 Task: Find connections with filter location Le Kremlin-Bicêtre with filter topic #Managerwith filter profile language German with filter current company Coface with filter school College of Technology with filter industry Museums with filter service category Executive Coaching with filter keywords title Finance Director
Action: Mouse moved to (535, 93)
Screenshot: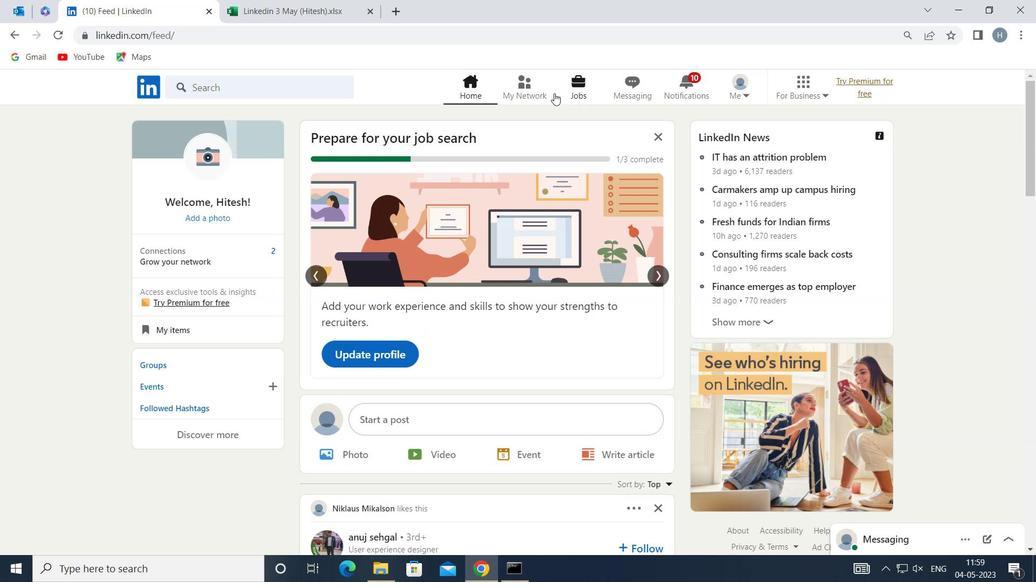 
Action: Mouse pressed left at (535, 93)
Screenshot: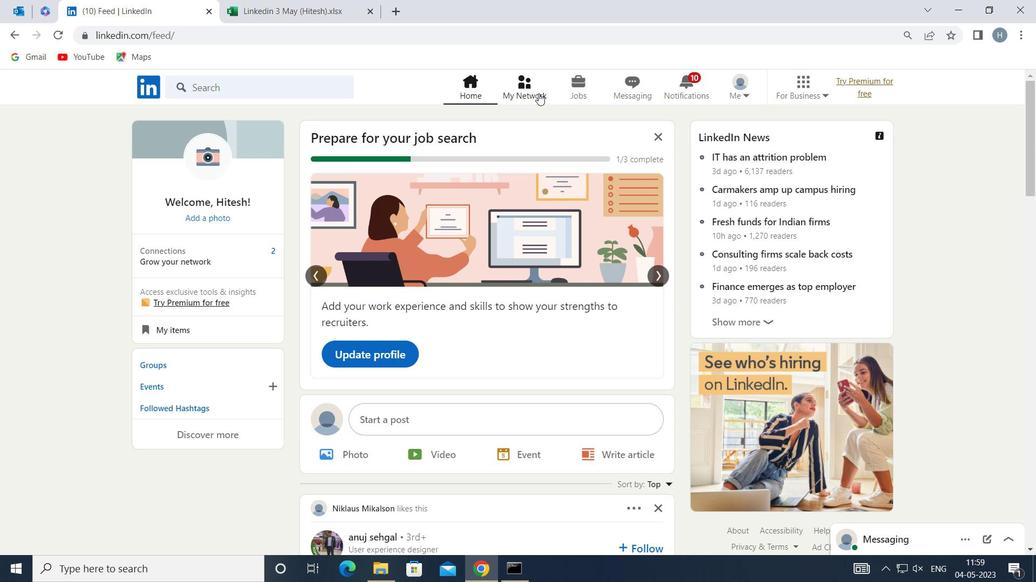 
Action: Mouse moved to (304, 166)
Screenshot: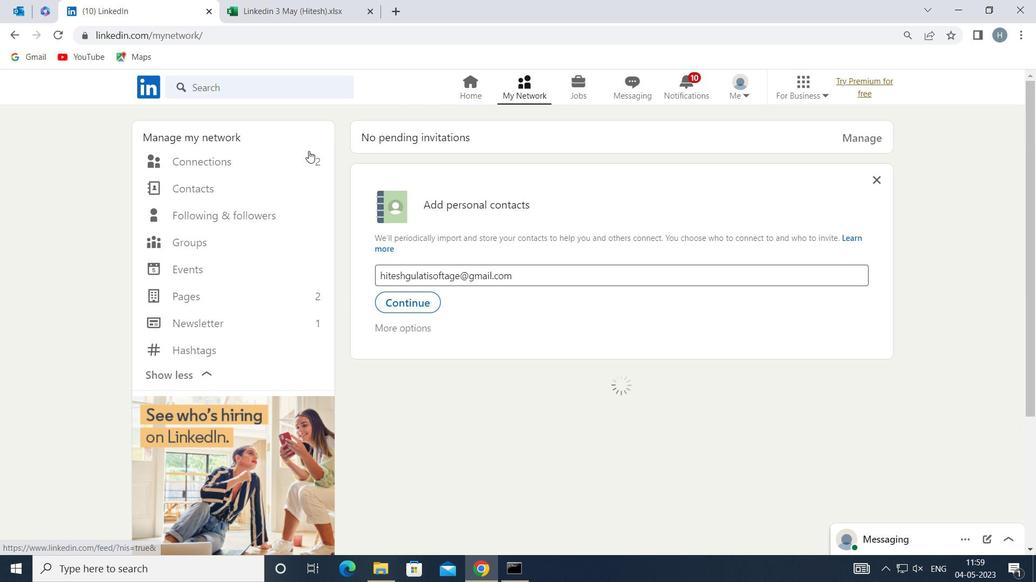 
Action: Mouse pressed left at (304, 166)
Screenshot: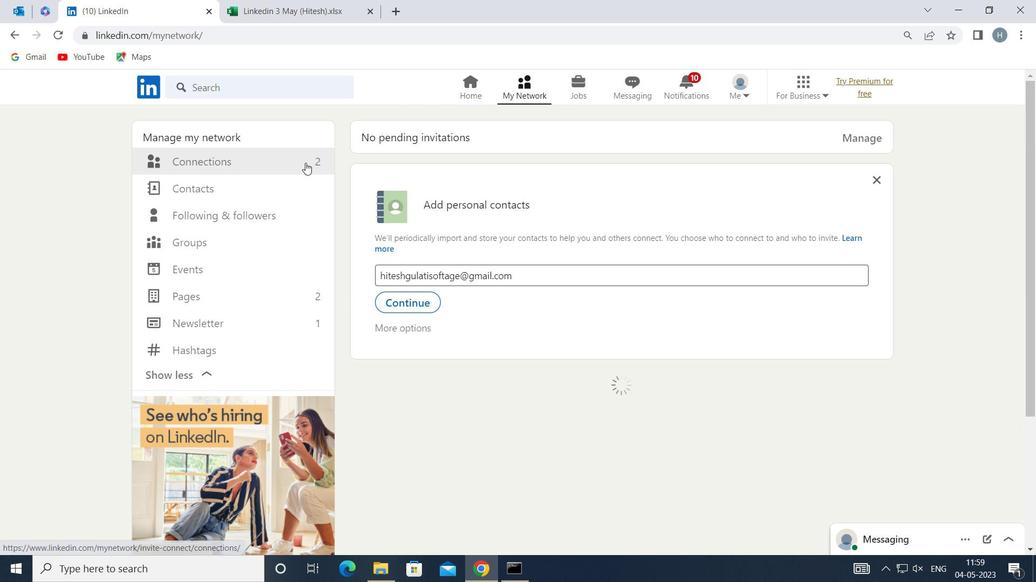 
Action: Mouse moved to (616, 162)
Screenshot: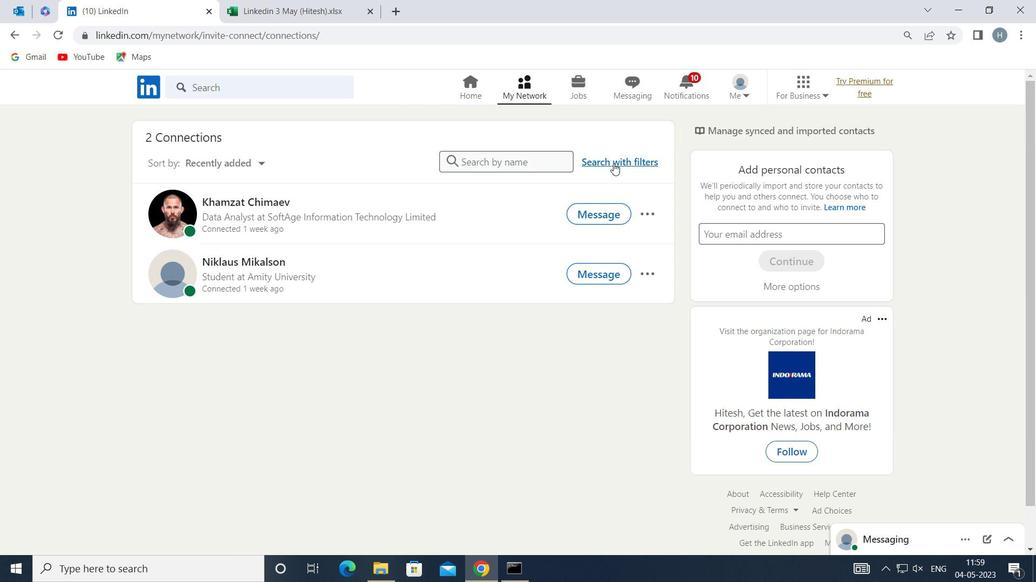
Action: Mouse pressed left at (616, 162)
Screenshot: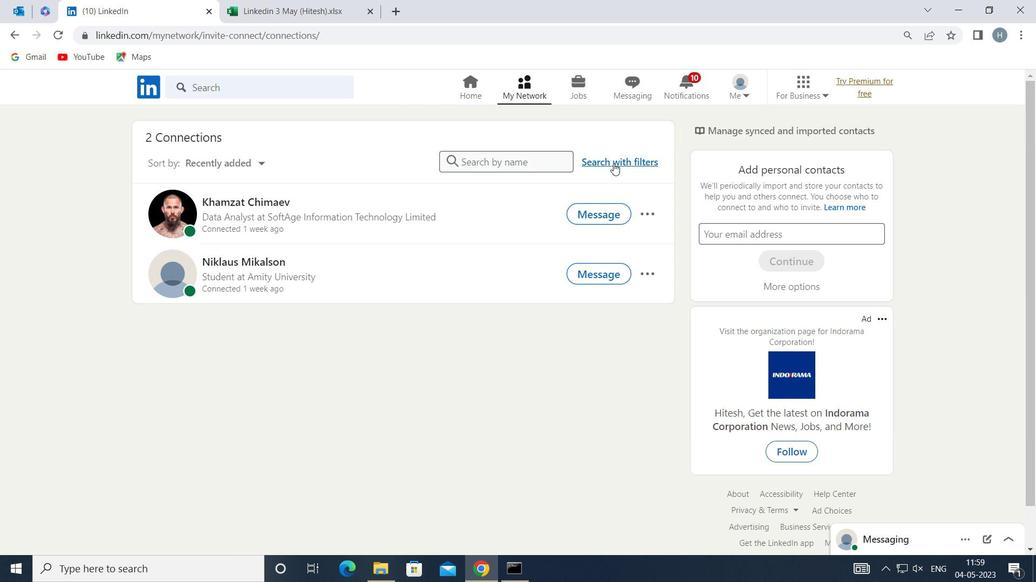 
Action: Mouse moved to (567, 126)
Screenshot: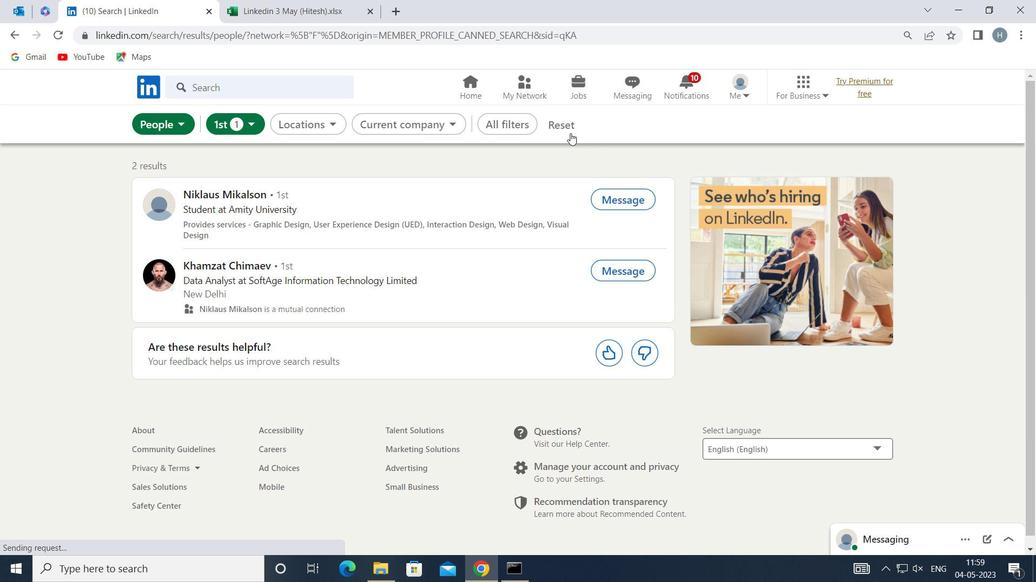 
Action: Mouse pressed left at (567, 126)
Screenshot: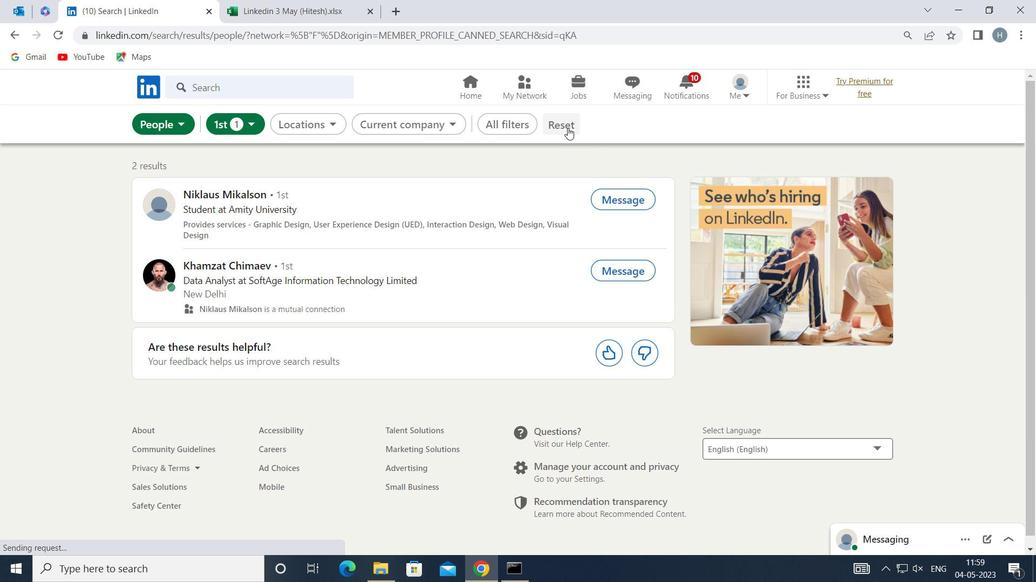 
Action: Mouse moved to (541, 123)
Screenshot: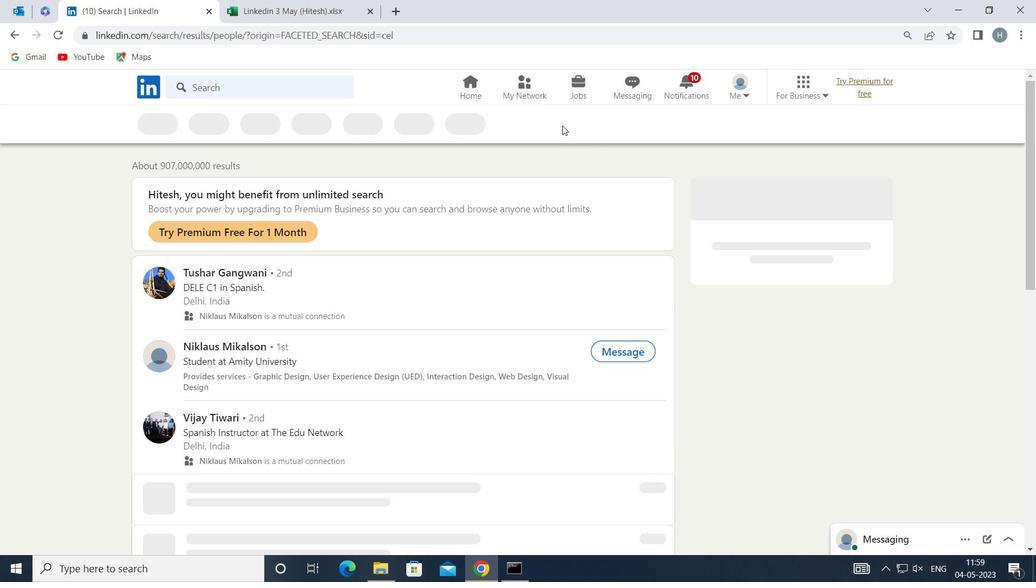 
Action: Mouse pressed left at (541, 123)
Screenshot: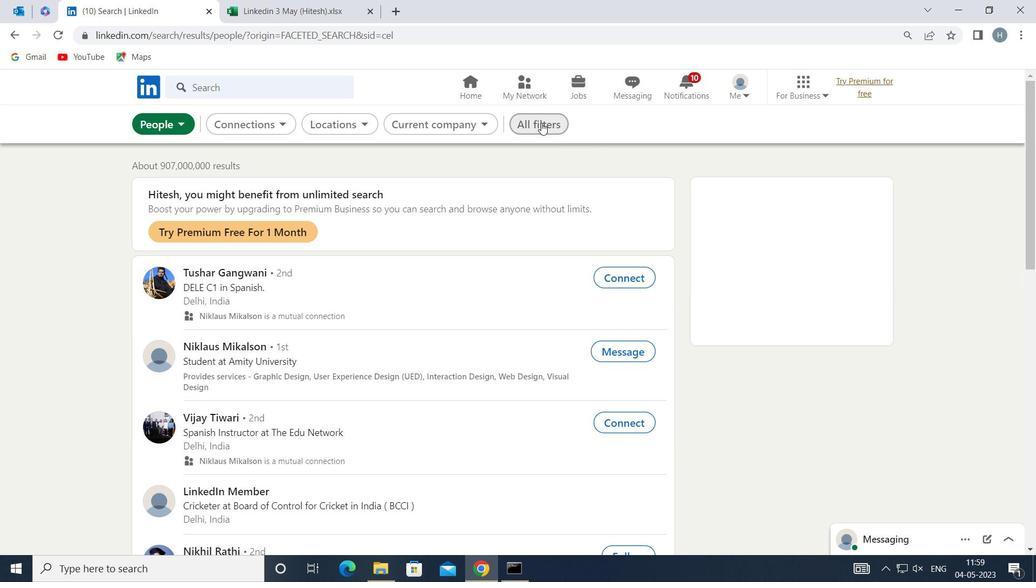 
Action: Mouse moved to (737, 280)
Screenshot: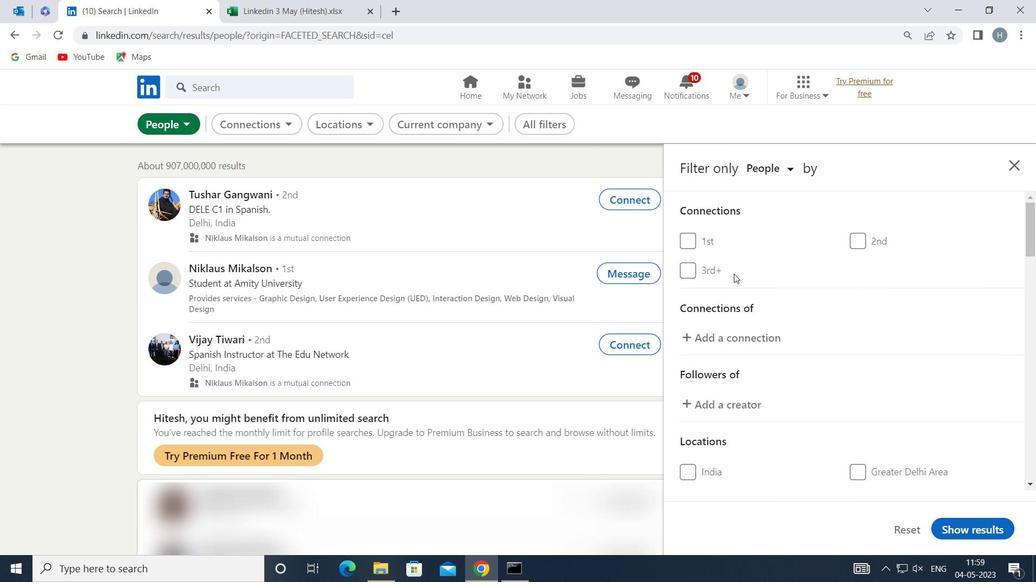 
Action: Mouse scrolled (737, 280) with delta (0, 0)
Screenshot: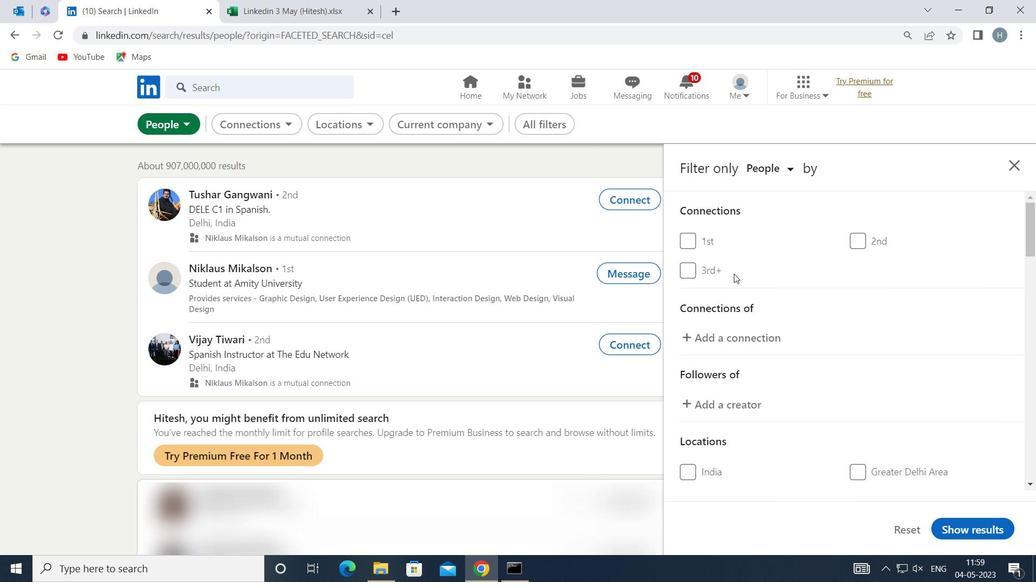 
Action: Mouse scrolled (737, 280) with delta (0, 0)
Screenshot: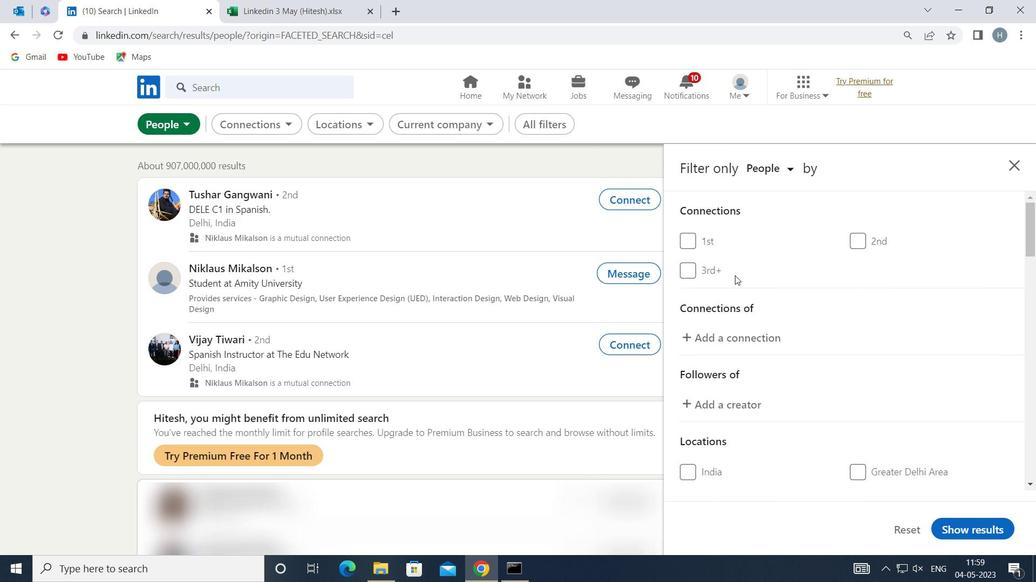 
Action: Mouse scrolled (737, 280) with delta (0, 0)
Screenshot: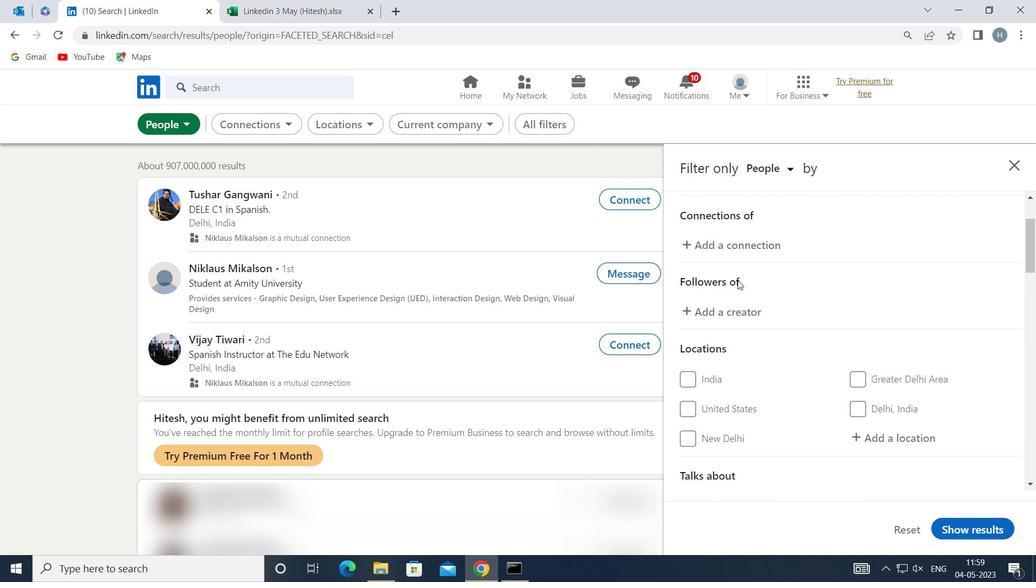 
Action: Mouse moved to (866, 323)
Screenshot: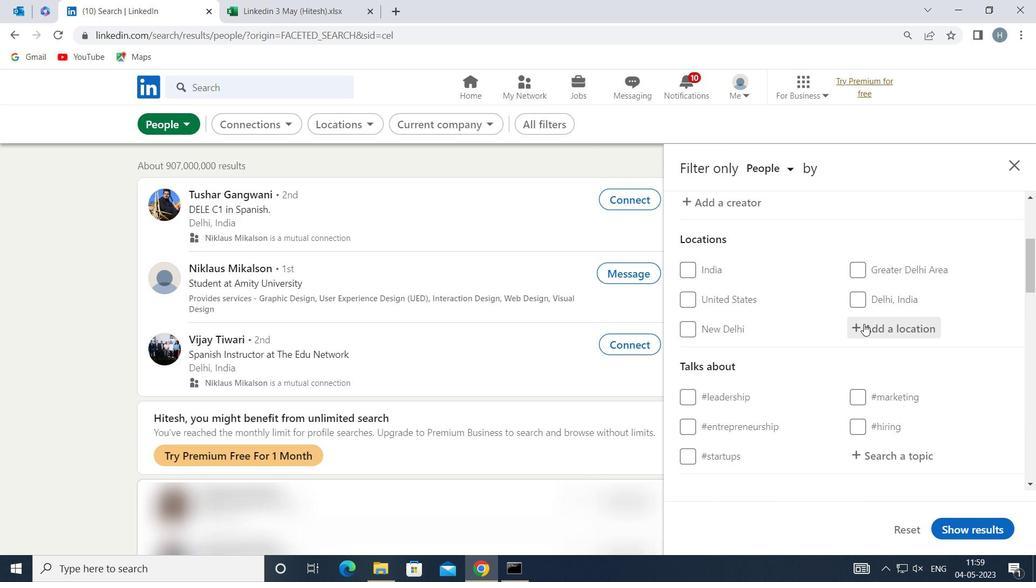 
Action: Mouse pressed left at (866, 323)
Screenshot: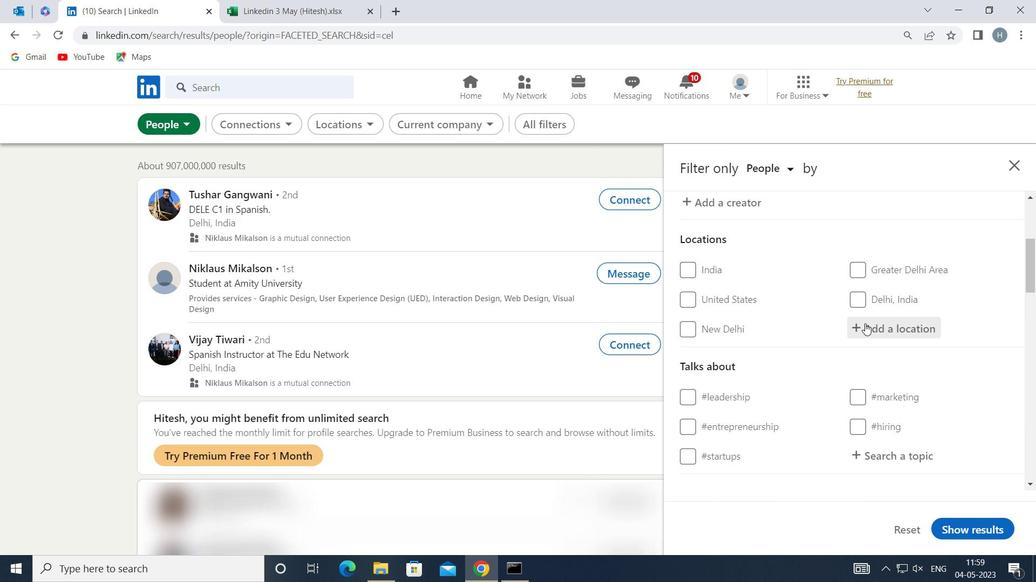 
Action: Key pressed <Key.shift>LE<Key.space><Key.shift>L<Key.shift><Key.backspace>KREM
Screenshot: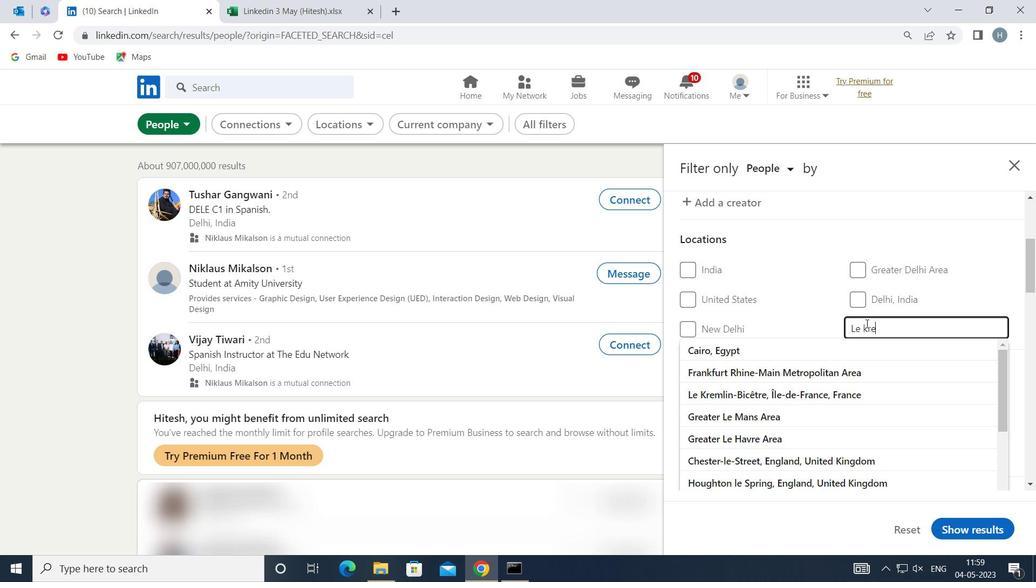 
Action: Mouse moved to (838, 349)
Screenshot: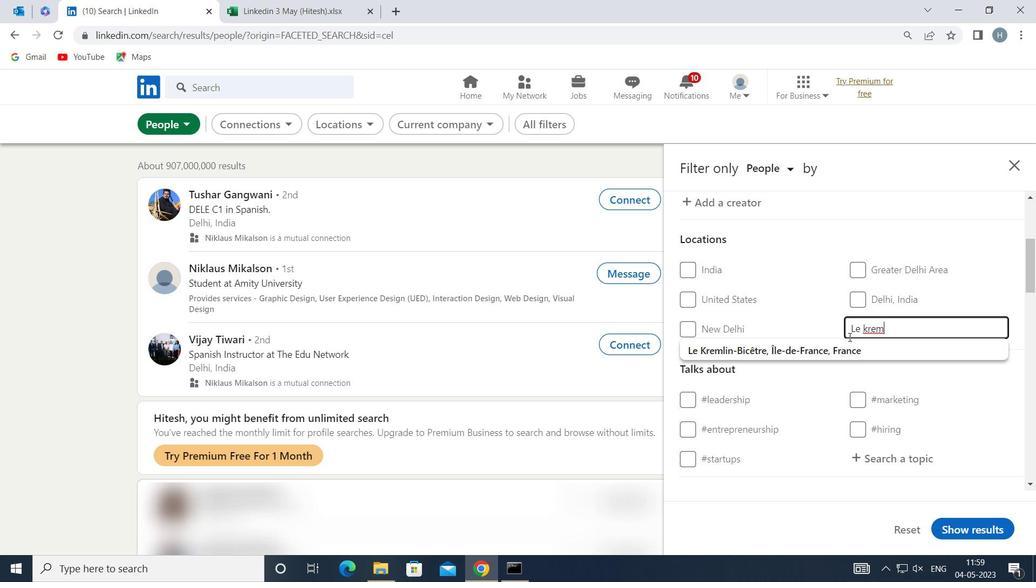 
Action: Mouse pressed left at (838, 349)
Screenshot: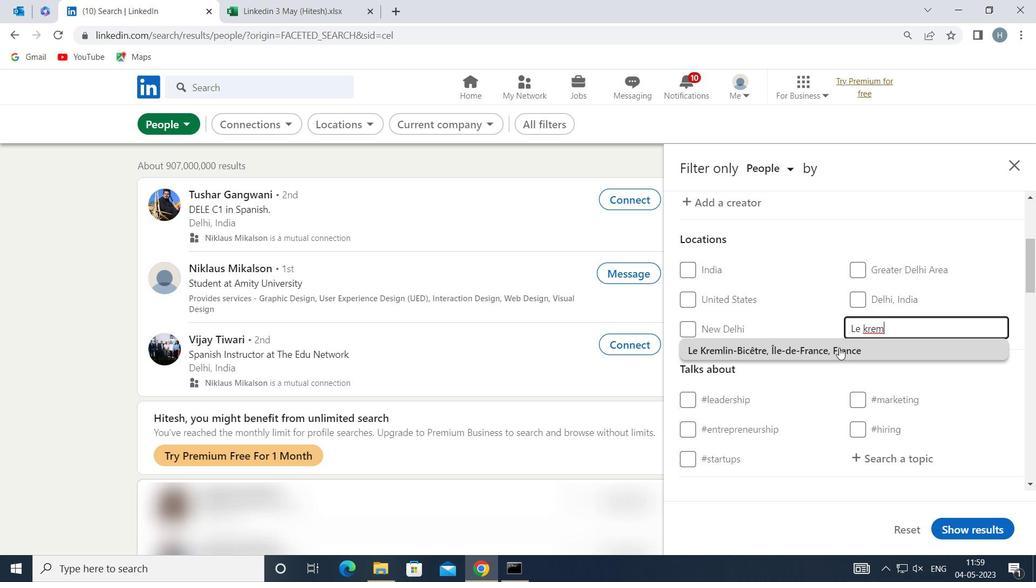 
Action: Mouse moved to (832, 352)
Screenshot: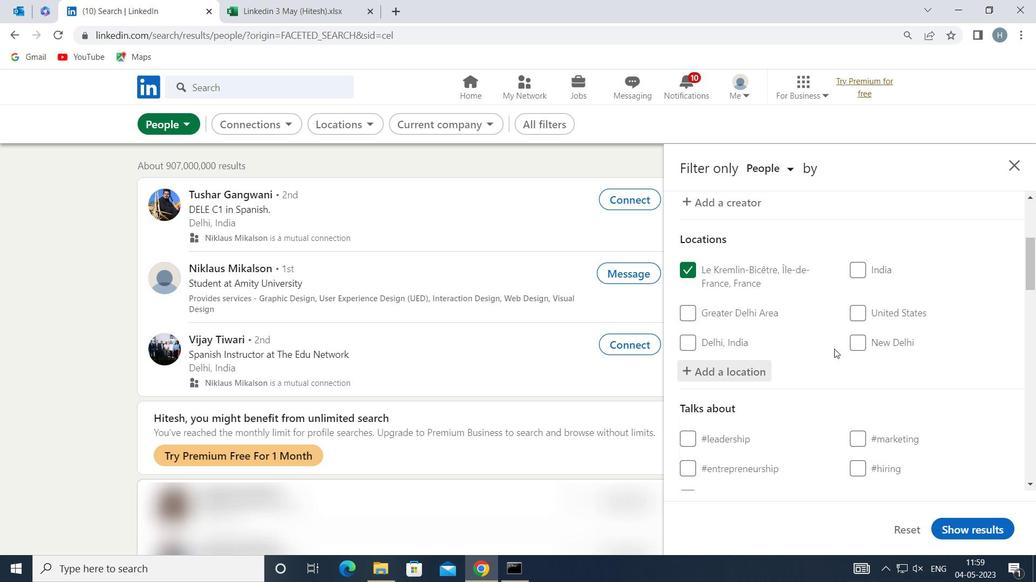 
Action: Mouse scrolled (832, 351) with delta (0, 0)
Screenshot: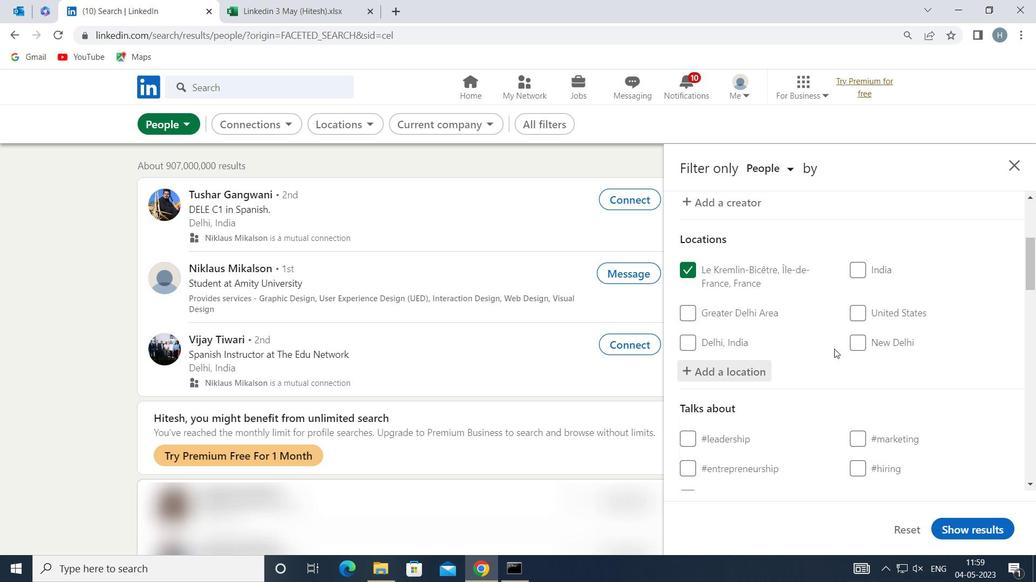 
Action: Mouse moved to (907, 428)
Screenshot: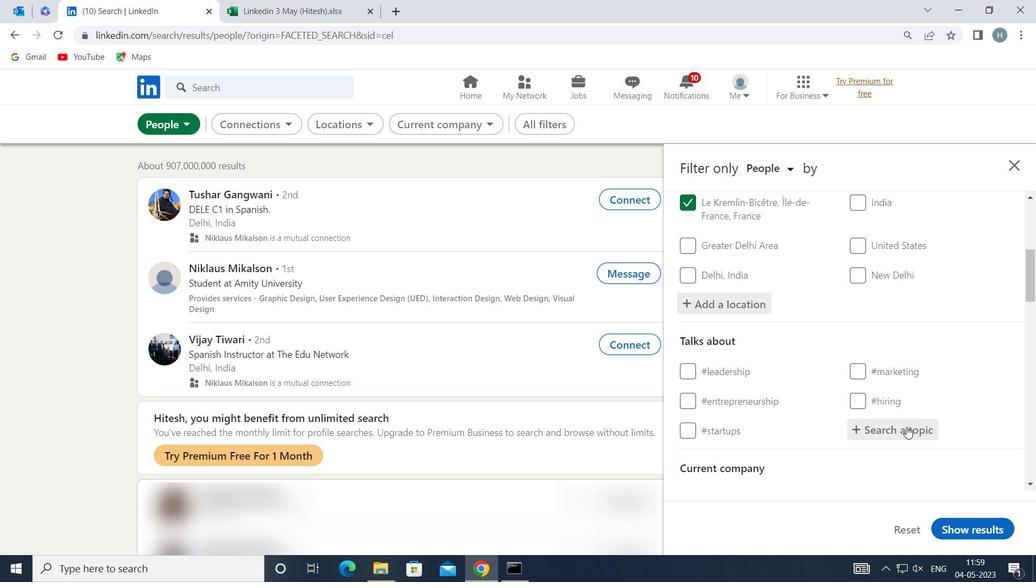 
Action: Mouse pressed left at (907, 428)
Screenshot: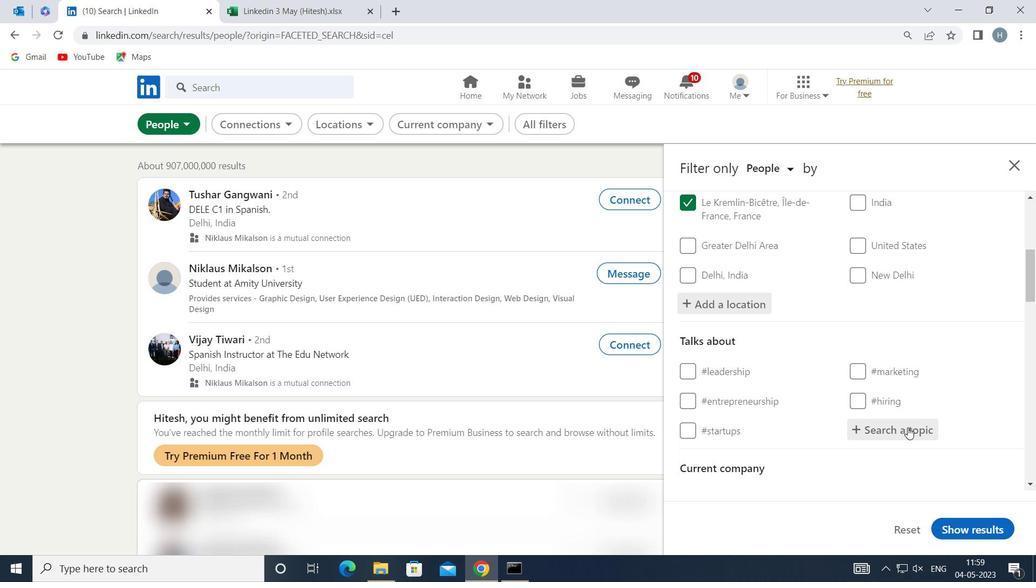 
Action: Key pressed <Key.shift>MANAGER
Screenshot: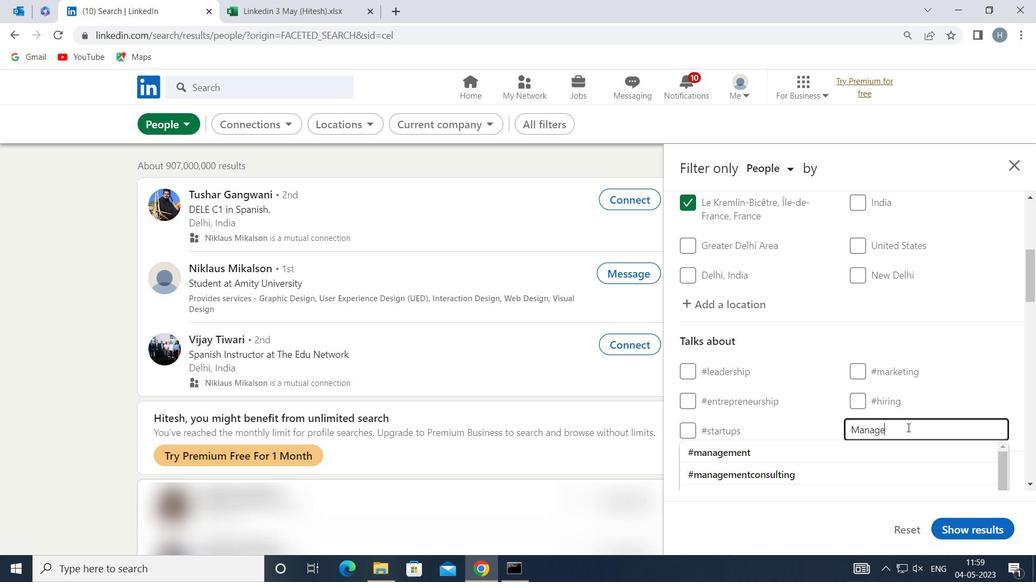 
Action: Mouse moved to (757, 447)
Screenshot: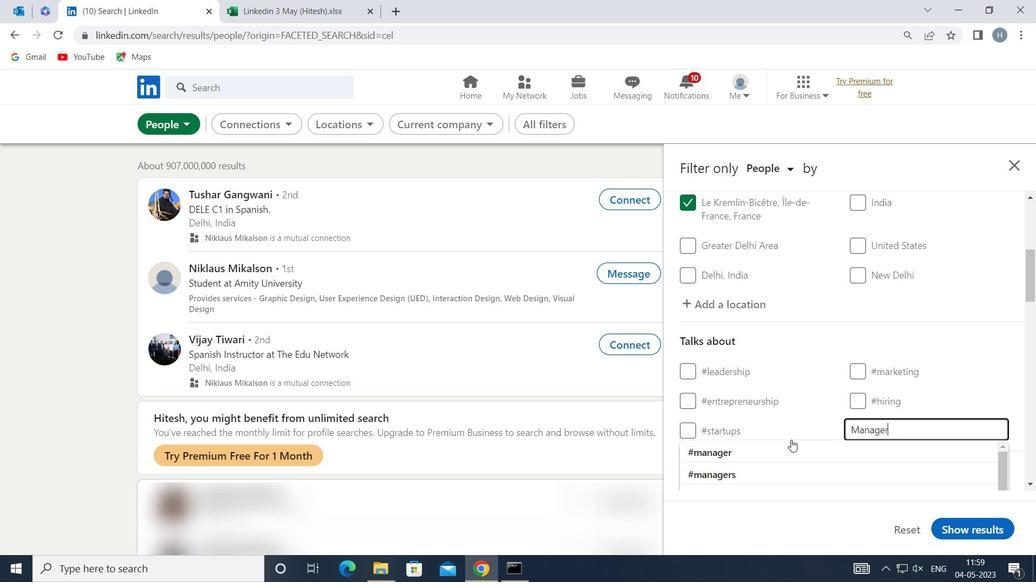 
Action: Mouse pressed left at (757, 447)
Screenshot: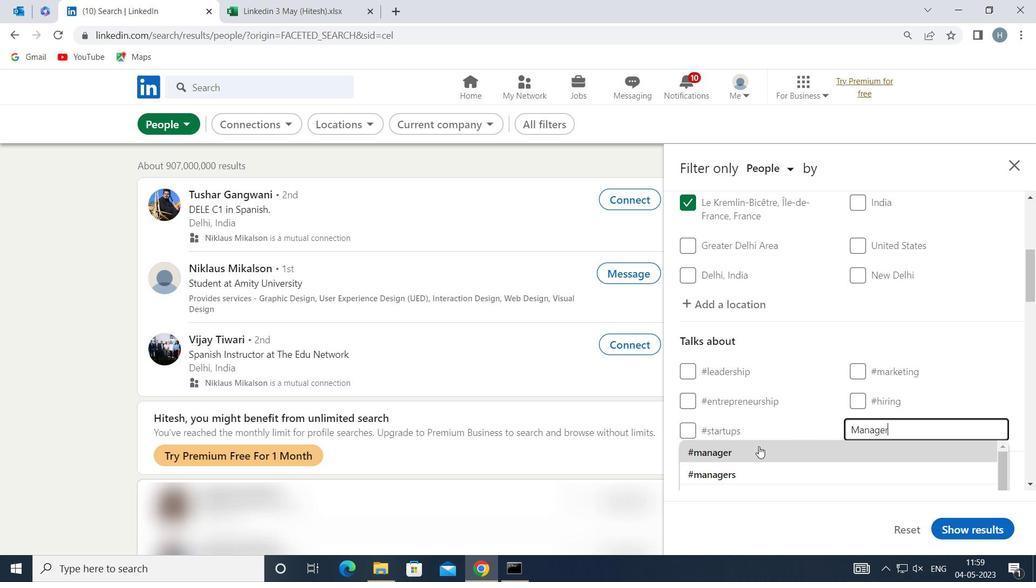 
Action: Mouse moved to (795, 390)
Screenshot: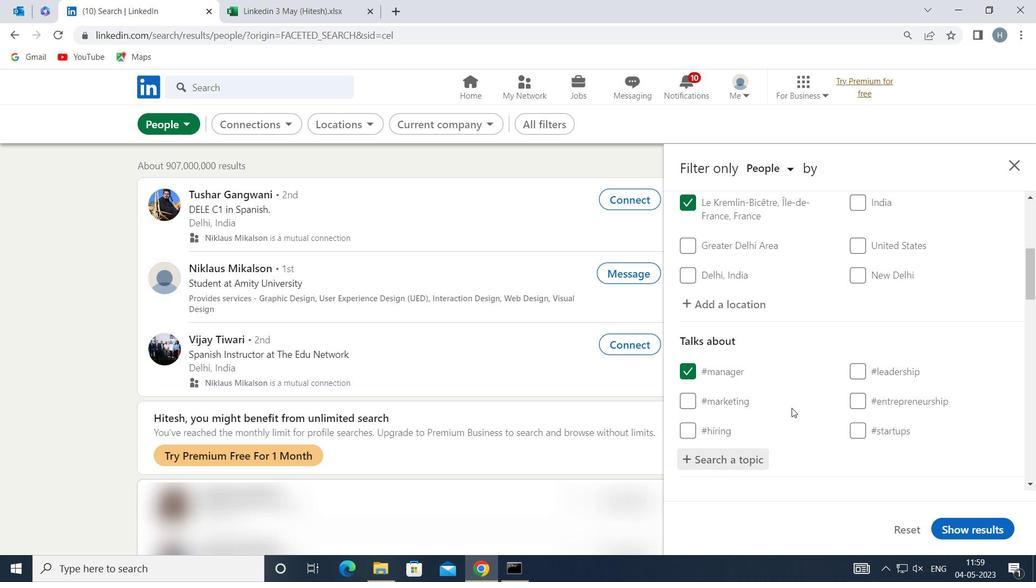 
Action: Mouse scrolled (795, 390) with delta (0, 0)
Screenshot: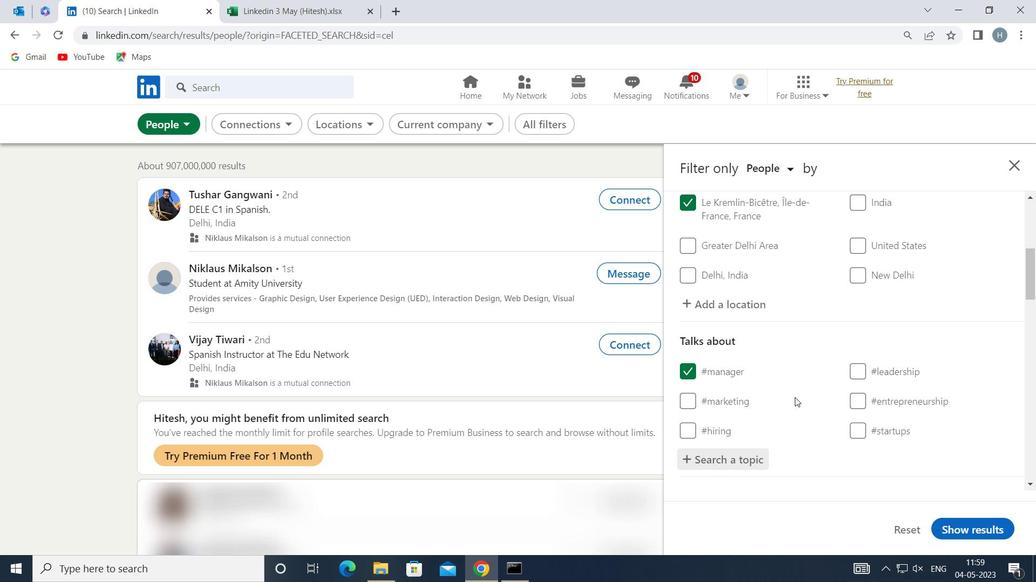 
Action: Mouse scrolled (795, 390) with delta (0, 0)
Screenshot: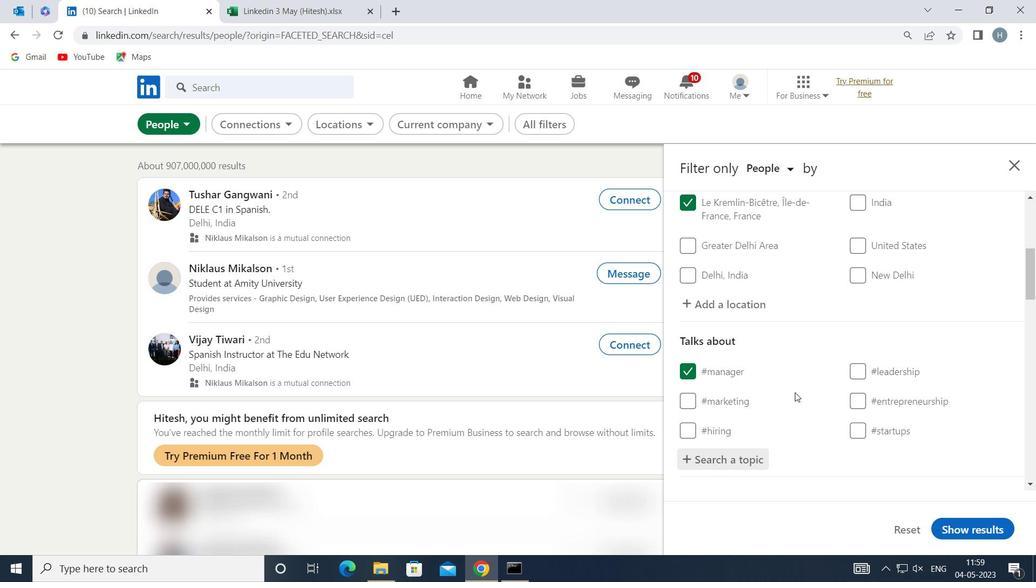 
Action: Mouse moved to (817, 374)
Screenshot: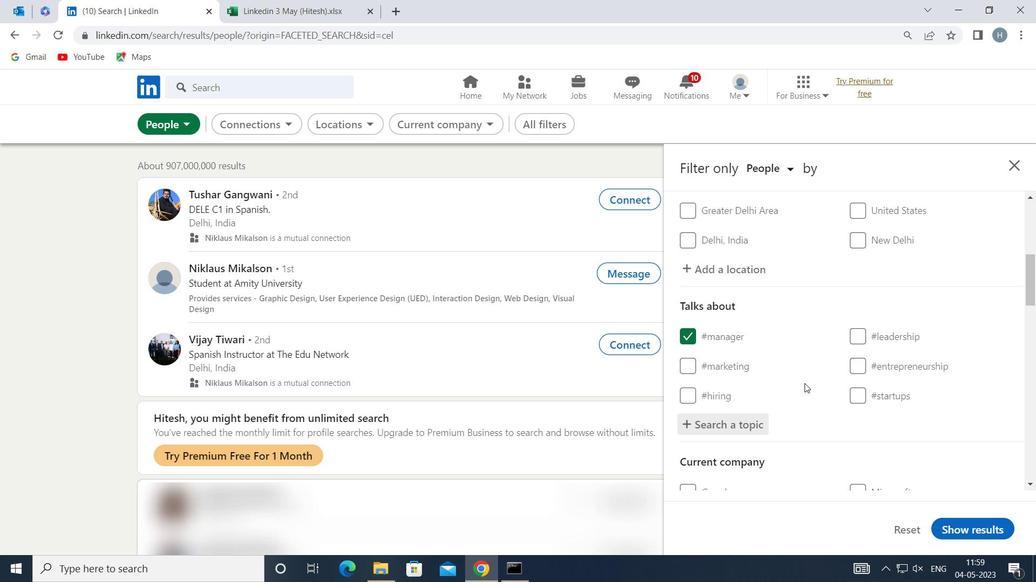 
Action: Mouse scrolled (817, 373) with delta (0, 0)
Screenshot: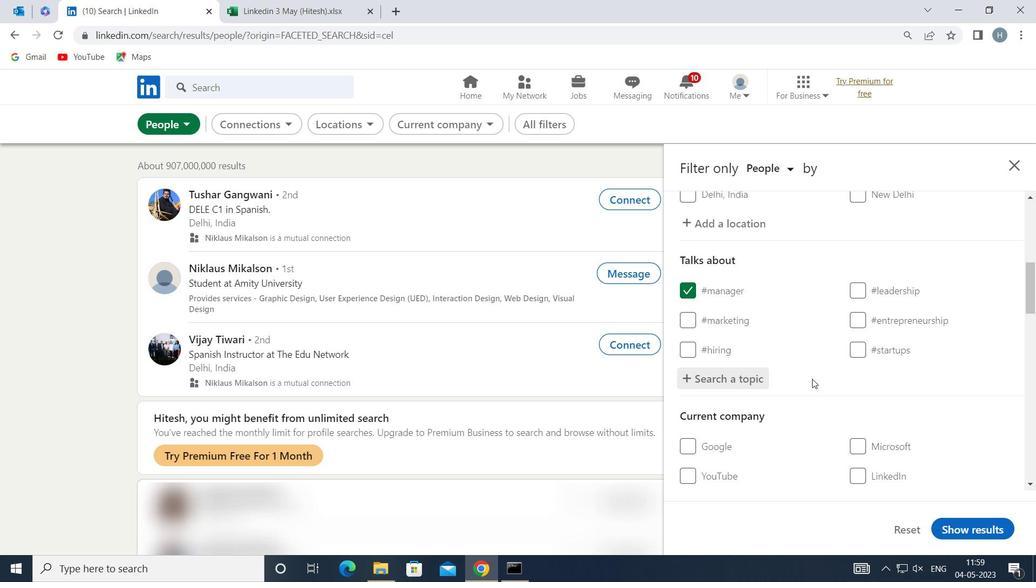 
Action: Mouse moved to (819, 373)
Screenshot: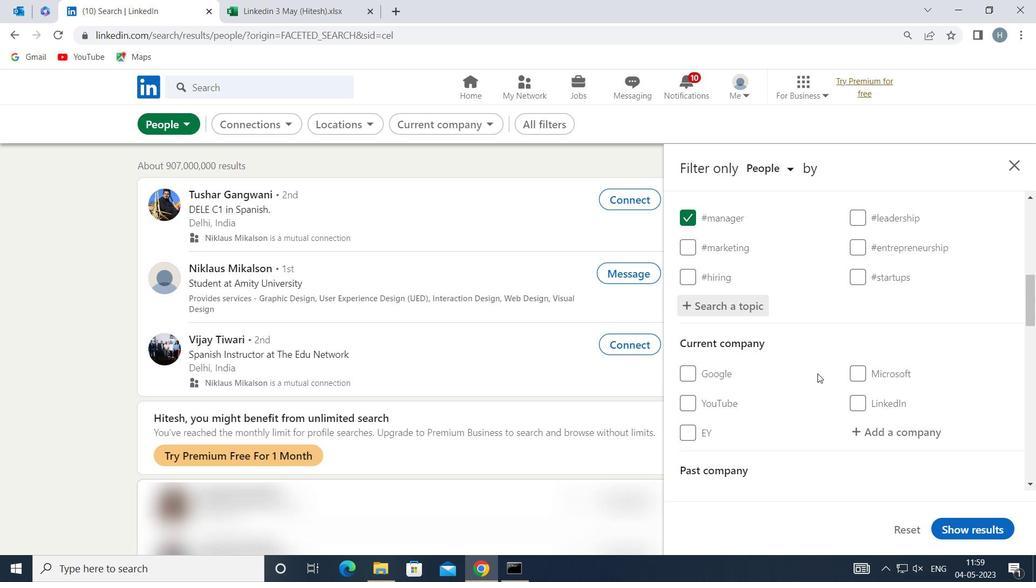 
Action: Mouse scrolled (819, 373) with delta (0, 0)
Screenshot: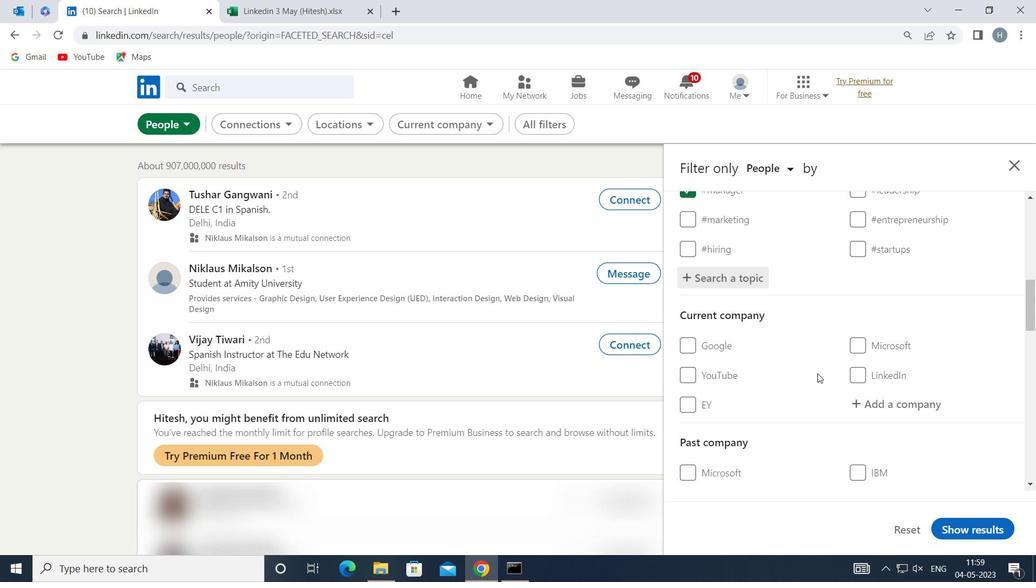 
Action: Mouse scrolled (819, 373) with delta (0, 0)
Screenshot: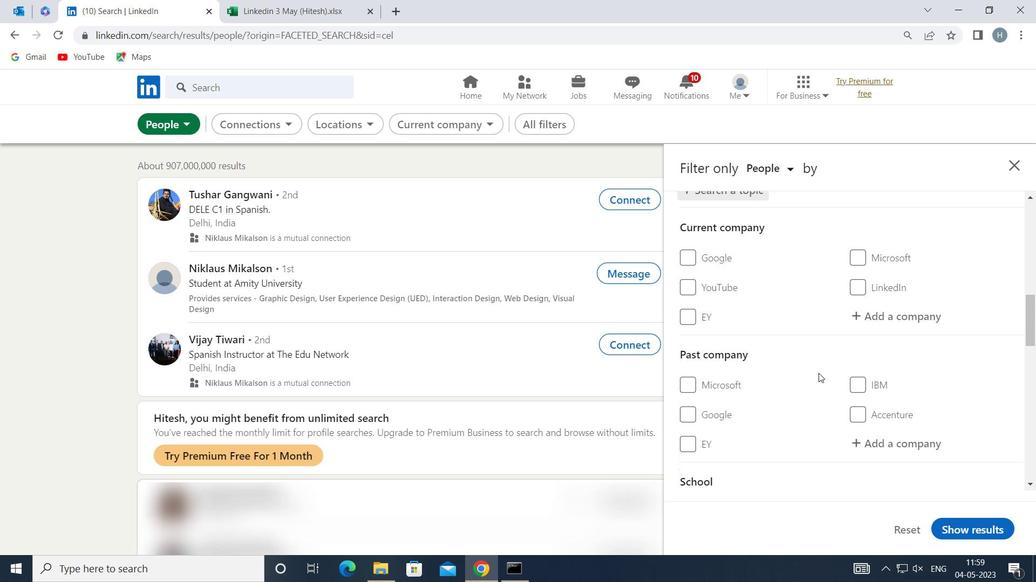 
Action: Mouse scrolled (819, 373) with delta (0, 0)
Screenshot: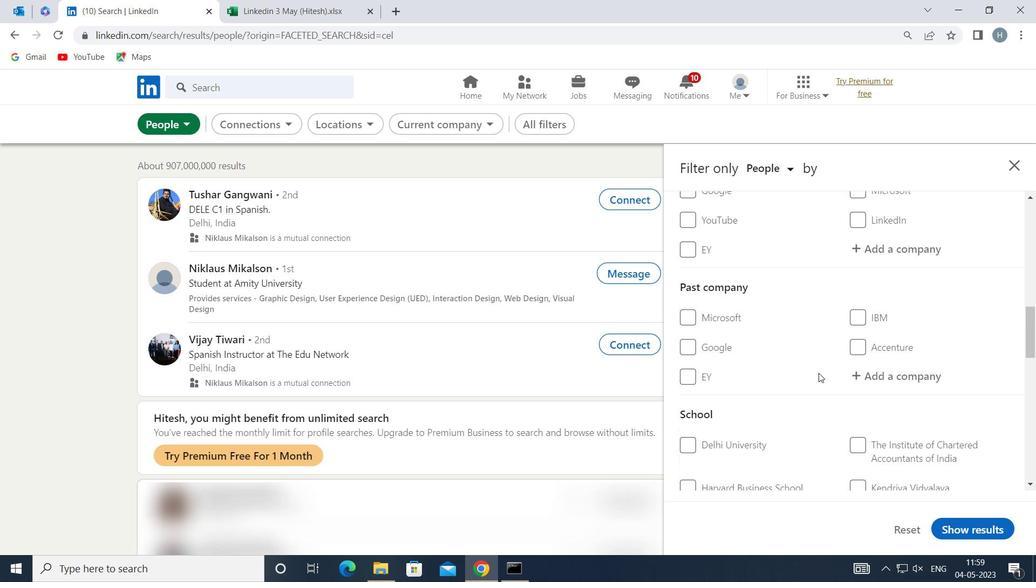 
Action: Mouse moved to (819, 373)
Screenshot: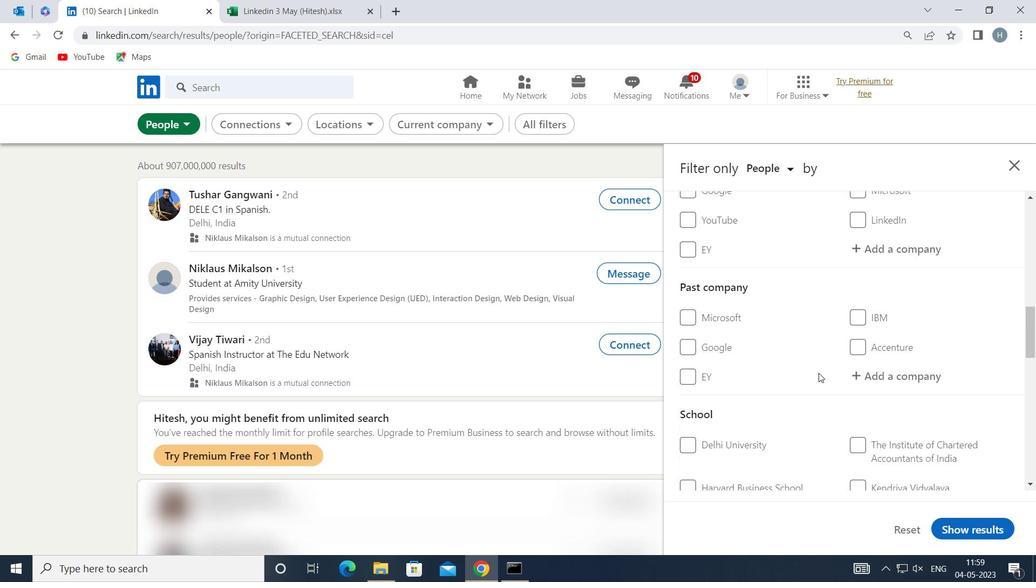 
Action: Mouse scrolled (819, 372) with delta (0, 0)
Screenshot: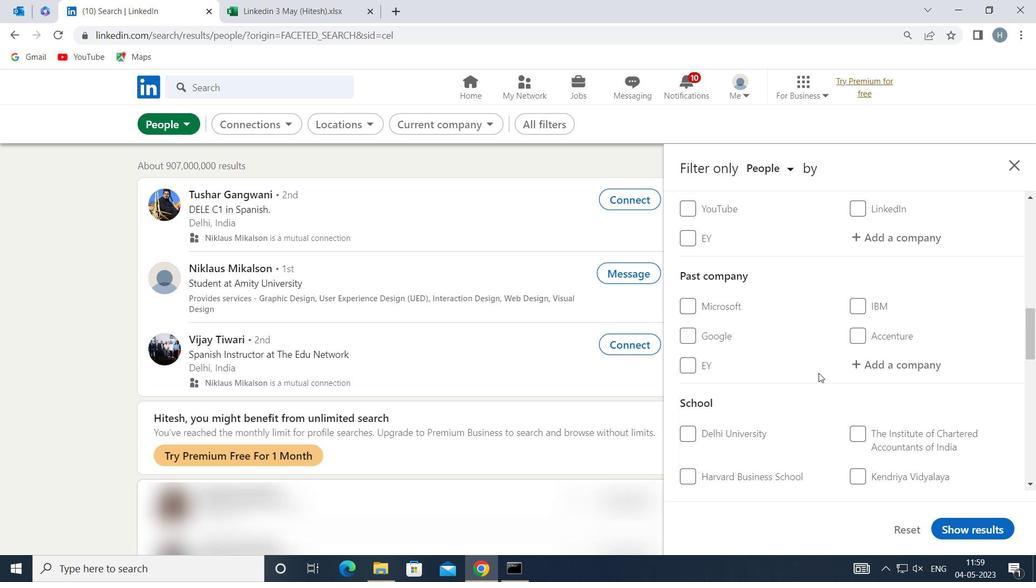 
Action: Mouse scrolled (819, 372) with delta (0, 0)
Screenshot: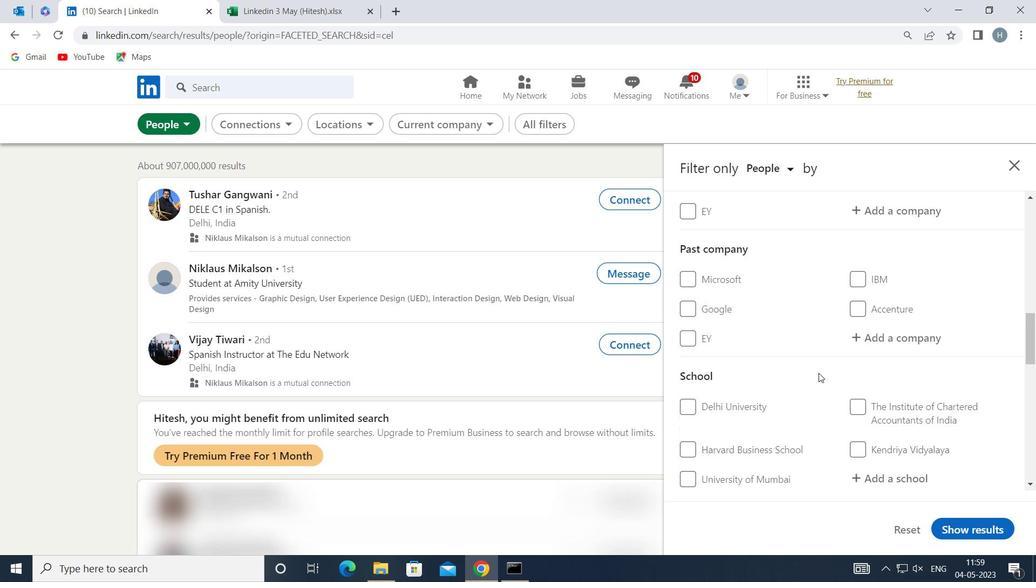 
Action: Mouse scrolled (819, 372) with delta (0, 0)
Screenshot: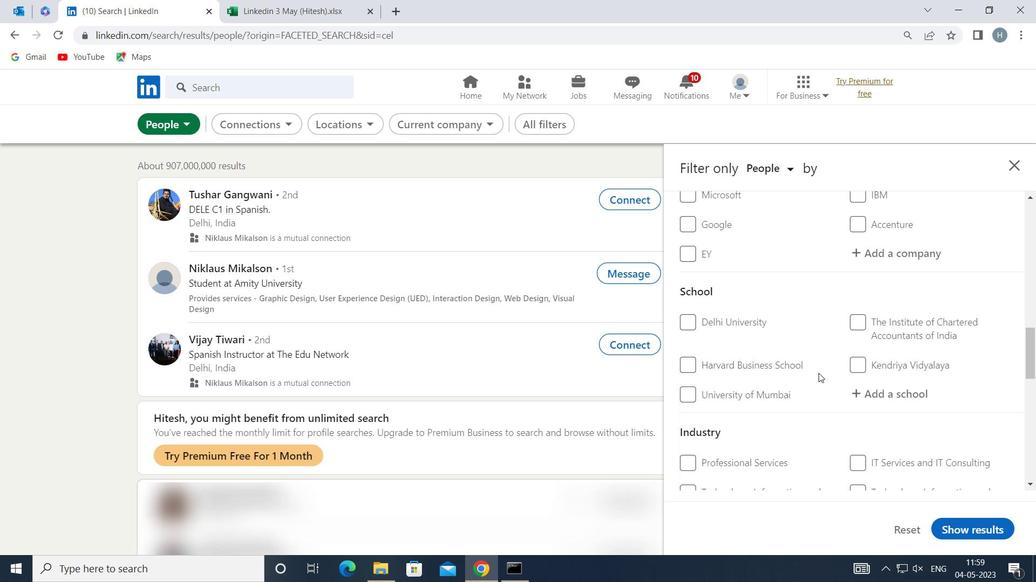 
Action: Mouse scrolled (819, 372) with delta (0, 0)
Screenshot: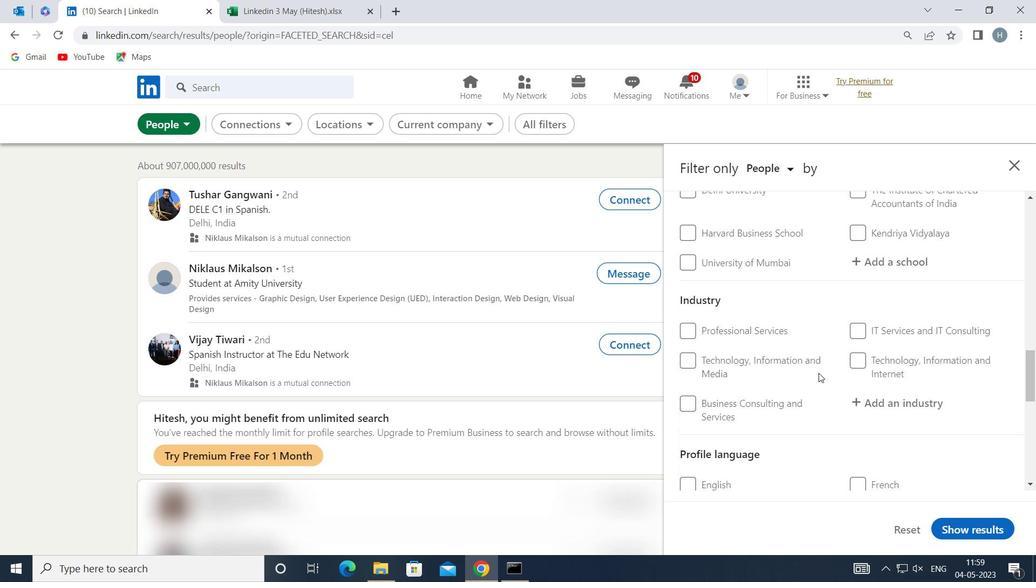 
Action: Mouse scrolled (819, 372) with delta (0, 0)
Screenshot: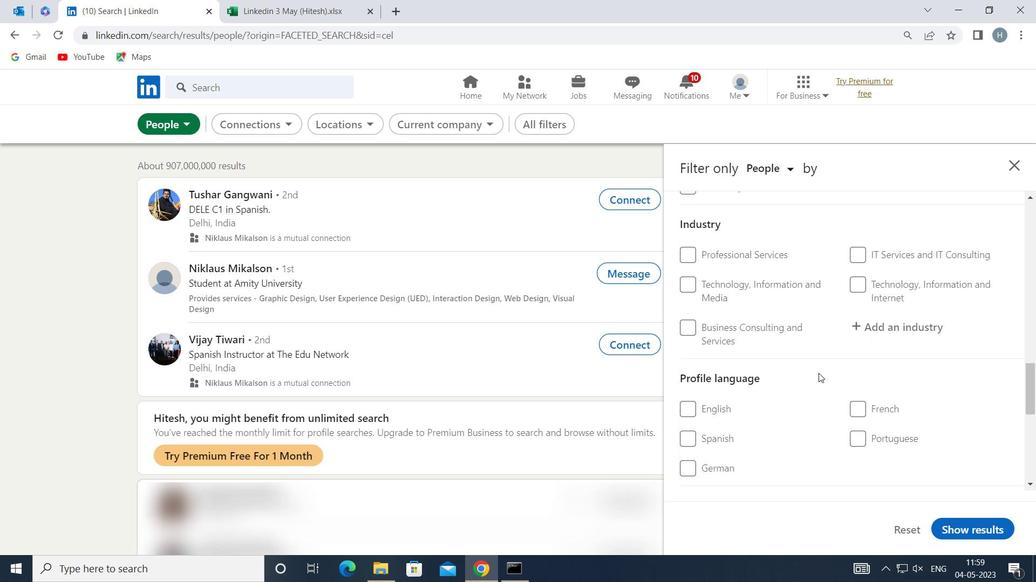 
Action: Mouse moved to (712, 395)
Screenshot: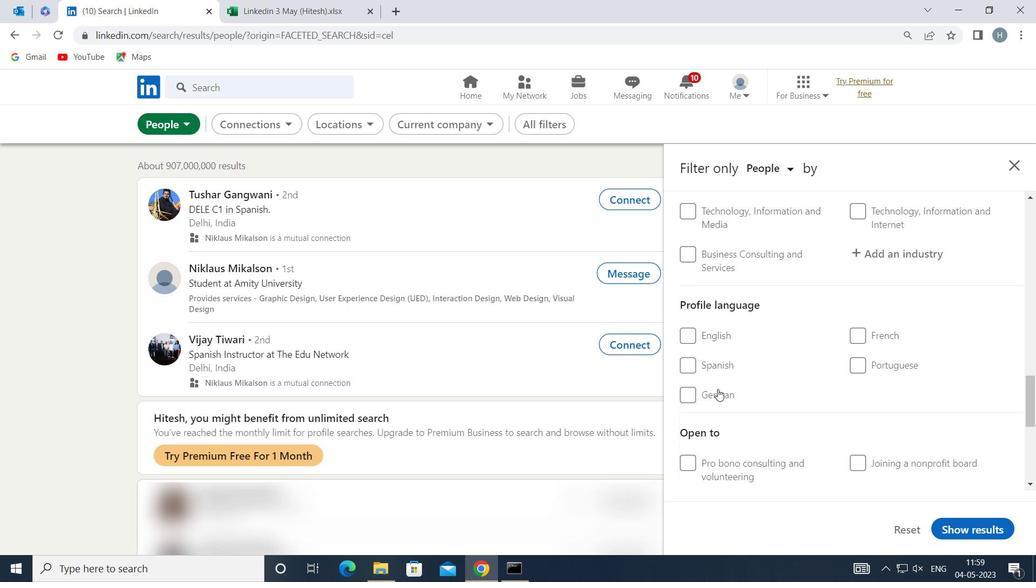 
Action: Mouse pressed left at (712, 395)
Screenshot: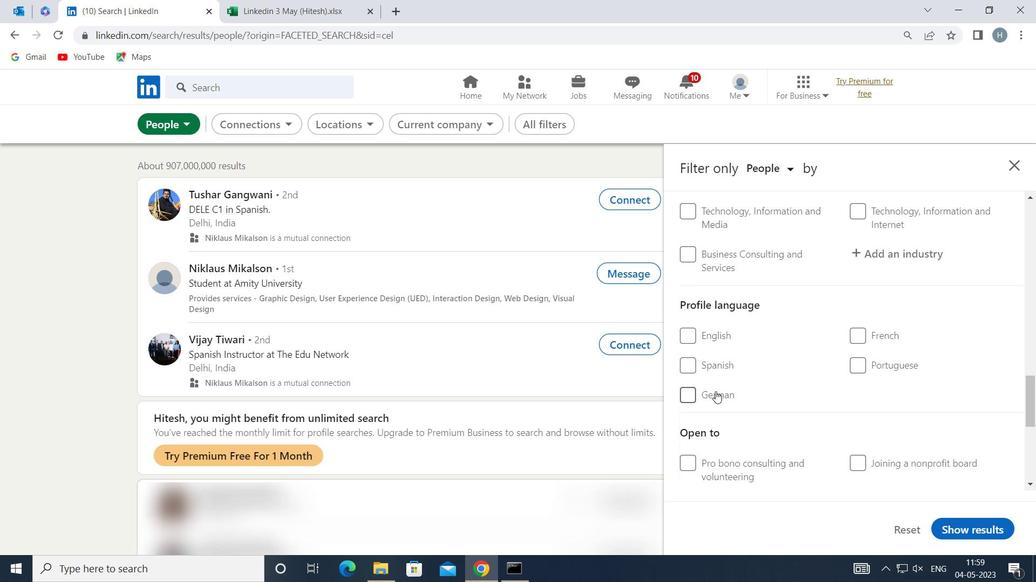 
Action: Mouse moved to (810, 389)
Screenshot: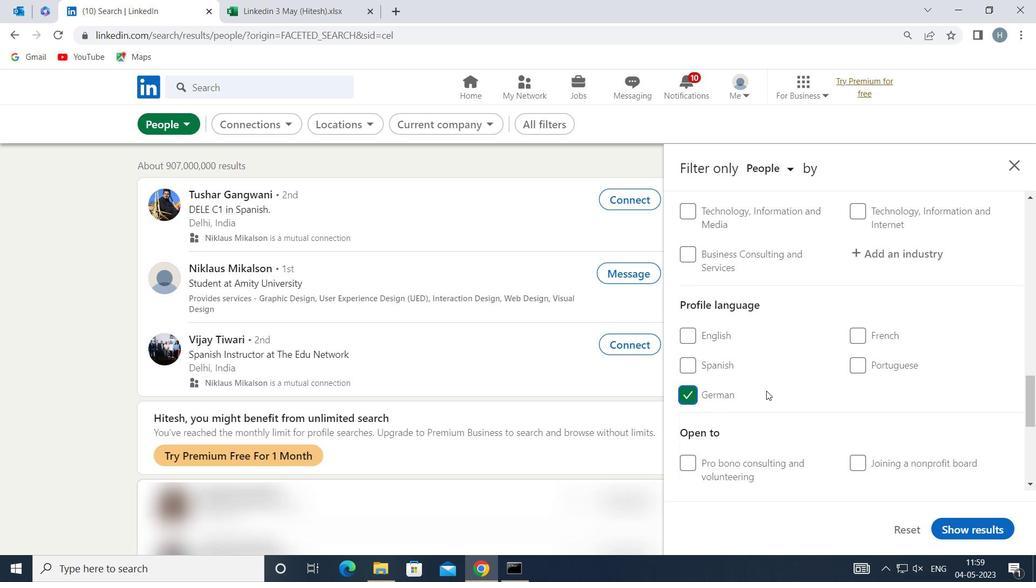 
Action: Mouse scrolled (810, 389) with delta (0, 0)
Screenshot: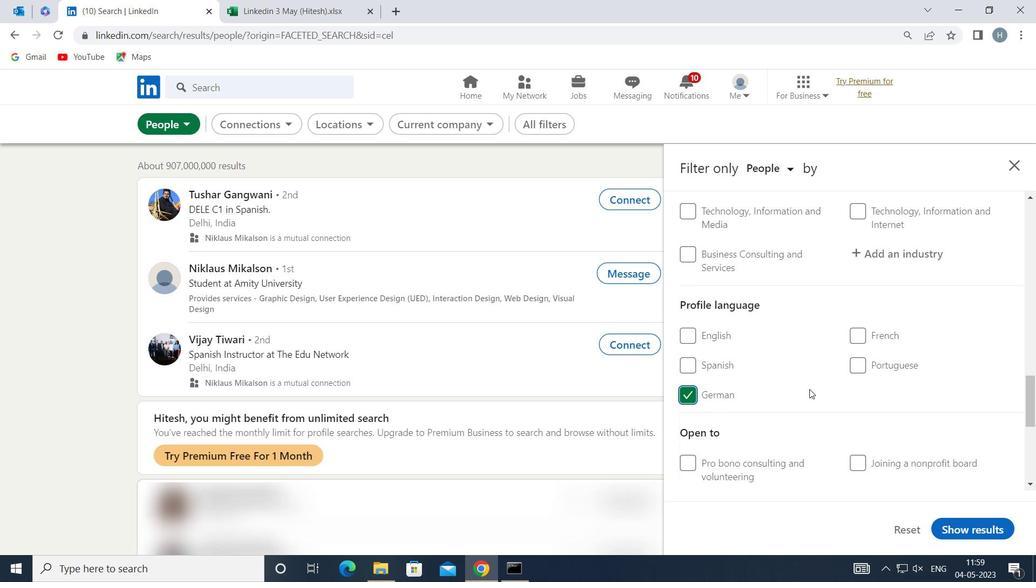 
Action: Mouse scrolled (810, 389) with delta (0, 0)
Screenshot: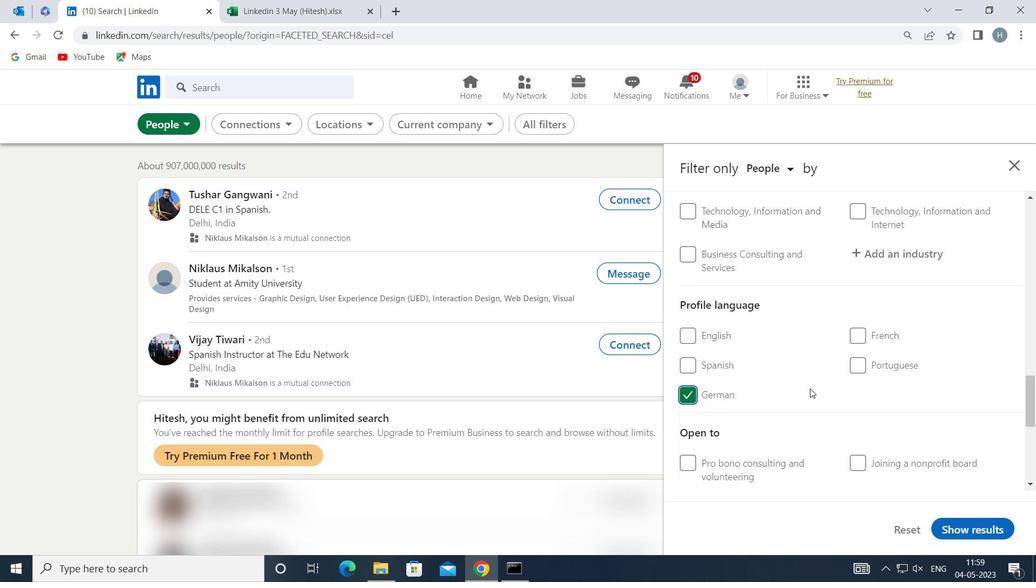 
Action: Mouse scrolled (810, 389) with delta (0, 0)
Screenshot: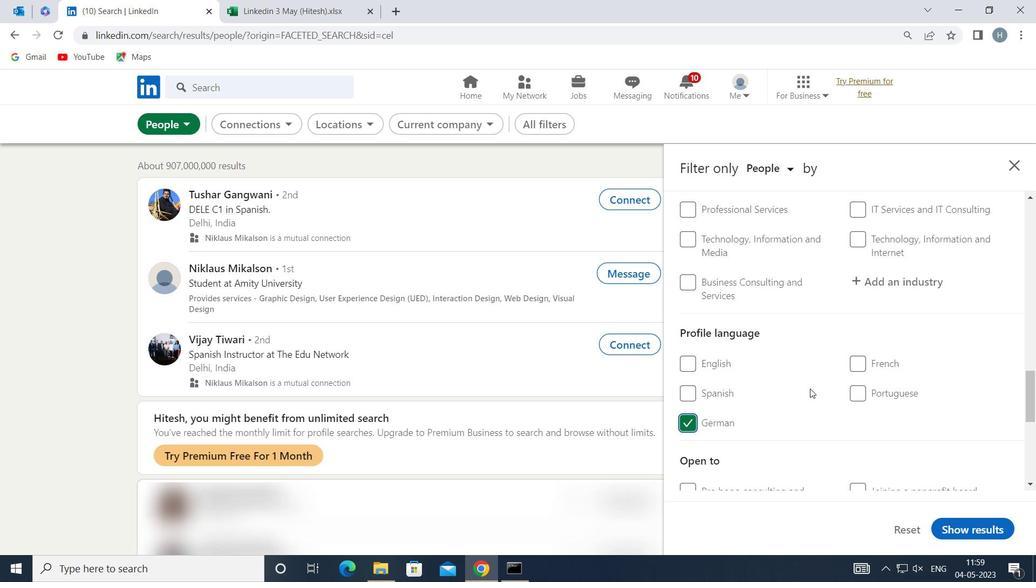 
Action: Mouse scrolled (810, 389) with delta (0, 0)
Screenshot: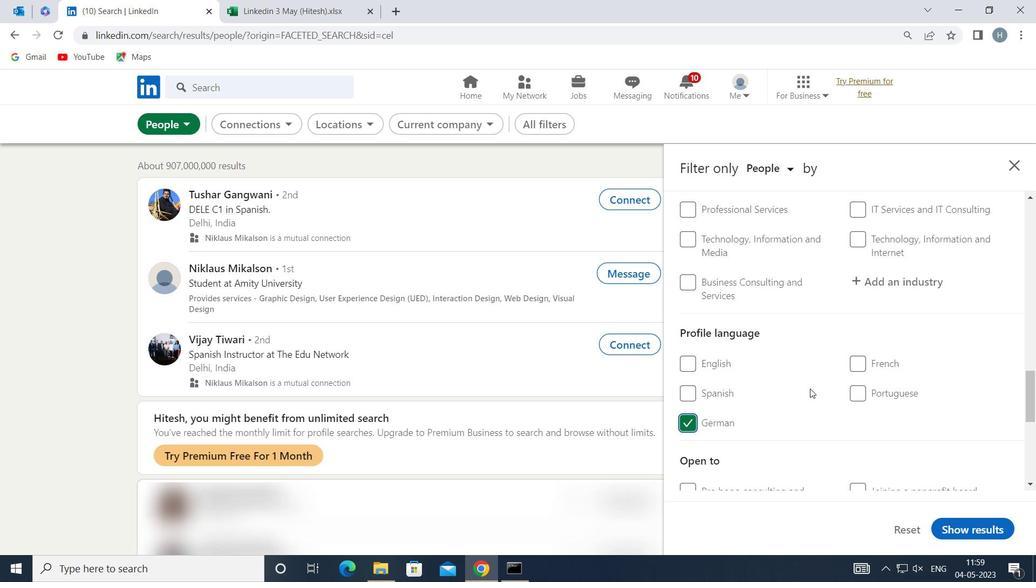 
Action: Mouse scrolled (810, 389) with delta (0, 0)
Screenshot: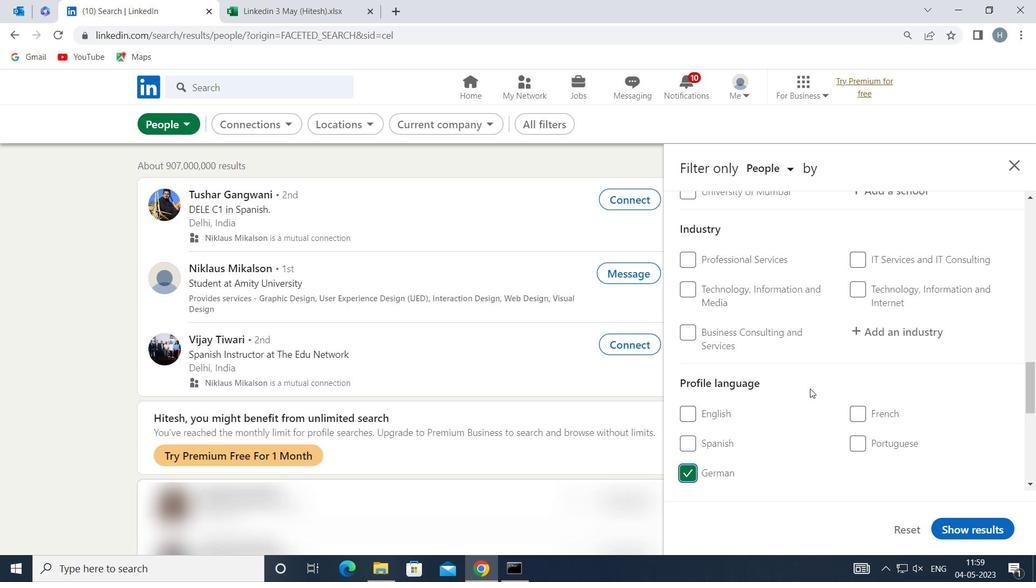 
Action: Mouse scrolled (810, 389) with delta (0, 0)
Screenshot: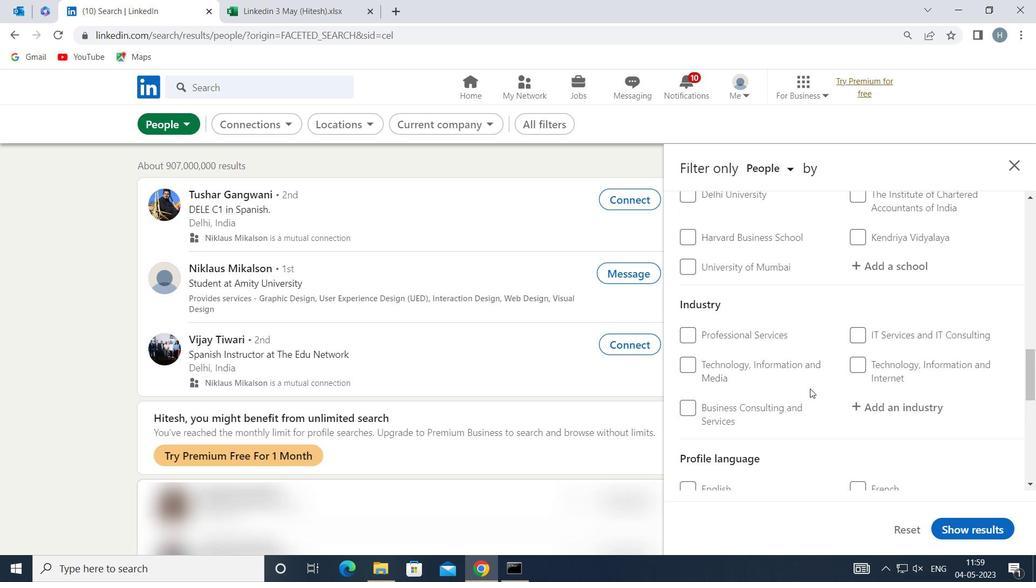 
Action: Mouse scrolled (810, 389) with delta (0, 0)
Screenshot: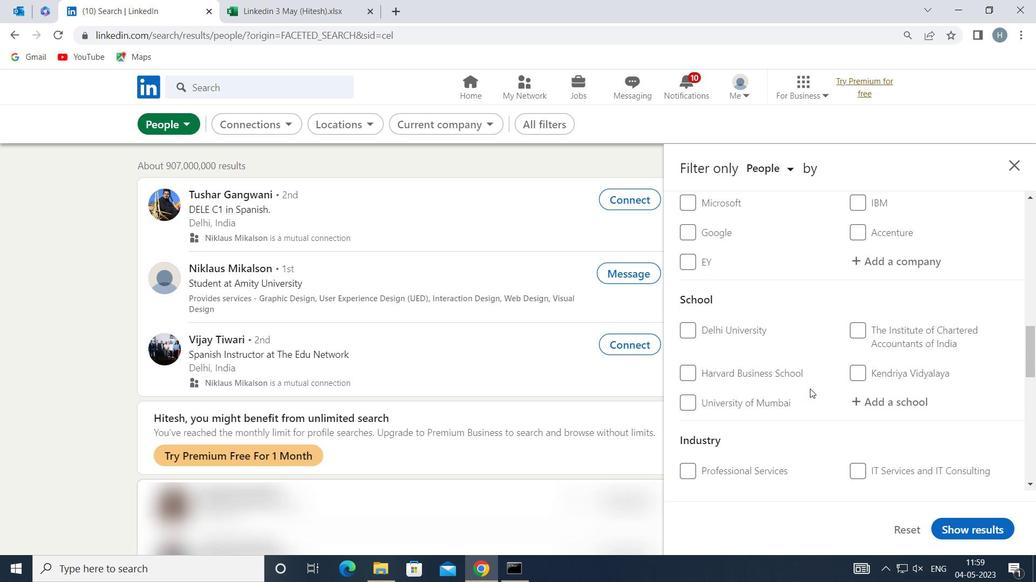 
Action: Mouse scrolled (810, 389) with delta (0, 0)
Screenshot: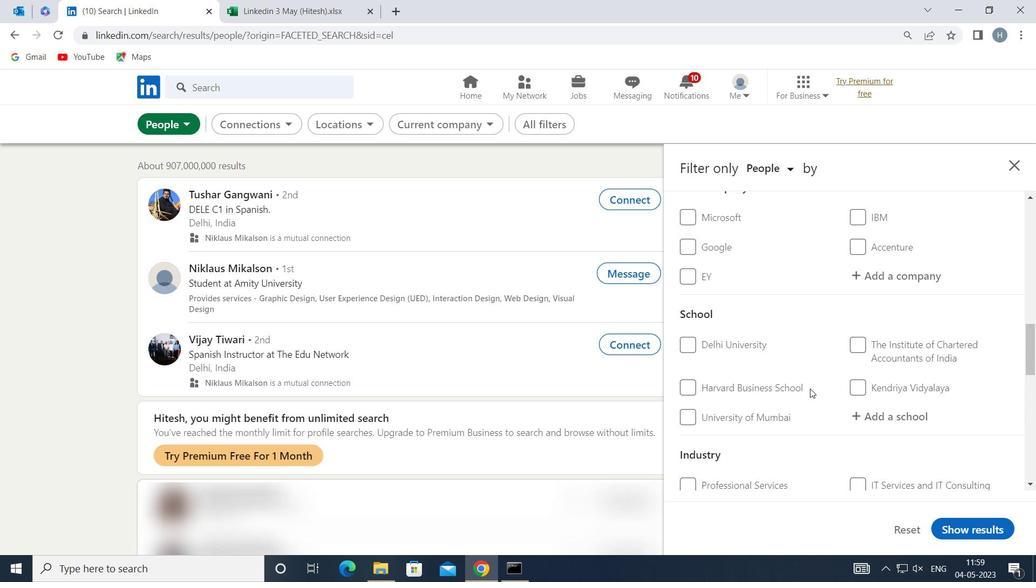 
Action: Mouse moved to (814, 388)
Screenshot: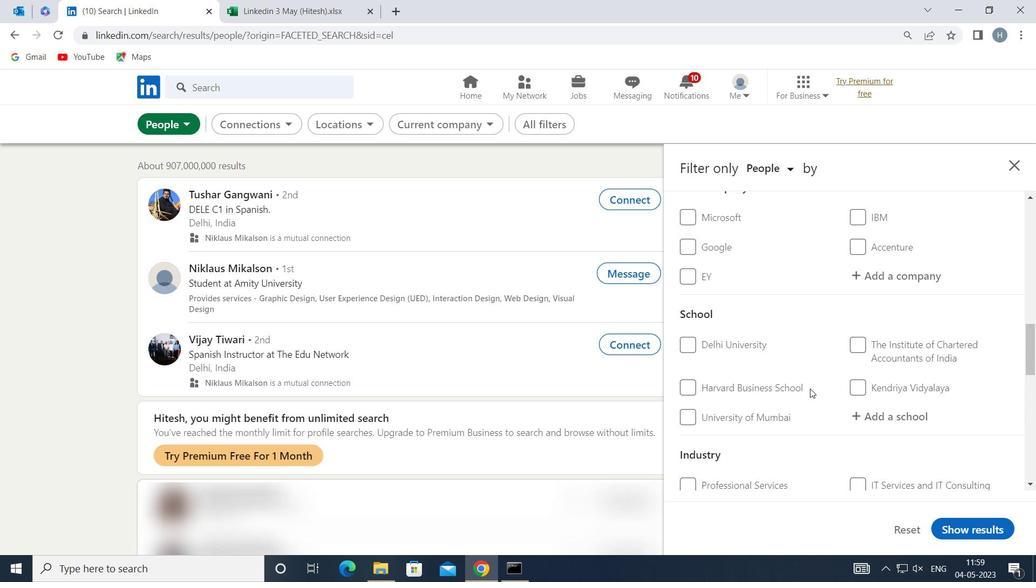 
Action: Mouse scrolled (814, 389) with delta (0, 0)
Screenshot: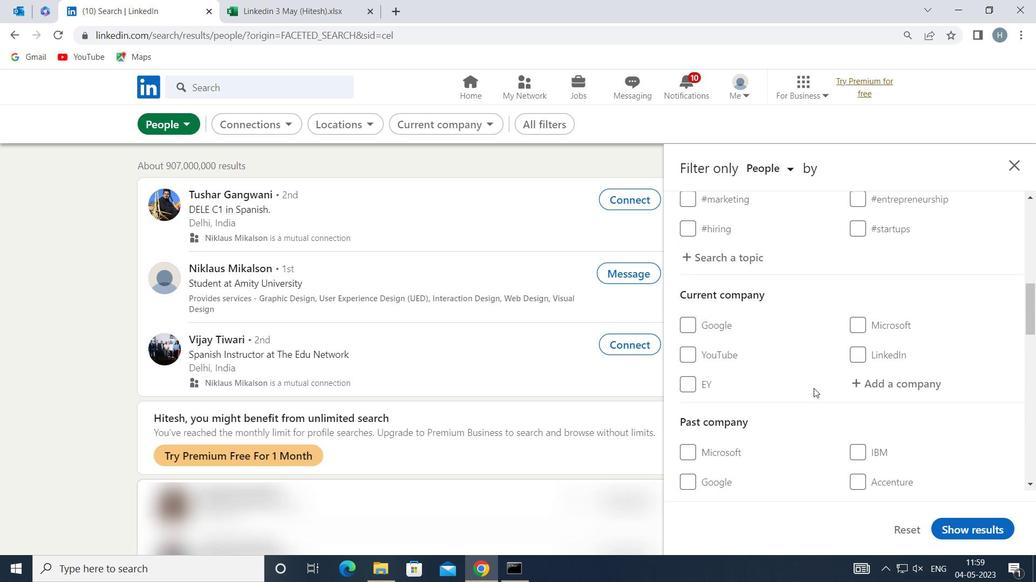 
Action: Mouse moved to (878, 445)
Screenshot: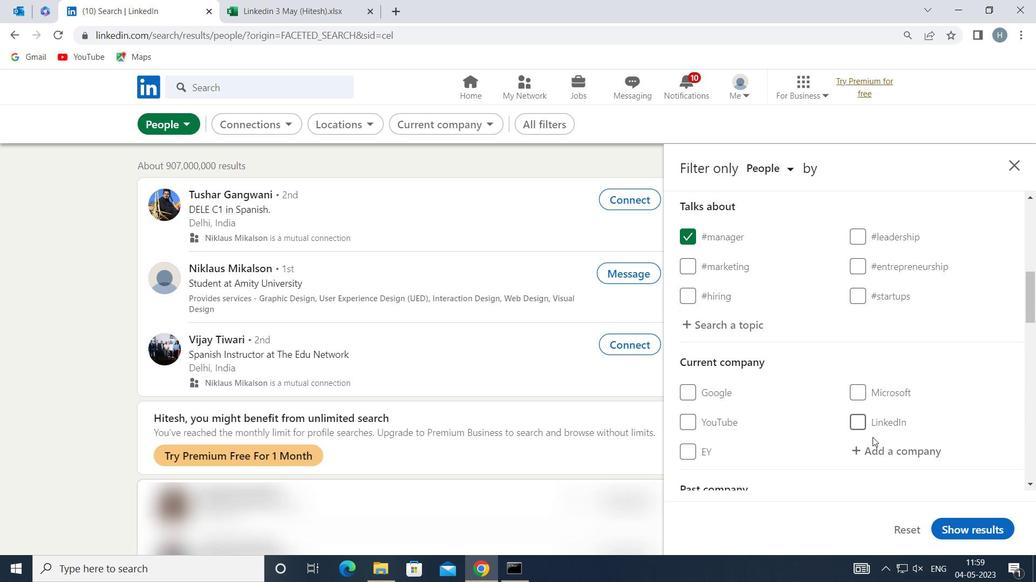 
Action: Mouse pressed left at (878, 445)
Screenshot: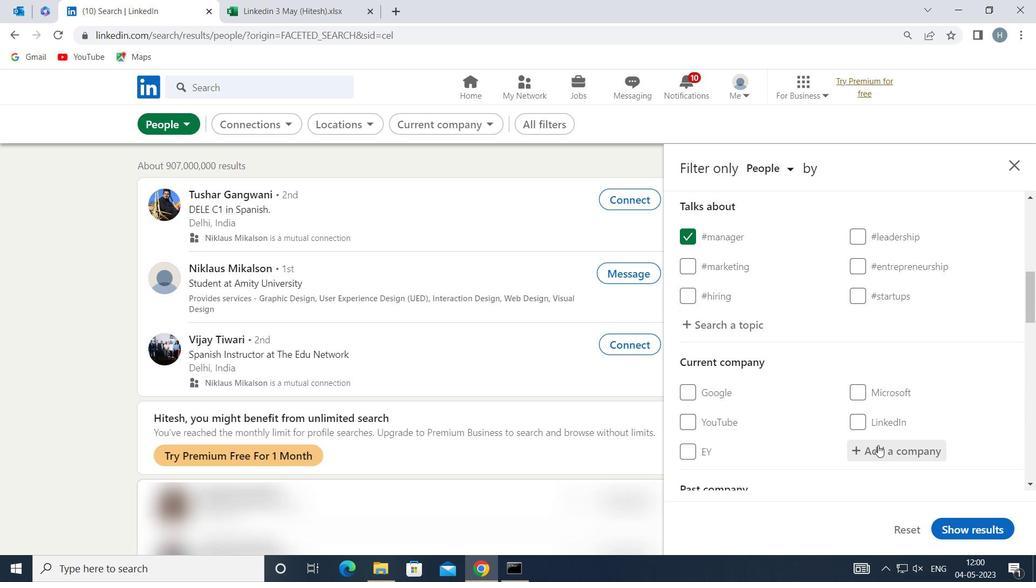 
Action: Key pressed <Key.shift>COFE<Key.backspace>ACE
Screenshot: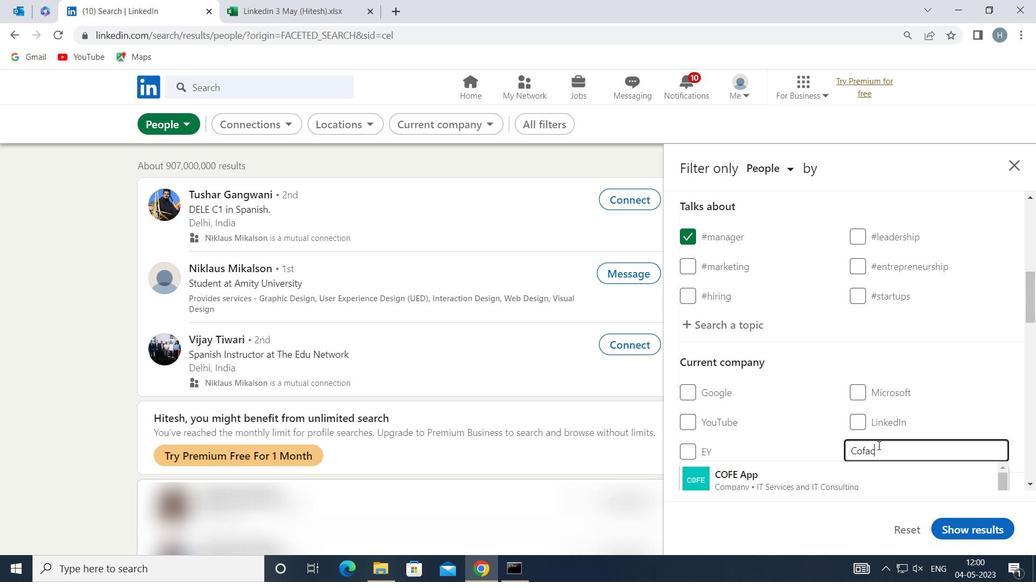 
Action: Mouse moved to (828, 472)
Screenshot: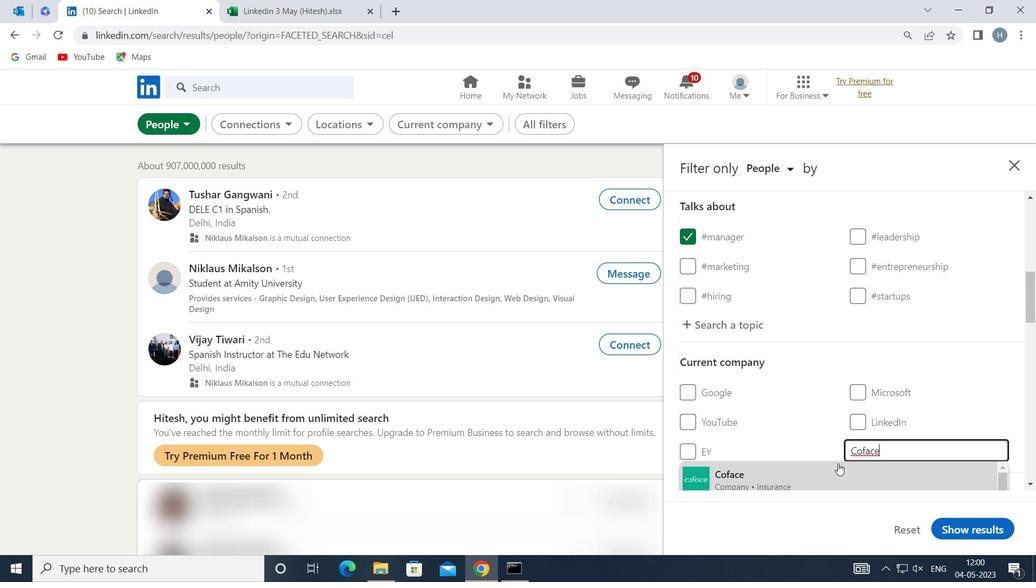 
Action: Mouse pressed left at (828, 472)
Screenshot: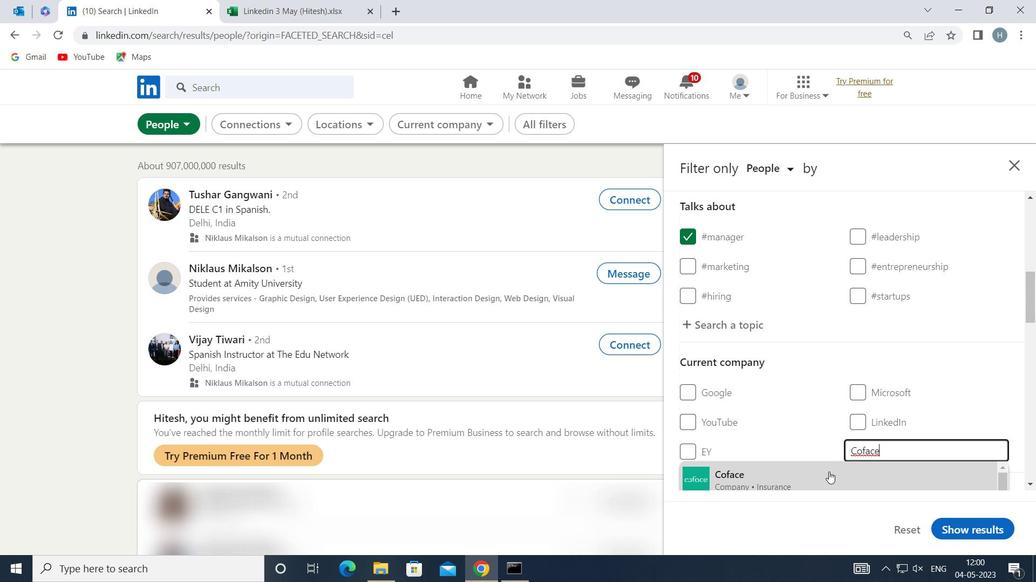 
Action: Mouse moved to (833, 415)
Screenshot: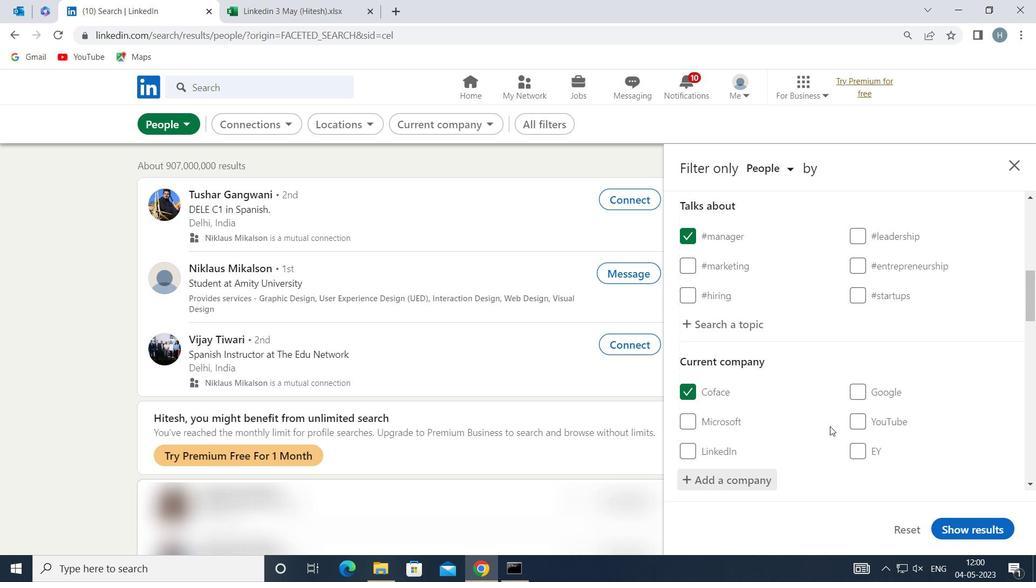 
Action: Mouse scrolled (833, 414) with delta (0, 0)
Screenshot: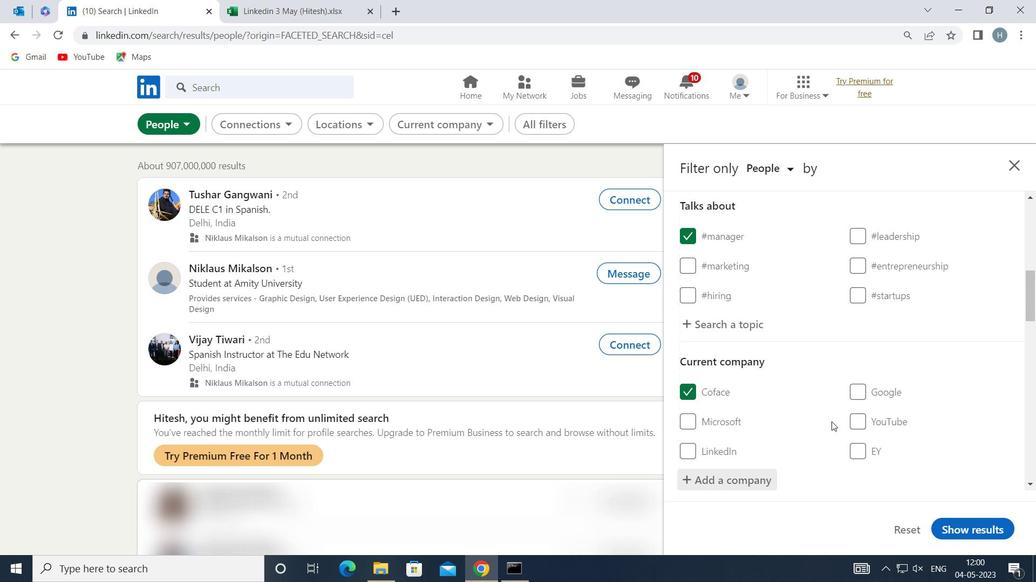 
Action: Mouse scrolled (833, 414) with delta (0, 0)
Screenshot: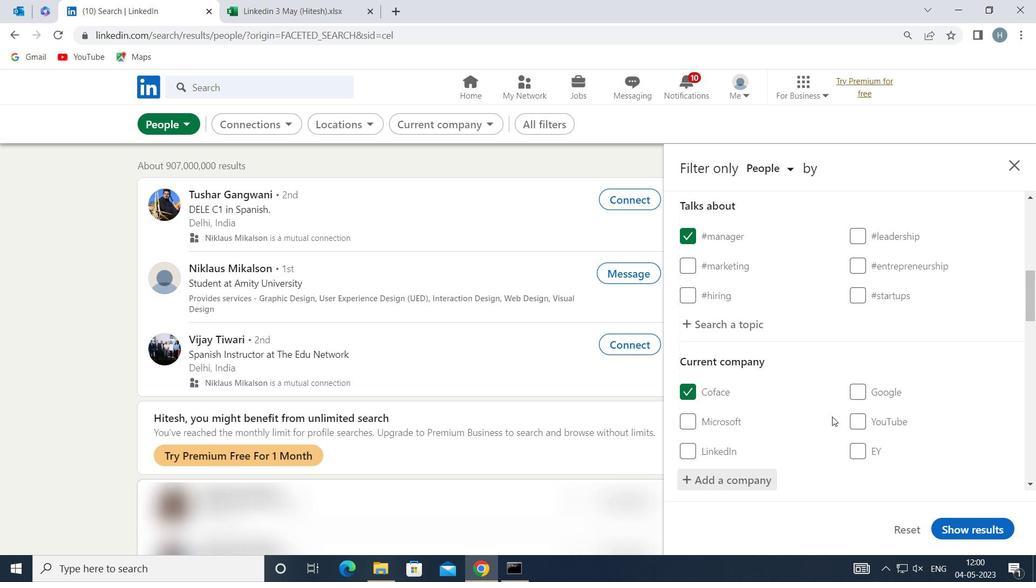 
Action: Mouse moved to (831, 409)
Screenshot: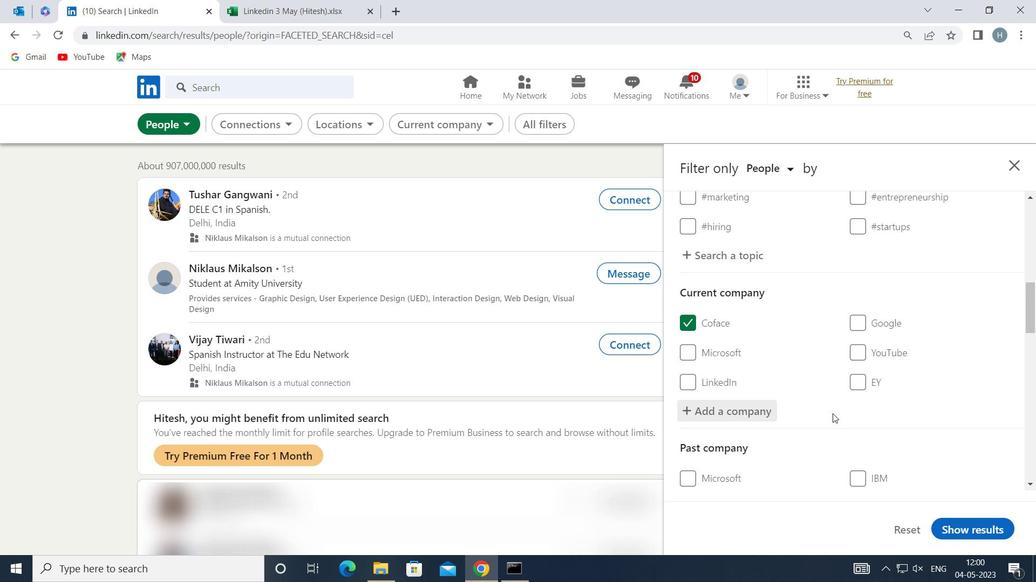 
Action: Mouse scrolled (831, 409) with delta (0, 0)
Screenshot: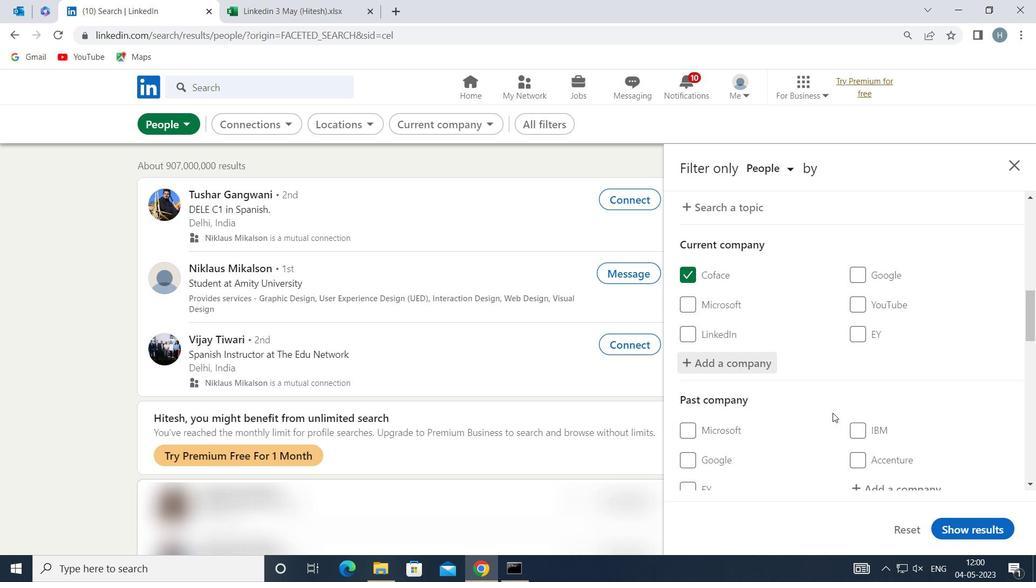 
Action: Mouse scrolled (831, 409) with delta (0, 0)
Screenshot: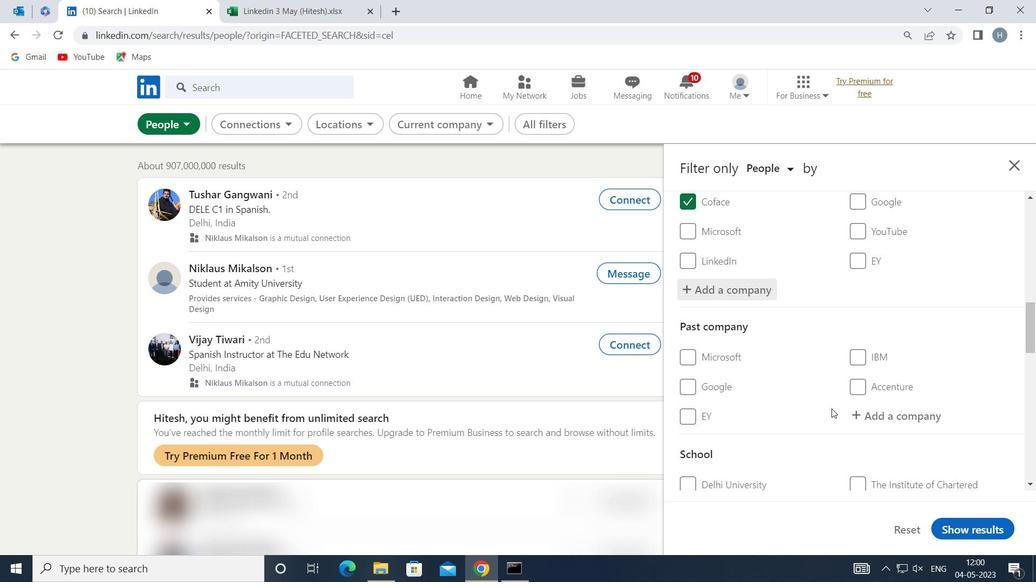 
Action: Mouse scrolled (831, 409) with delta (0, 0)
Screenshot: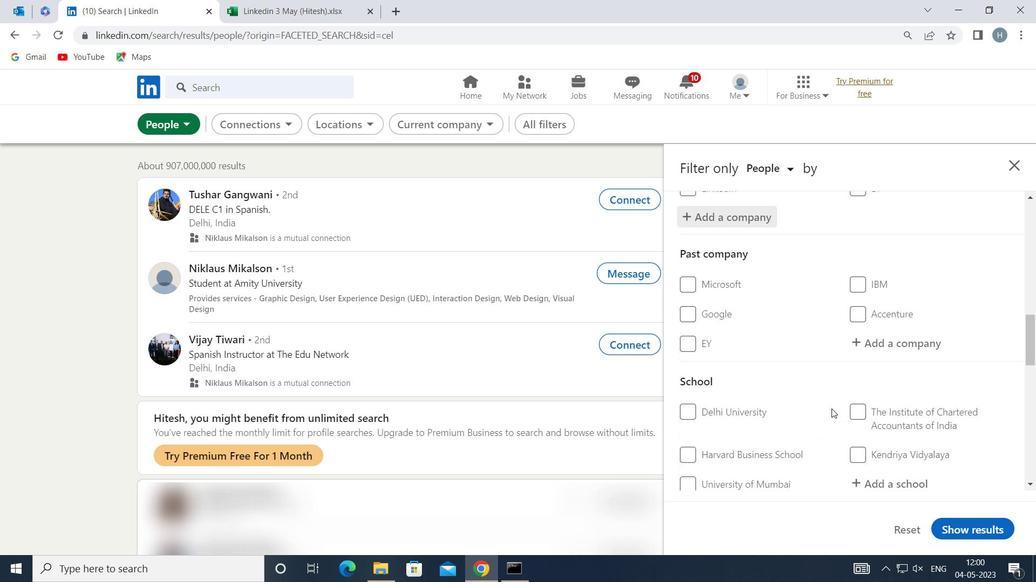 
Action: Mouse moved to (888, 407)
Screenshot: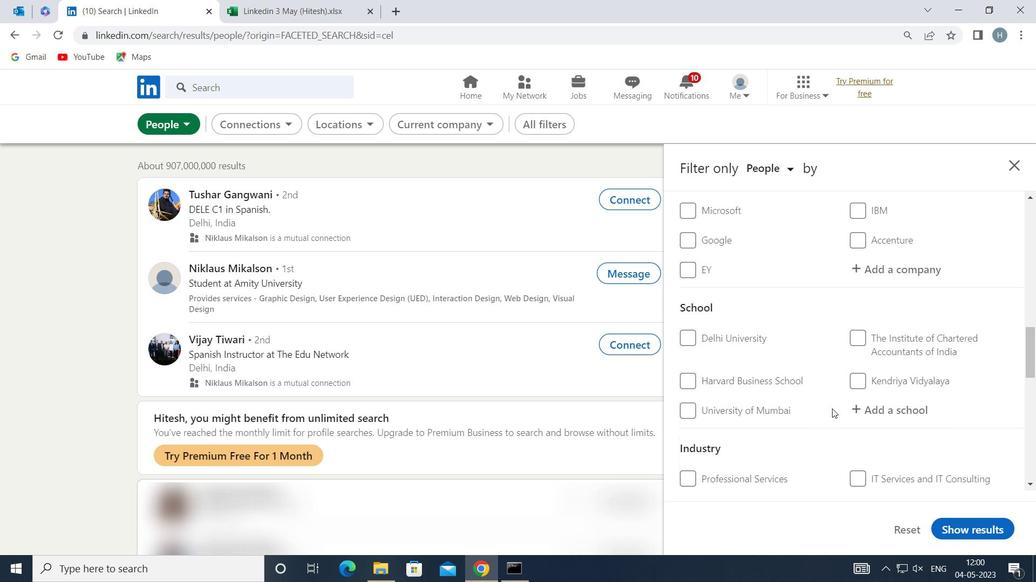 
Action: Mouse pressed left at (888, 407)
Screenshot: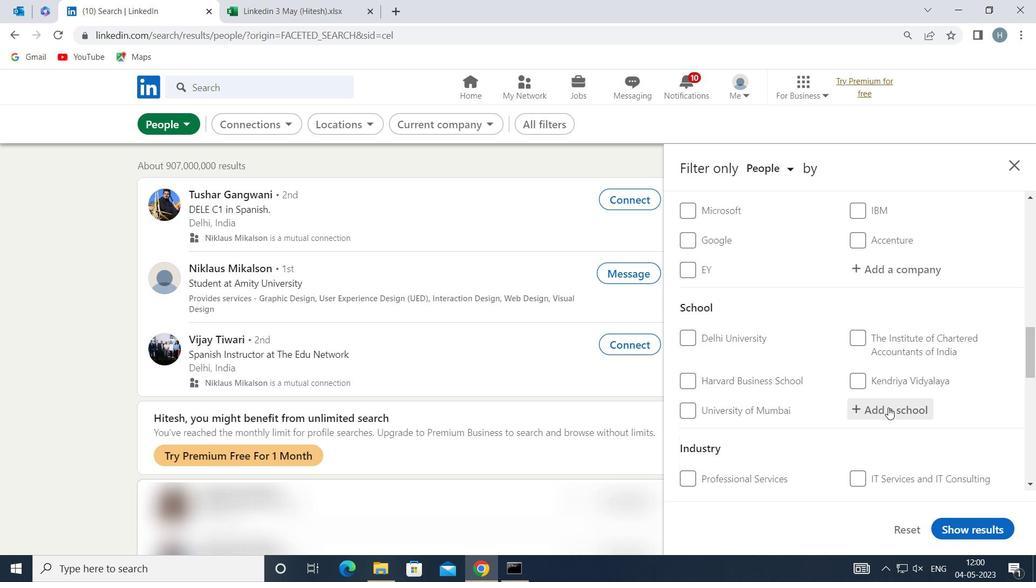 
Action: Key pressed <Key.shift><Key.shift><Key.shift><Key.shift><Key.shift><Key.shift><Key.shift><Key.shift>COLLEGE<Key.space>OF<Key.space><Key.shift>TECHNOLOGY<Key.space>
Screenshot: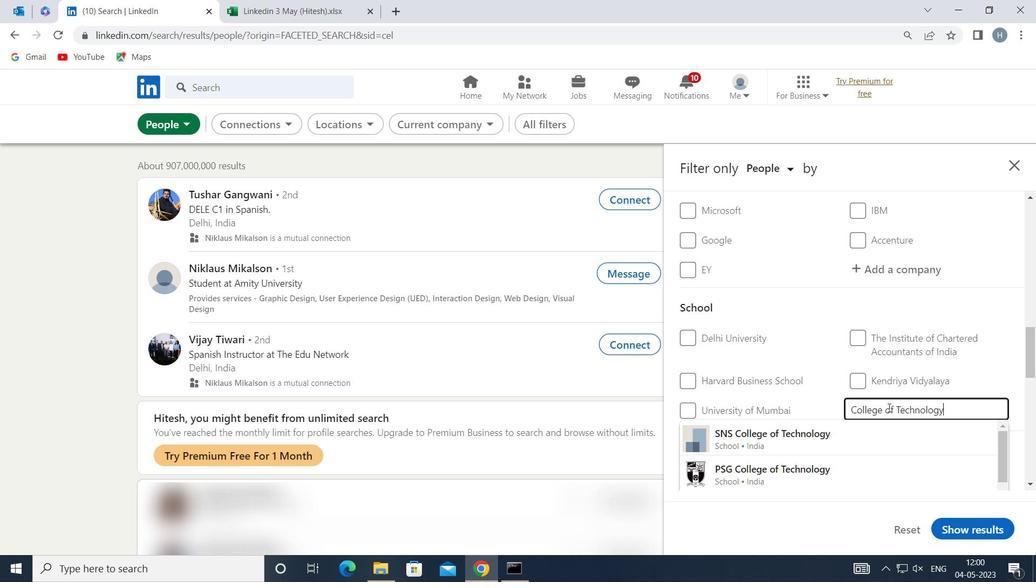 
Action: Mouse moved to (846, 434)
Screenshot: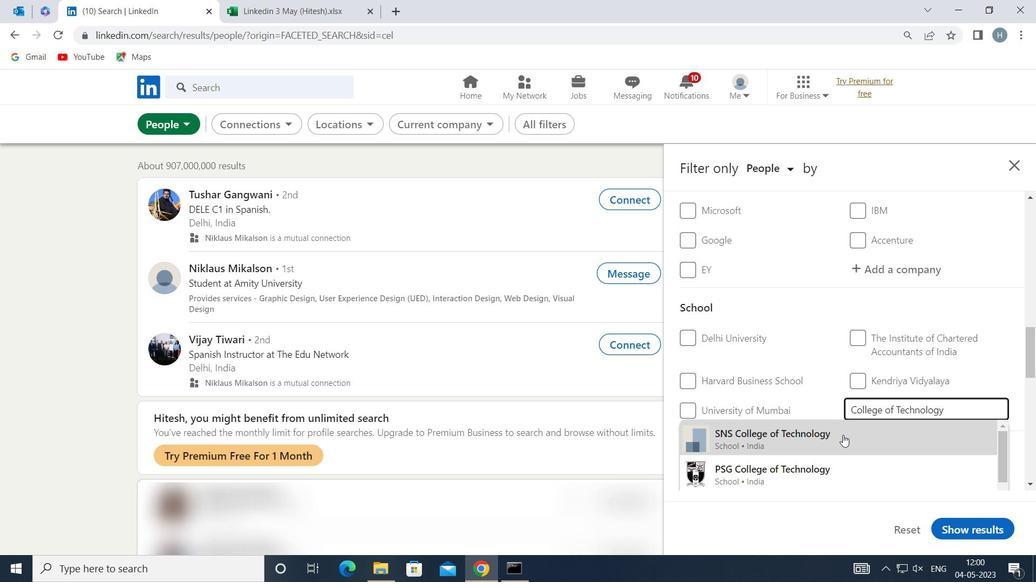 
Action: Mouse scrolled (846, 434) with delta (0, 0)
Screenshot: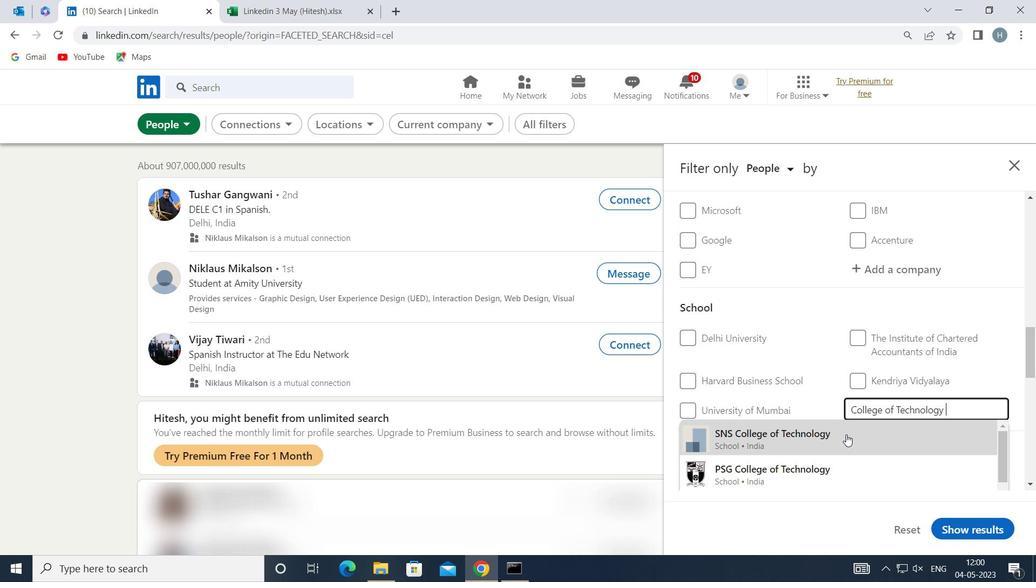
Action: Mouse moved to (848, 433)
Screenshot: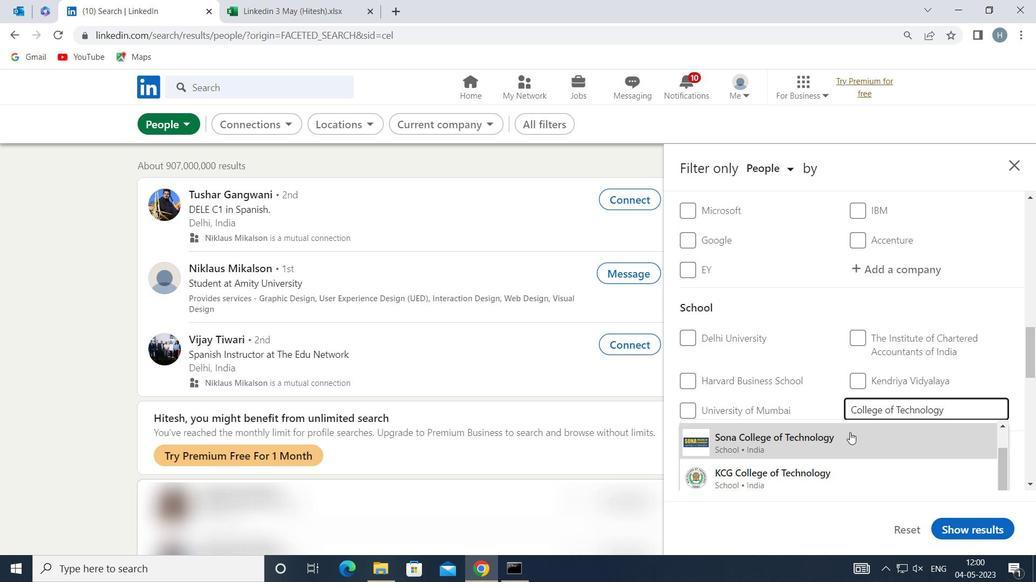 
Action: Mouse scrolled (848, 433) with delta (0, 0)
Screenshot: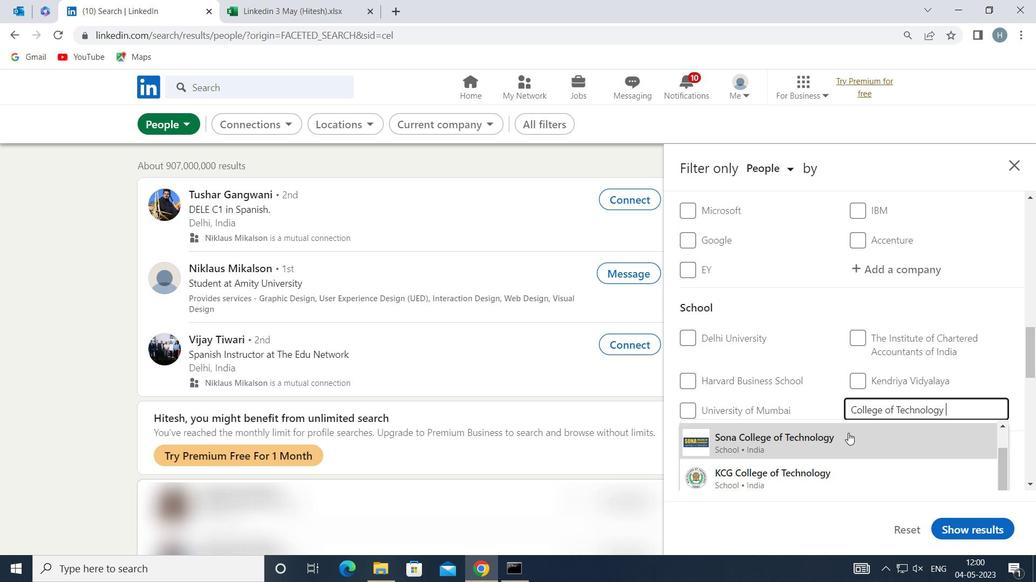 
Action: Mouse scrolled (848, 433) with delta (0, 0)
Screenshot: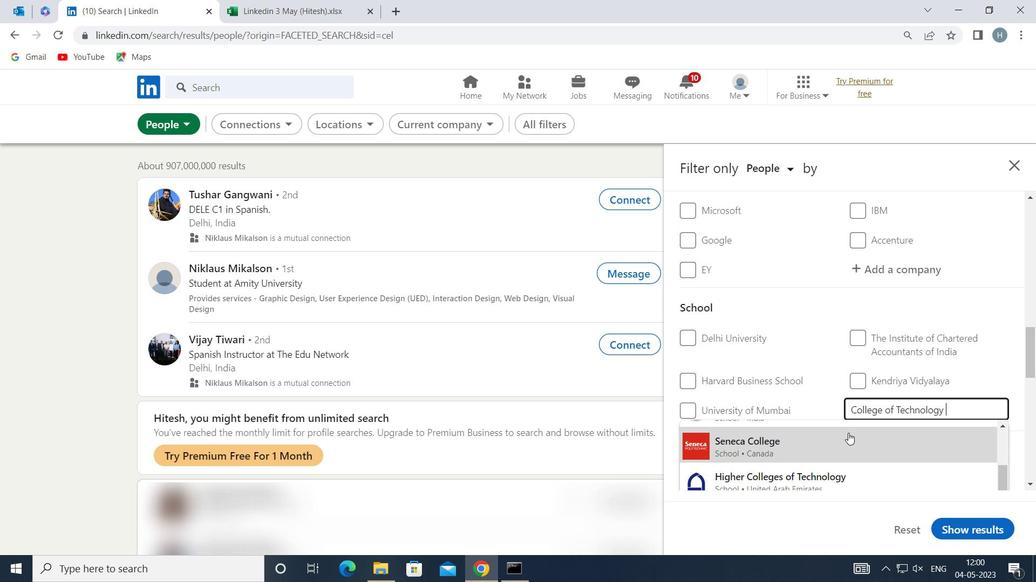 
Action: Mouse scrolled (848, 433) with delta (0, 0)
Screenshot: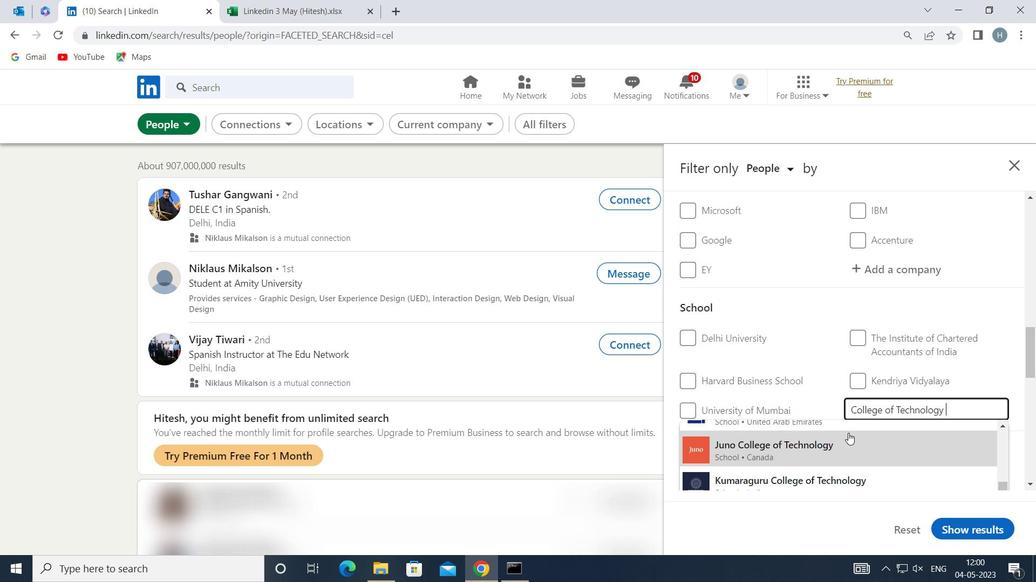 
Action: Mouse scrolled (848, 433) with delta (0, 0)
Screenshot: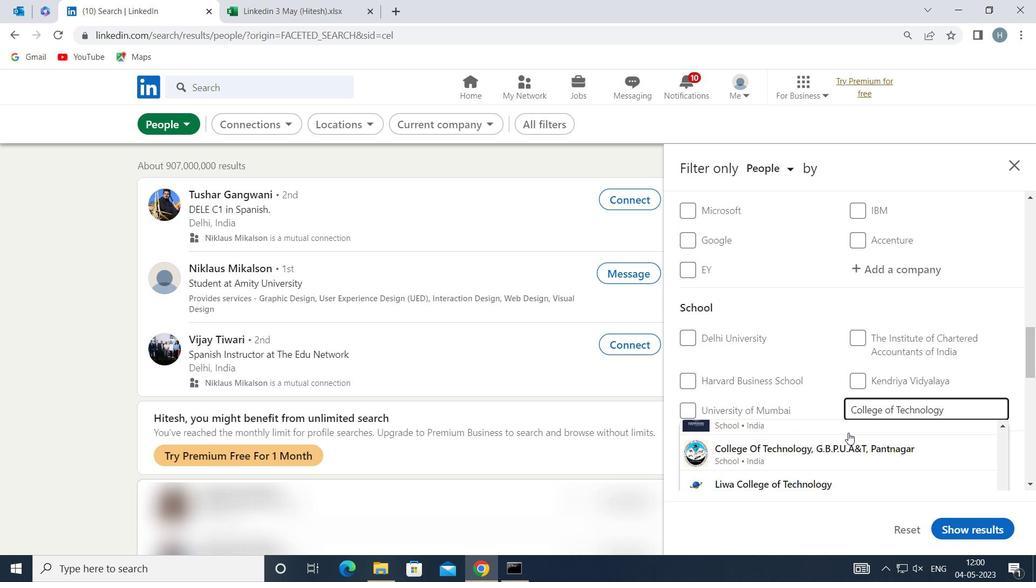 
Action: Mouse scrolled (848, 434) with delta (0, 0)
Screenshot: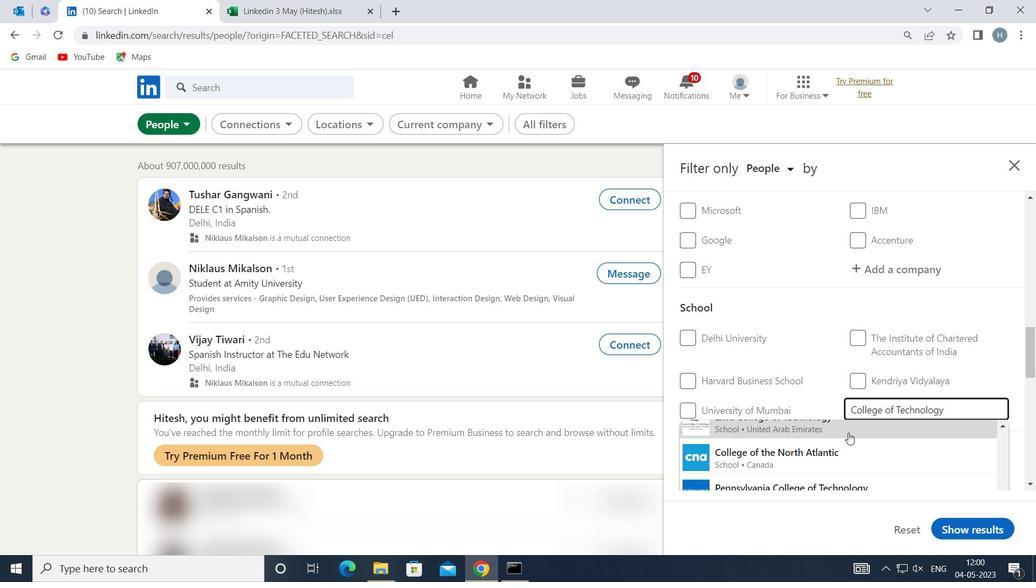 
Action: Mouse moved to (988, 381)
Screenshot: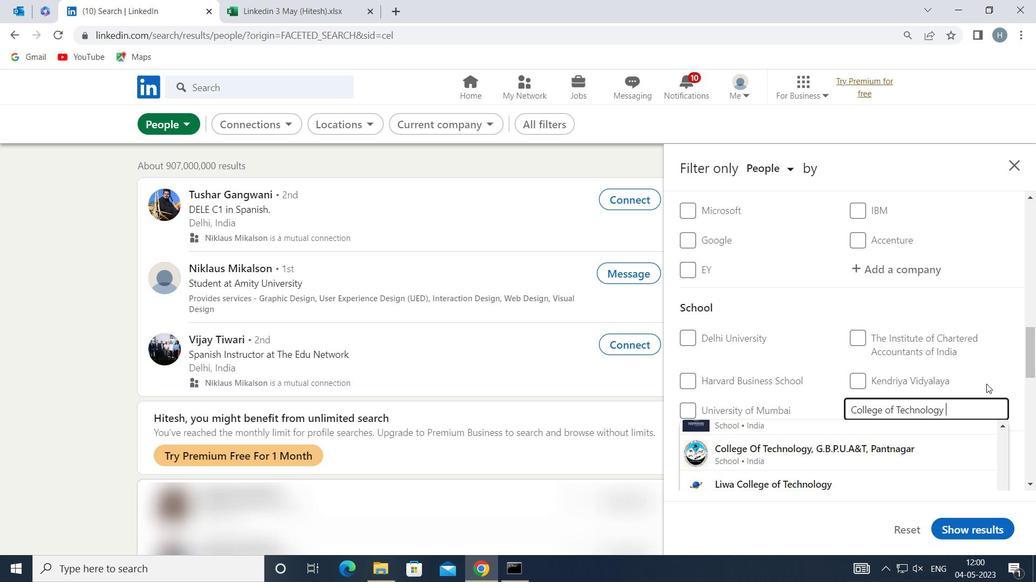 
Action: Mouse pressed left at (988, 381)
Screenshot: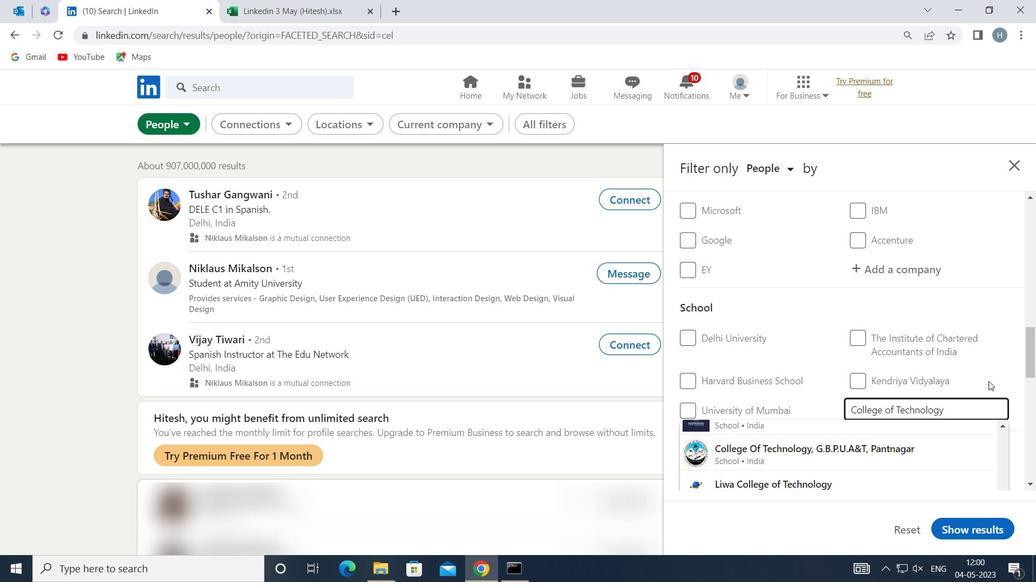 
Action: Mouse moved to (973, 389)
Screenshot: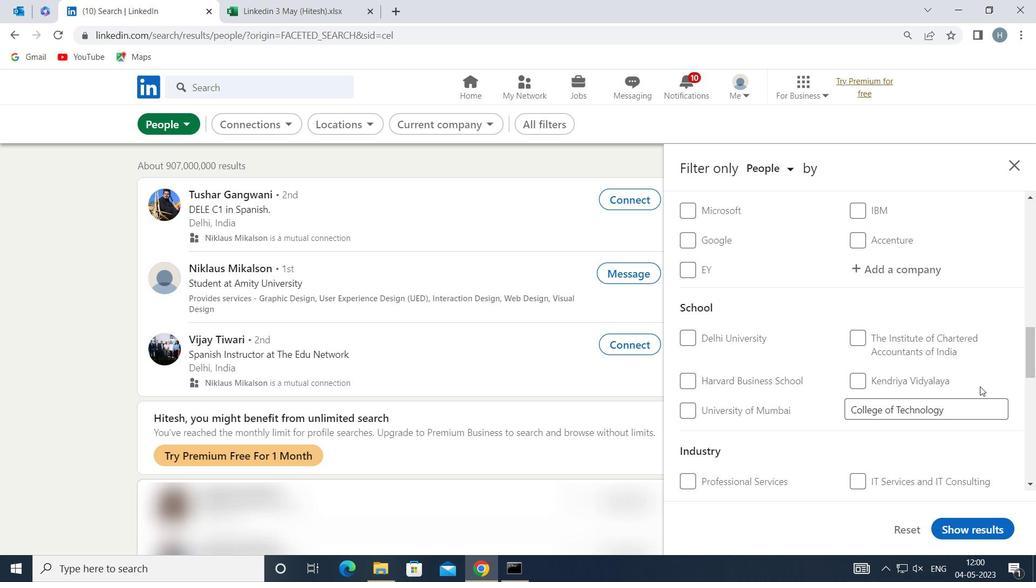 
Action: Mouse scrolled (973, 389) with delta (0, 0)
Screenshot: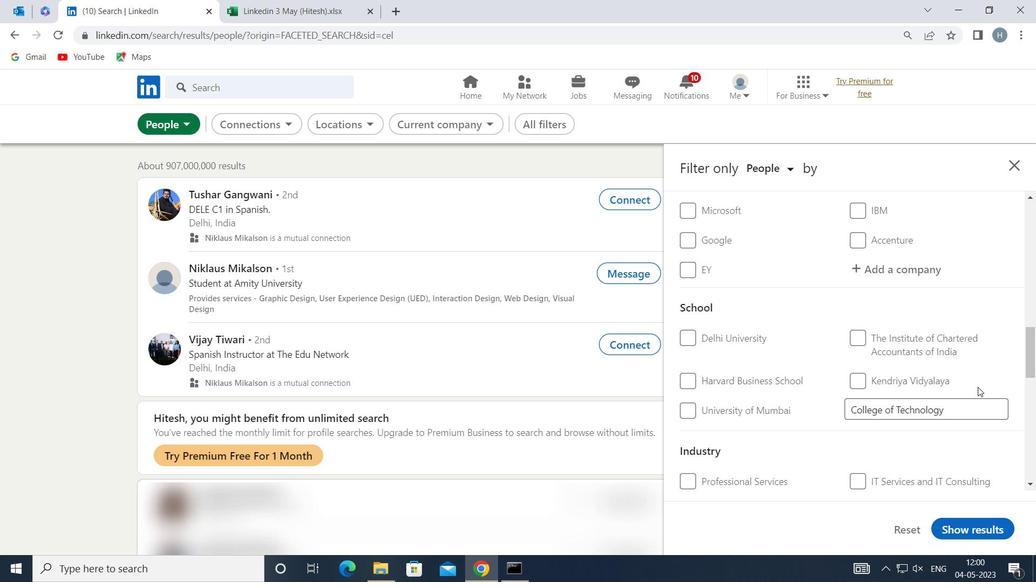 
Action: Mouse moved to (971, 390)
Screenshot: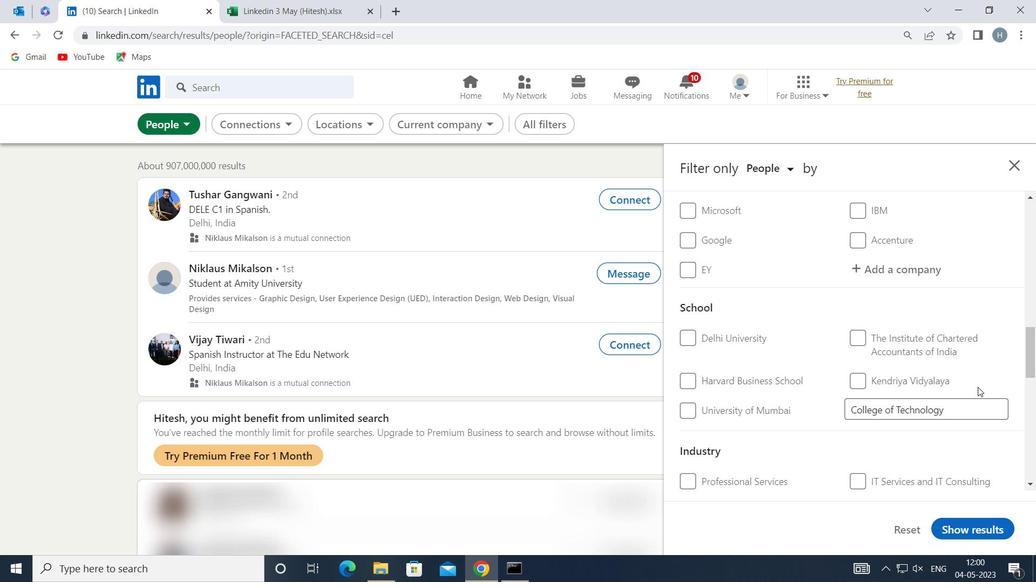 
Action: Mouse scrolled (971, 389) with delta (0, 0)
Screenshot: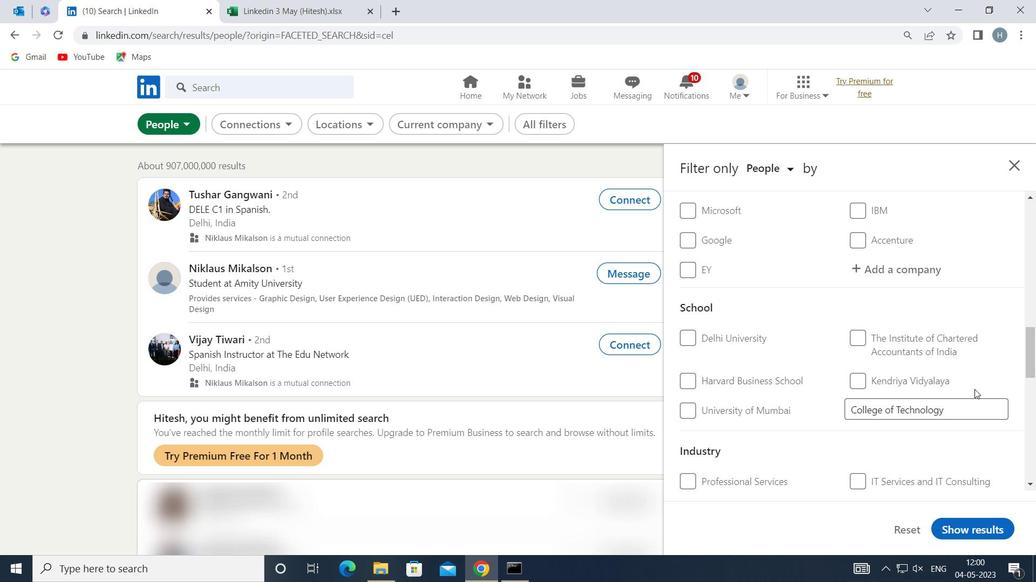 
Action: Mouse moved to (902, 419)
Screenshot: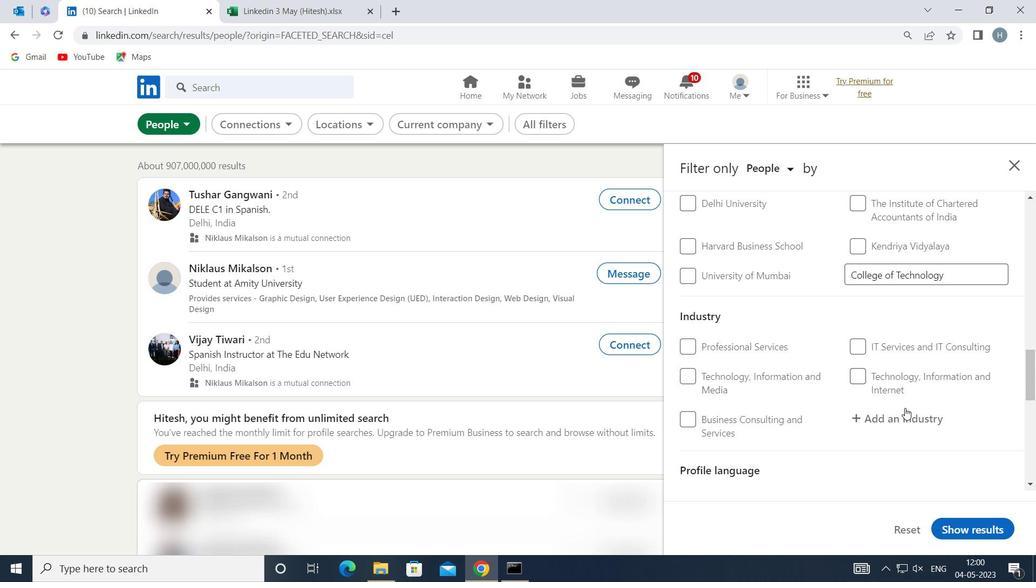 
Action: Mouse pressed left at (902, 419)
Screenshot: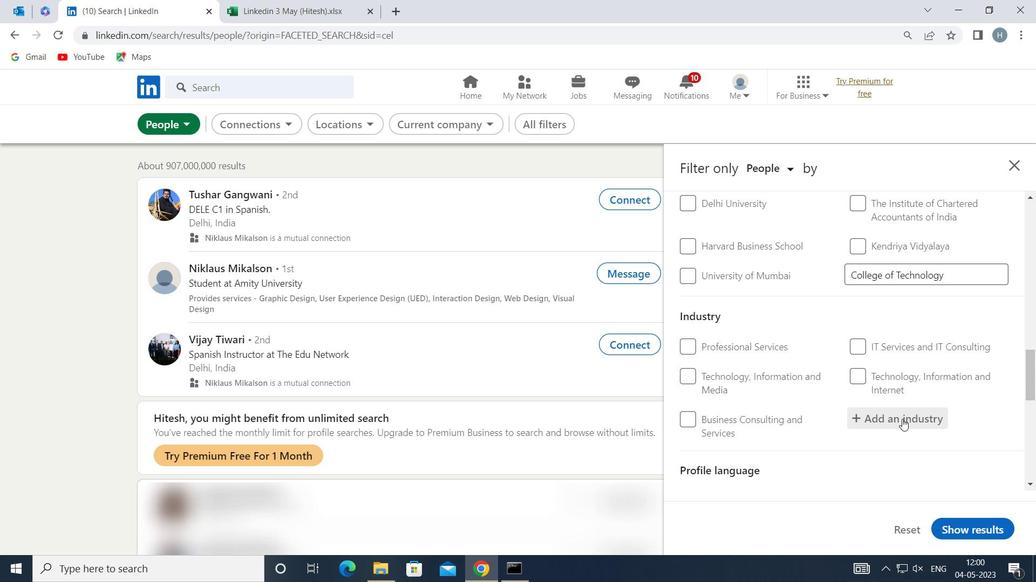 
Action: Key pressed <Key.shift>MUSEUMS
Screenshot: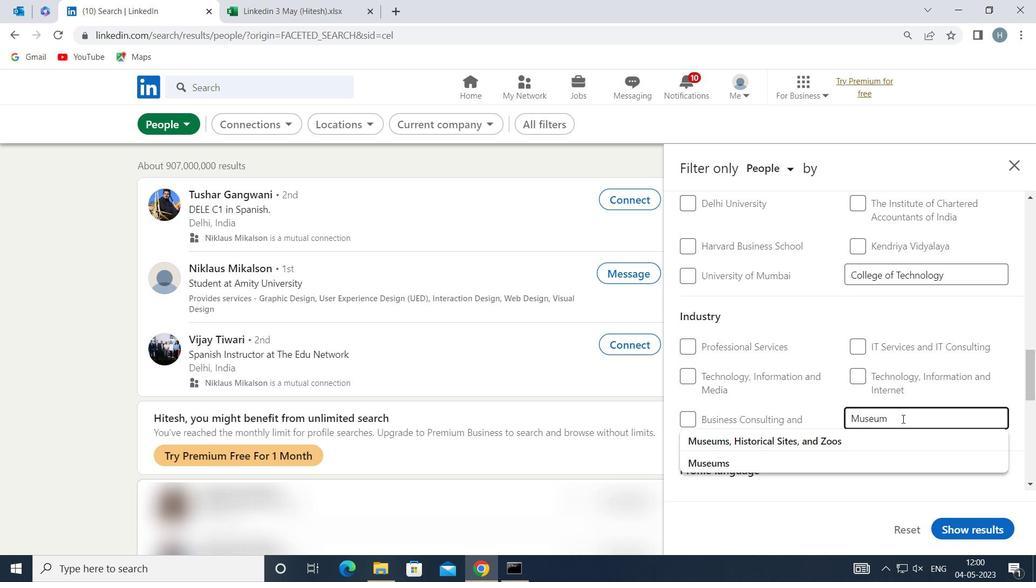 
Action: Mouse moved to (801, 454)
Screenshot: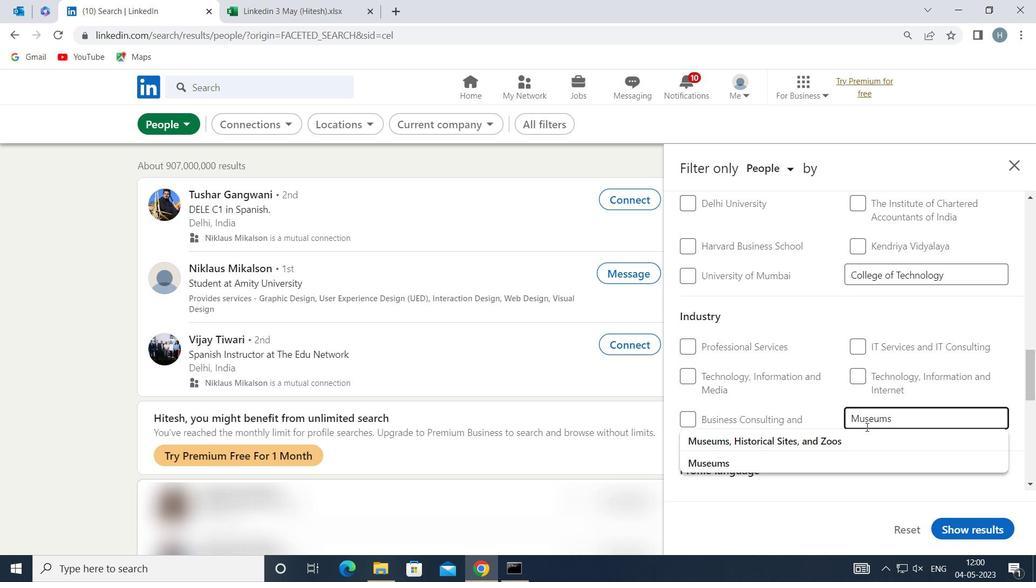 
Action: Mouse pressed left at (801, 454)
Screenshot: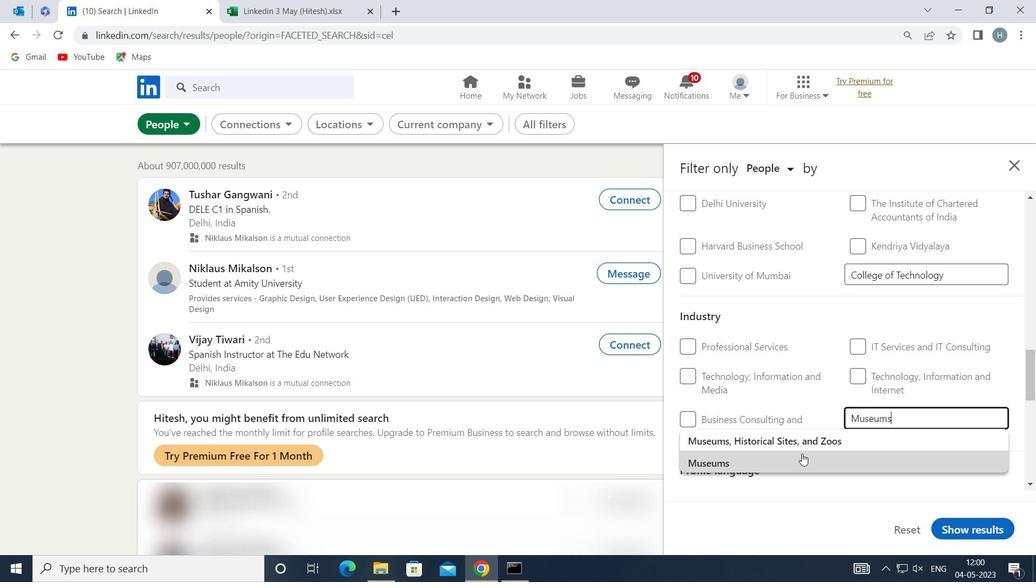 
Action: Mouse moved to (824, 398)
Screenshot: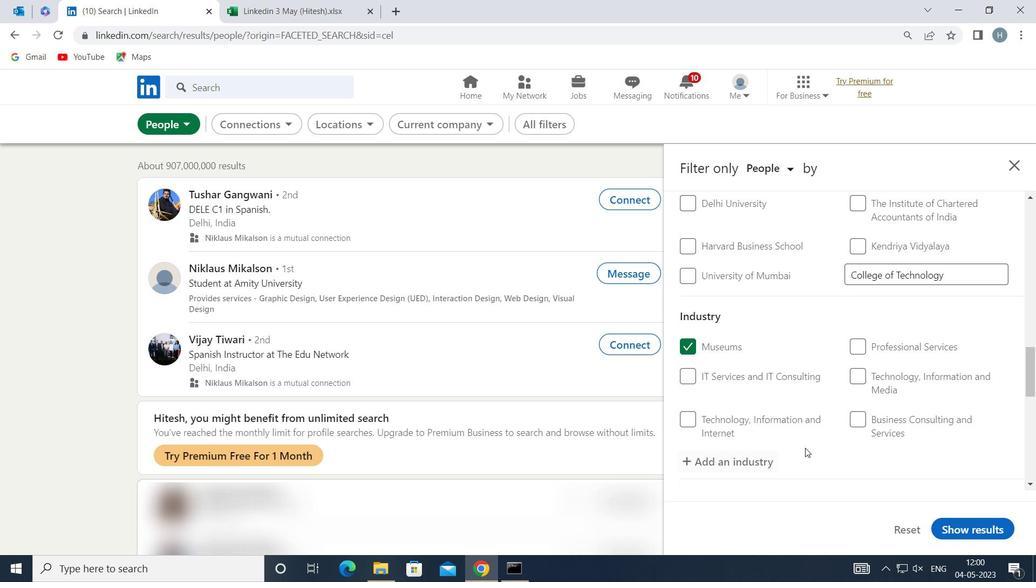 
Action: Mouse scrolled (824, 397) with delta (0, 0)
Screenshot: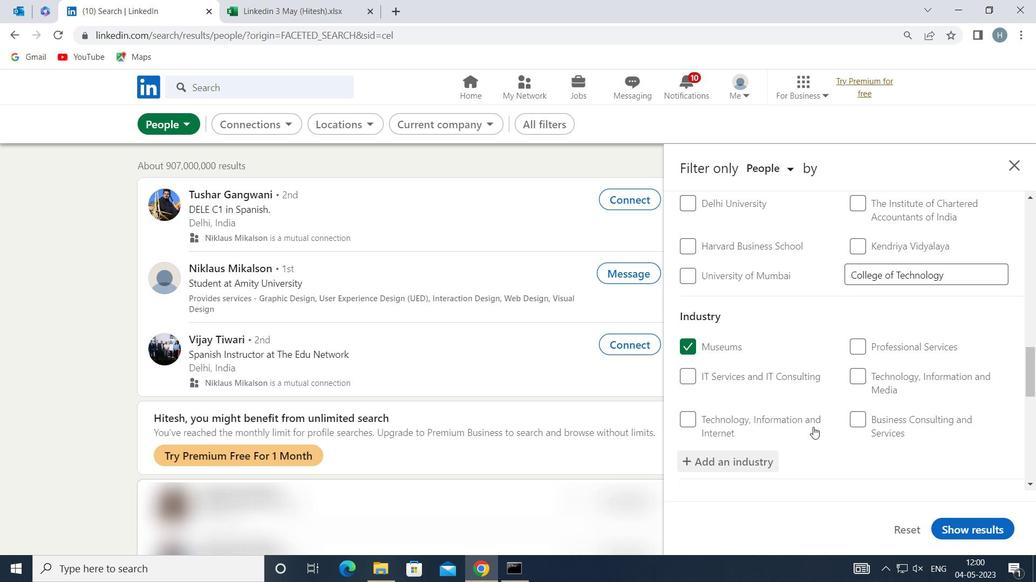 
Action: Mouse scrolled (824, 397) with delta (0, 0)
Screenshot: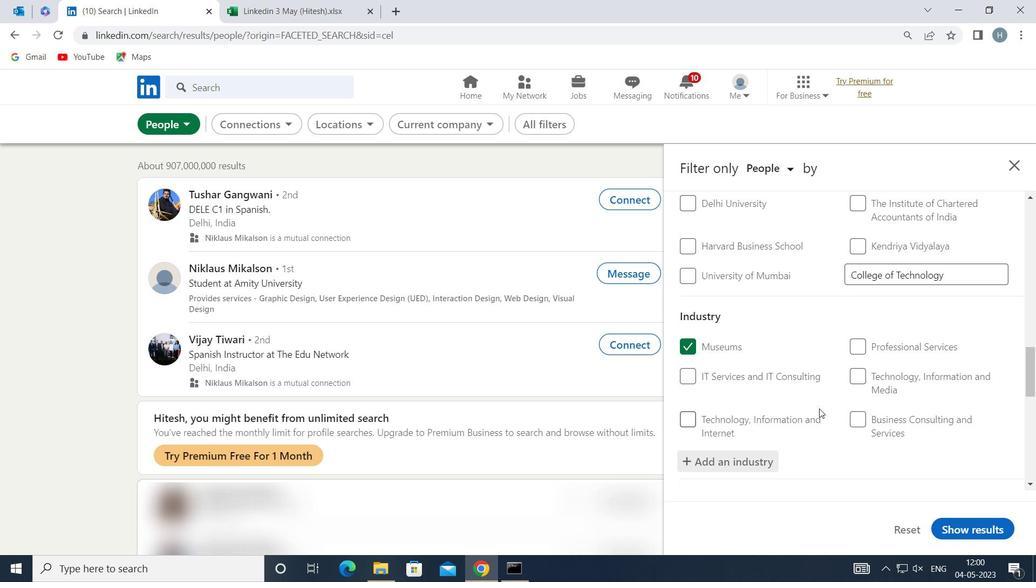
Action: Mouse moved to (825, 397)
Screenshot: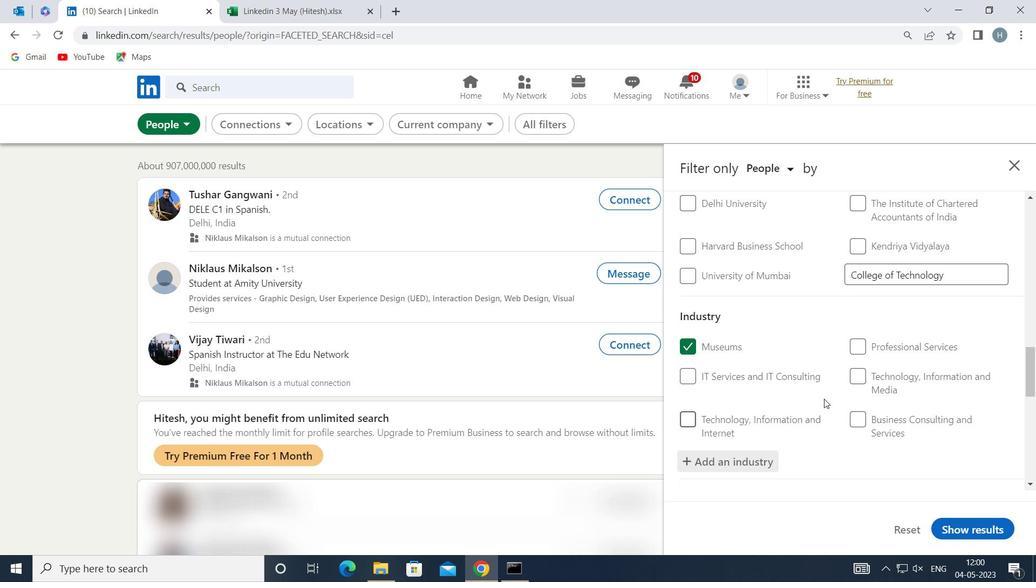 
Action: Mouse scrolled (825, 396) with delta (0, 0)
Screenshot: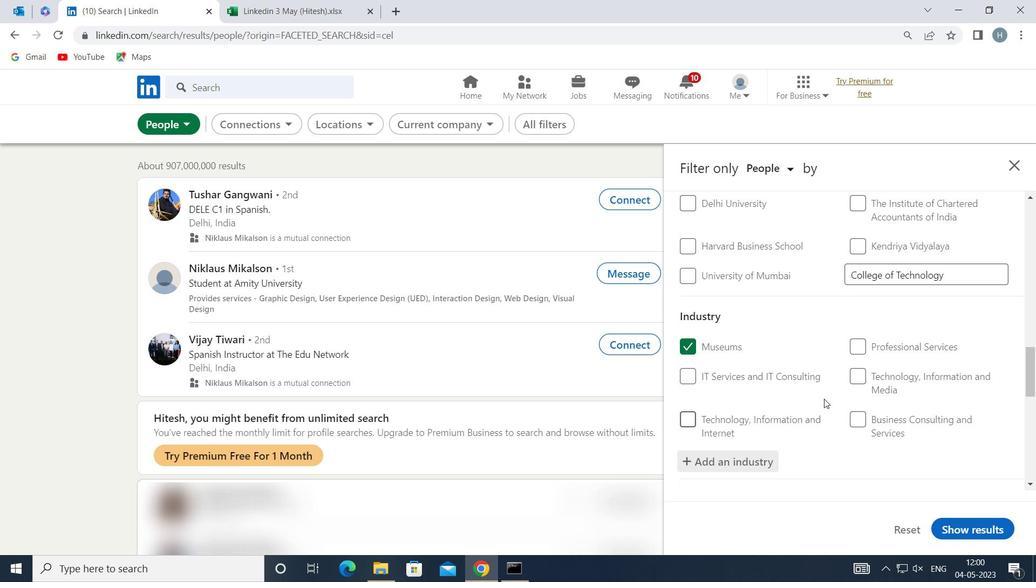 
Action: Mouse moved to (826, 386)
Screenshot: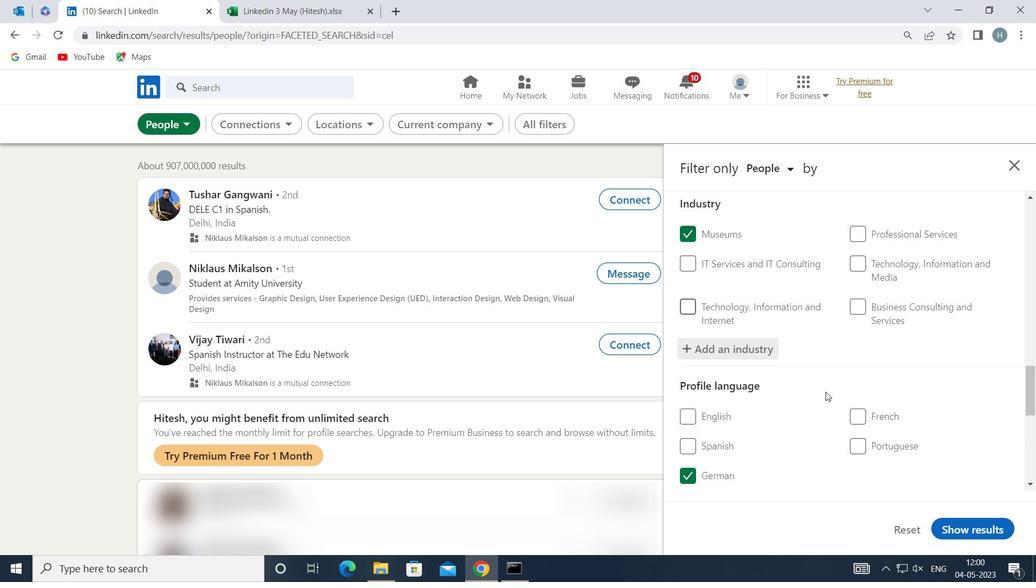 
Action: Mouse scrolled (826, 385) with delta (0, 0)
Screenshot: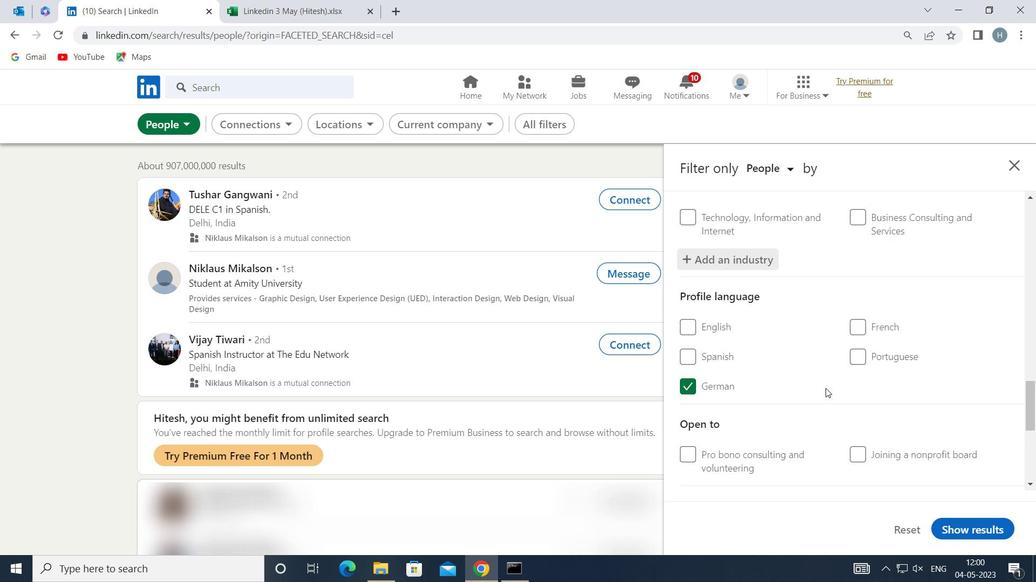 
Action: Mouse moved to (827, 384)
Screenshot: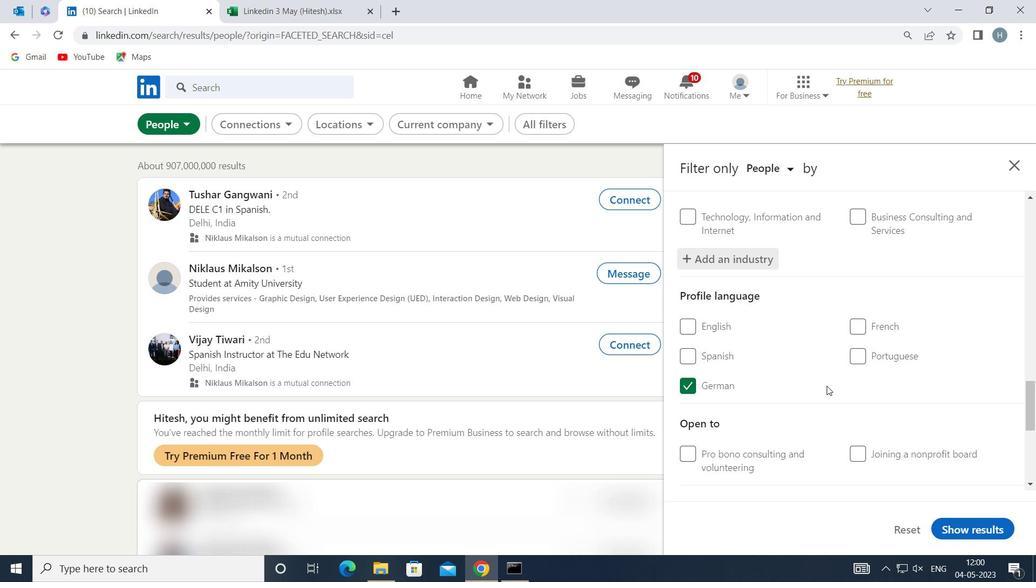 
Action: Mouse scrolled (827, 384) with delta (0, 0)
Screenshot: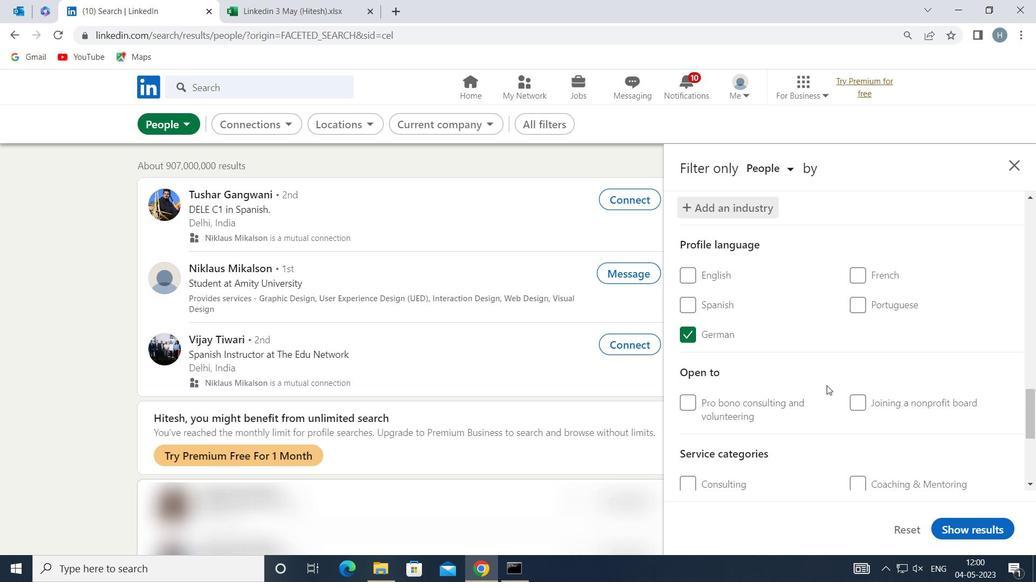 
Action: Mouse scrolled (827, 384) with delta (0, 0)
Screenshot: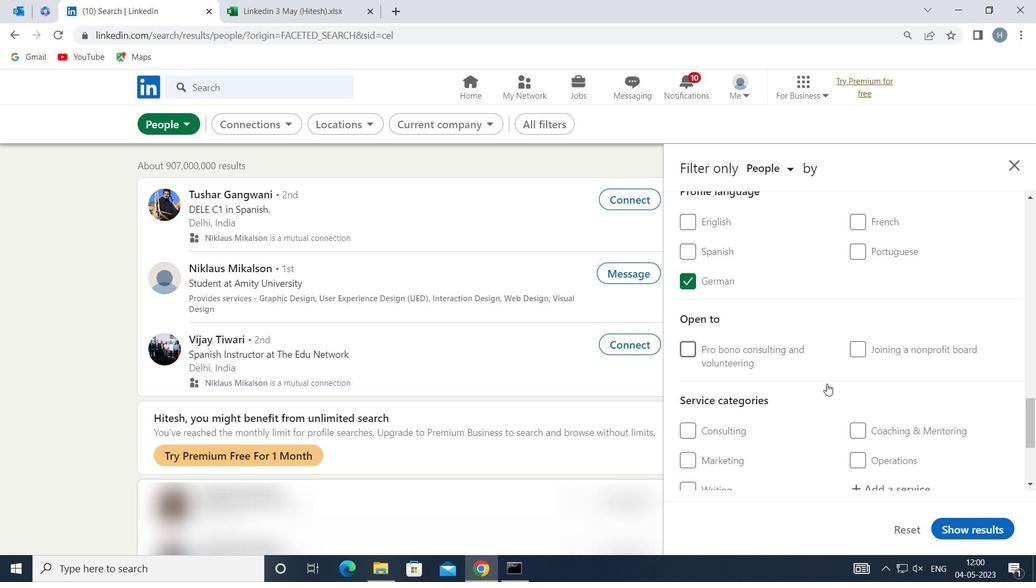 
Action: Mouse moved to (883, 396)
Screenshot: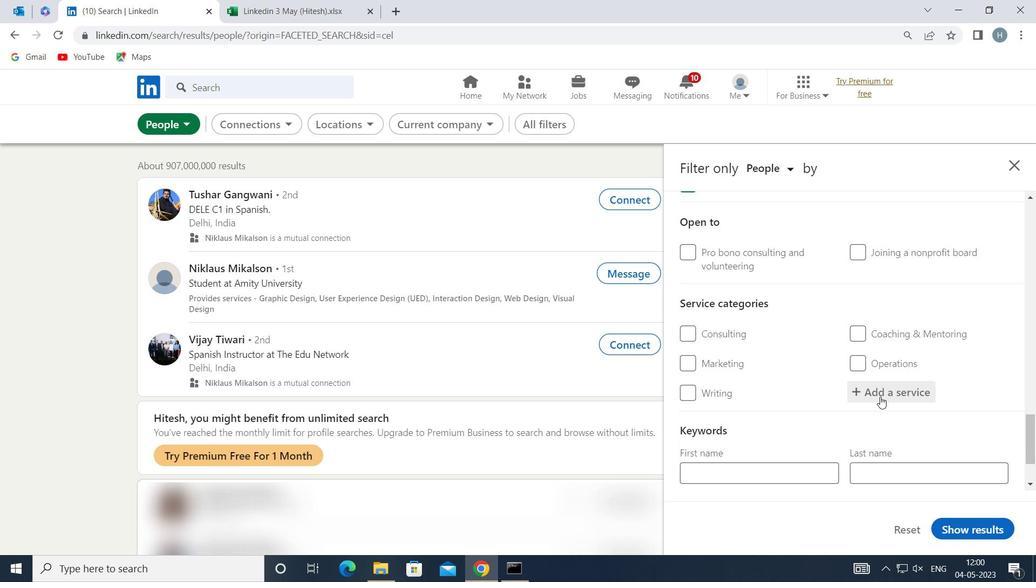
Action: Mouse pressed left at (883, 396)
Screenshot: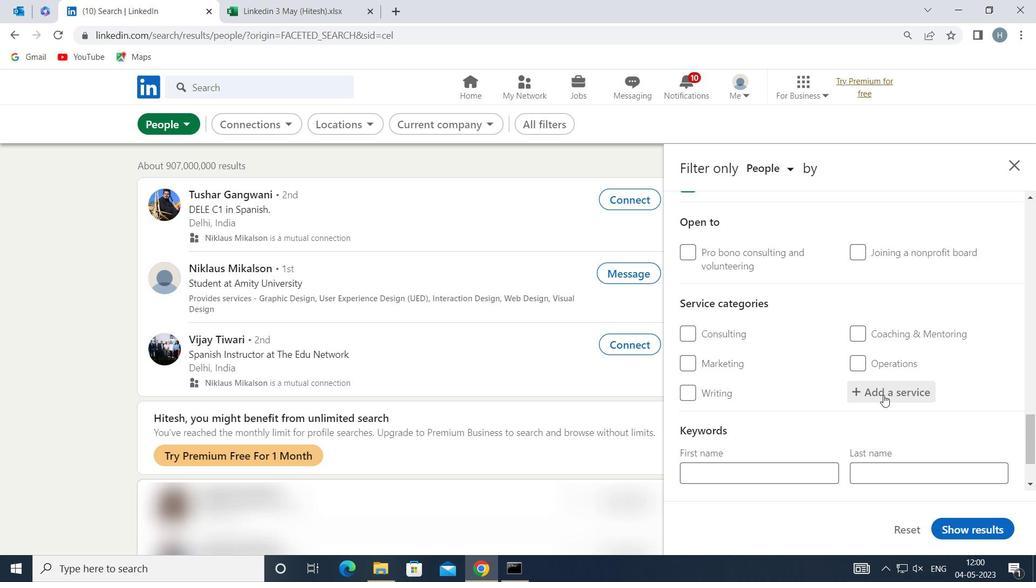 
Action: Key pressed <Key.shift>EXECUTIVE<Key.space><Key.shift>COA
Screenshot: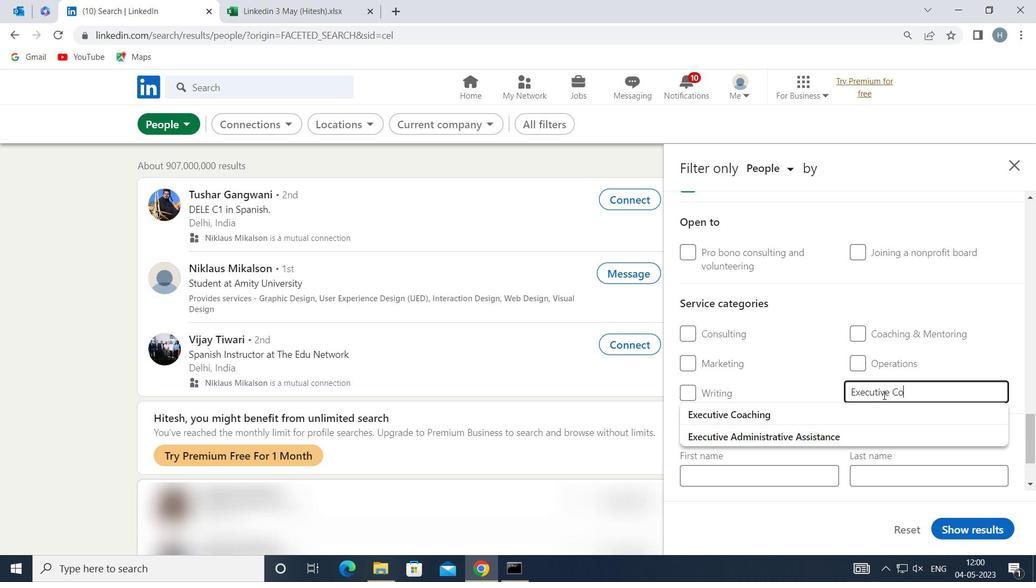 
Action: Mouse moved to (826, 411)
Screenshot: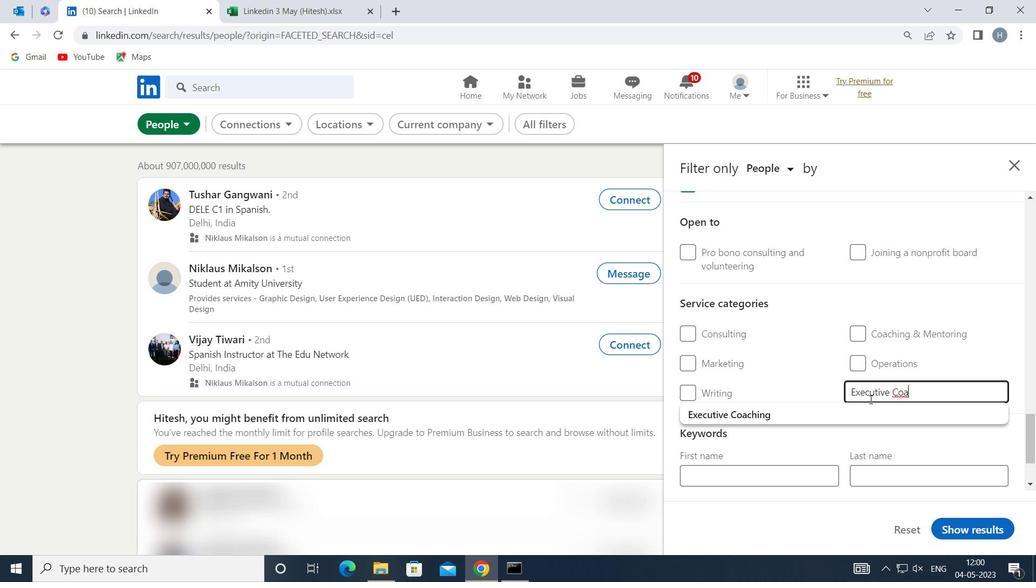 
Action: Mouse pressed left at (826, 411)
Screenshot: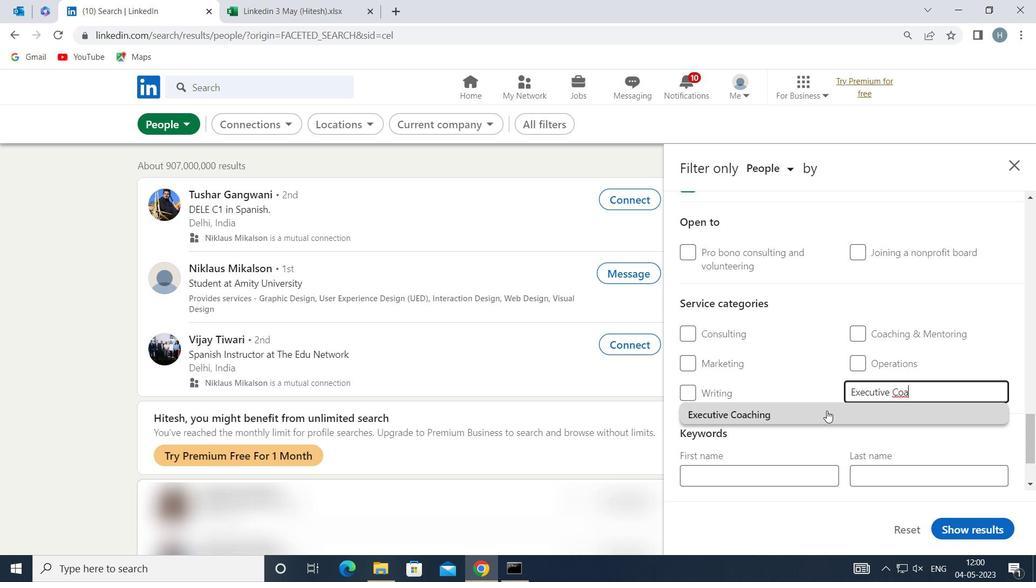 
Action: Mouse moved to (825, 406)
Screenshot: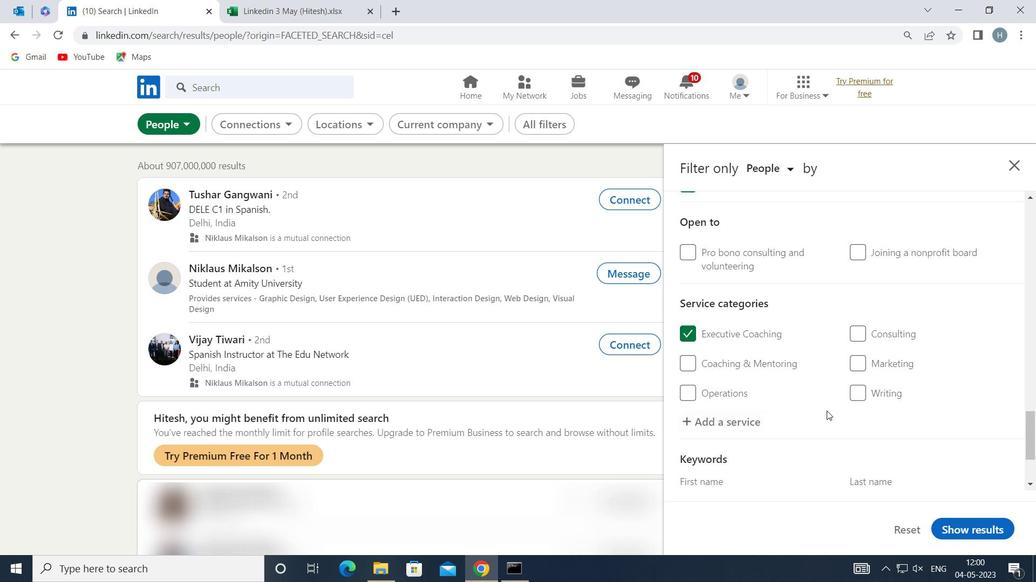 
Action: Mouse scrolled (825, 406) with delta (0, 0)
Screenshot: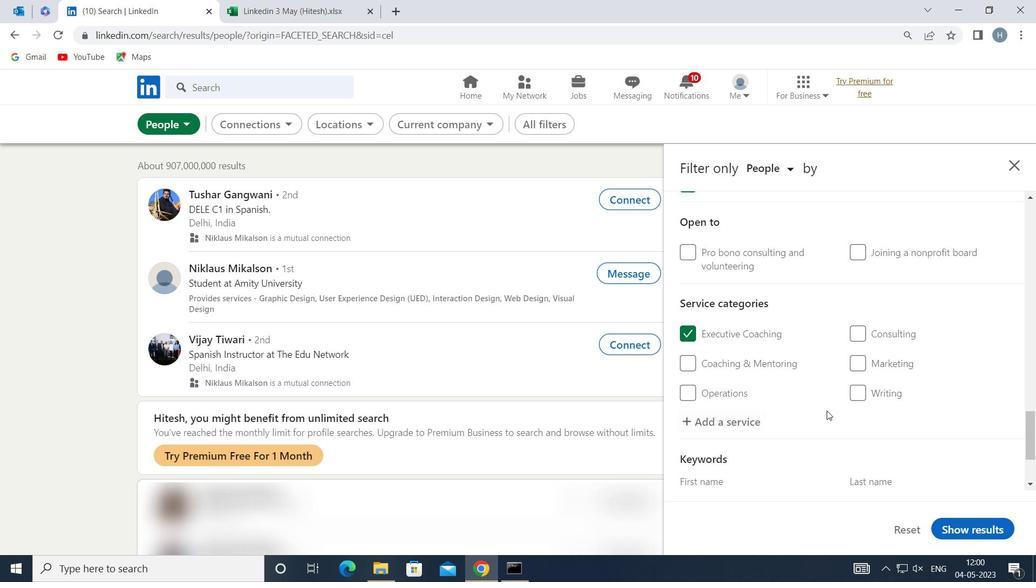 
Action: Mouse scrolled (825, 406) with delta (0, 0)
Screenshot: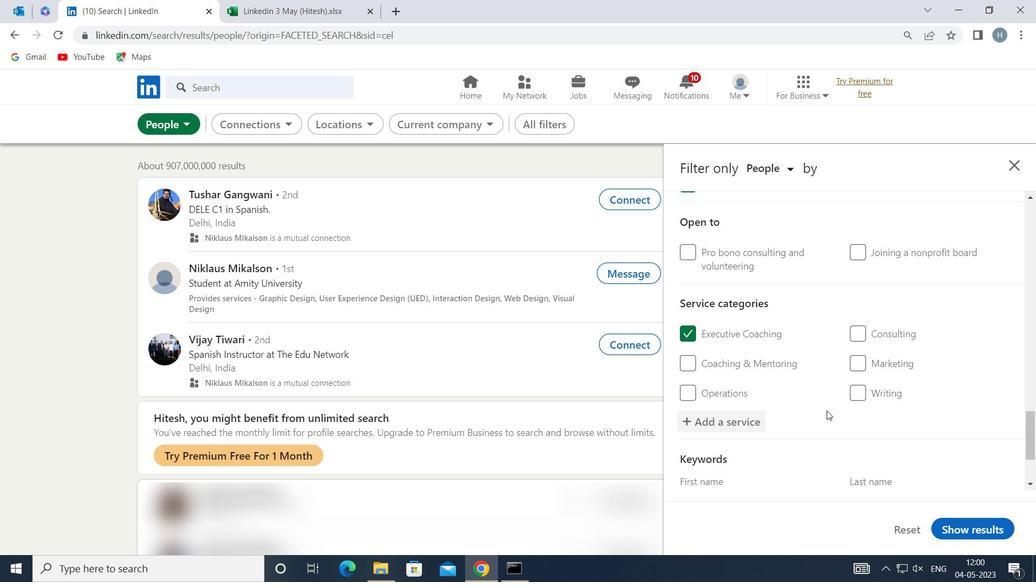 
Action: Mouse moved to (825, 406)
Screenshot: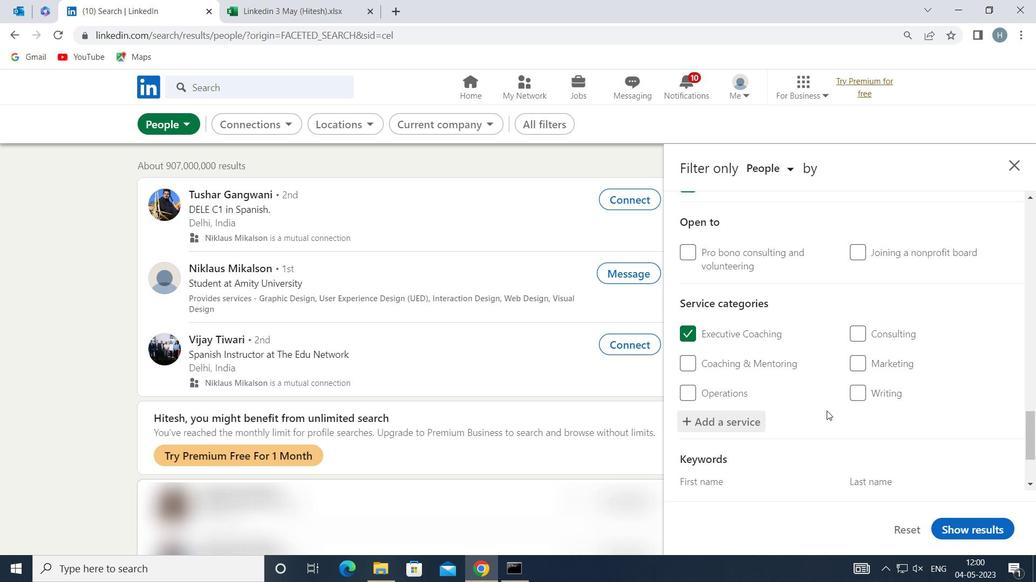 
Action: Mouse scrolled (825, 406) with delta (0, 0)
Screenshot: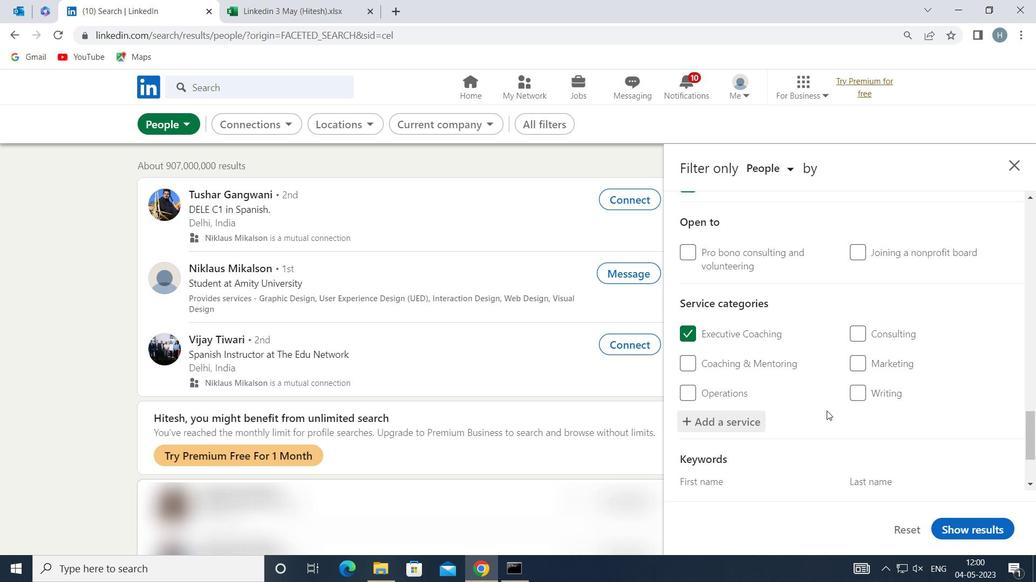 
Action: Mouse scrolled (825, 406) with delta (0, 0)
Screenshot: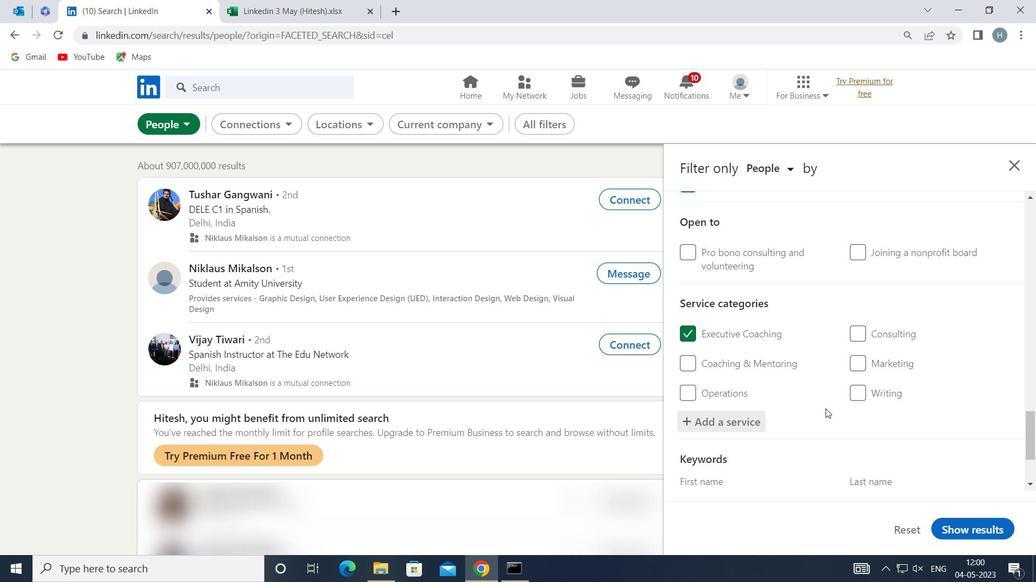 
Action: Mouse moved to (825, 402)
Screenshot: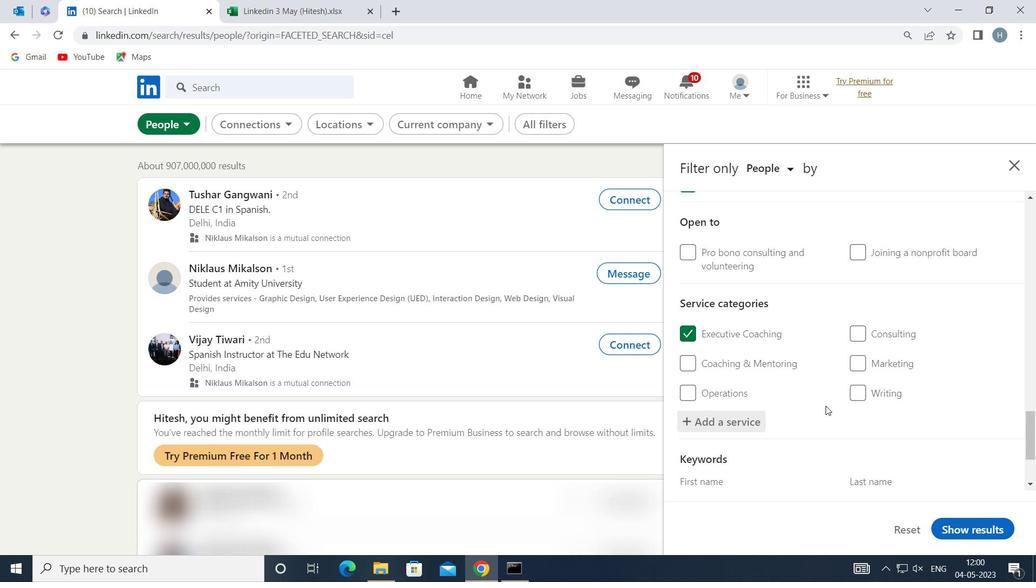 
Action: Mouse scrolled (825, 401) with delta (0, 0)
Screenshot: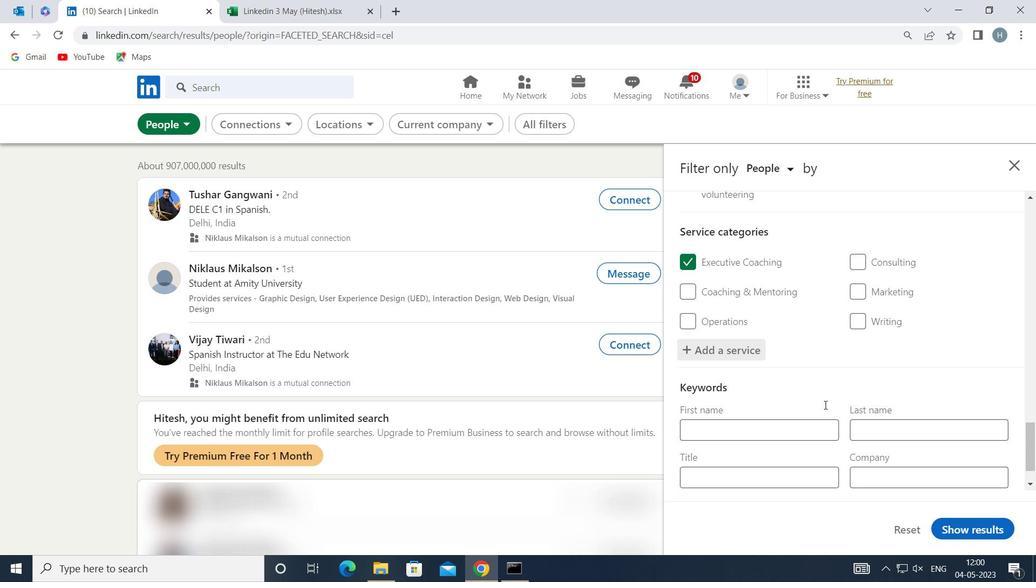 
Action: Mouse scrolled (825, 401) with delta (0, 0)
Screenshot: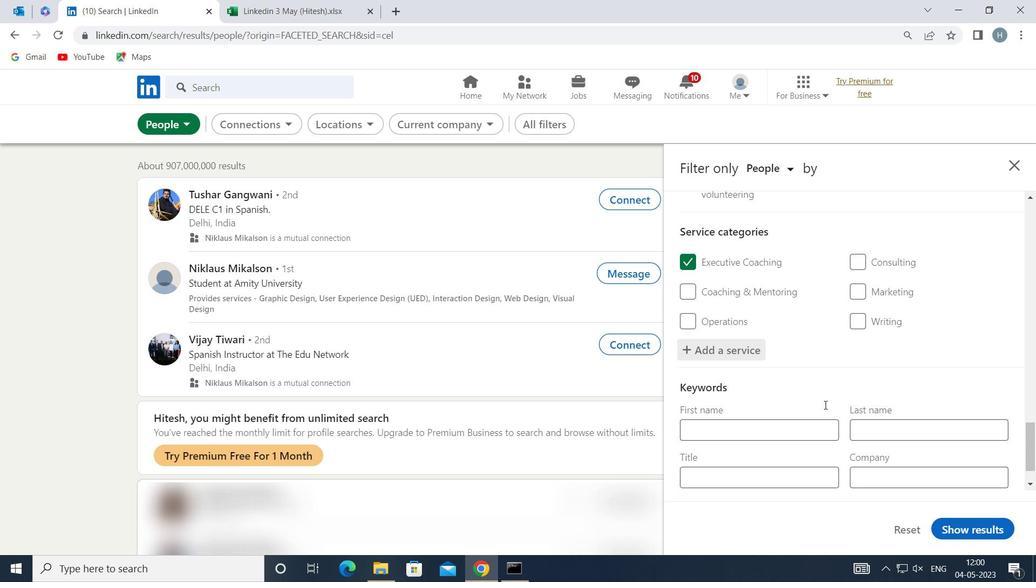 
Action: Mouse scrolled (825, 401) with delta (0, 0)
Screenshot: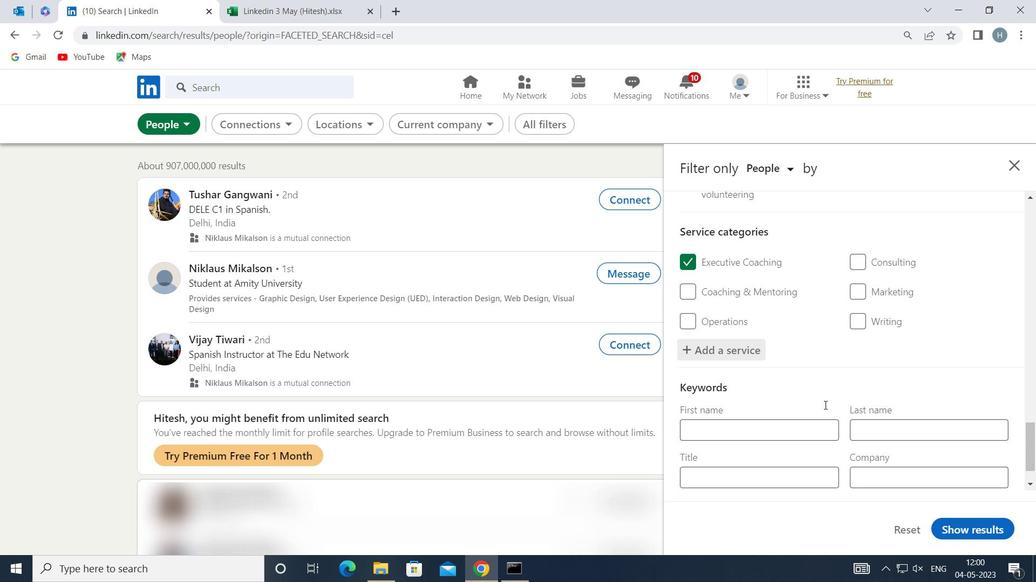 
Action: Mouse moved to (805, 427)
Screenshot: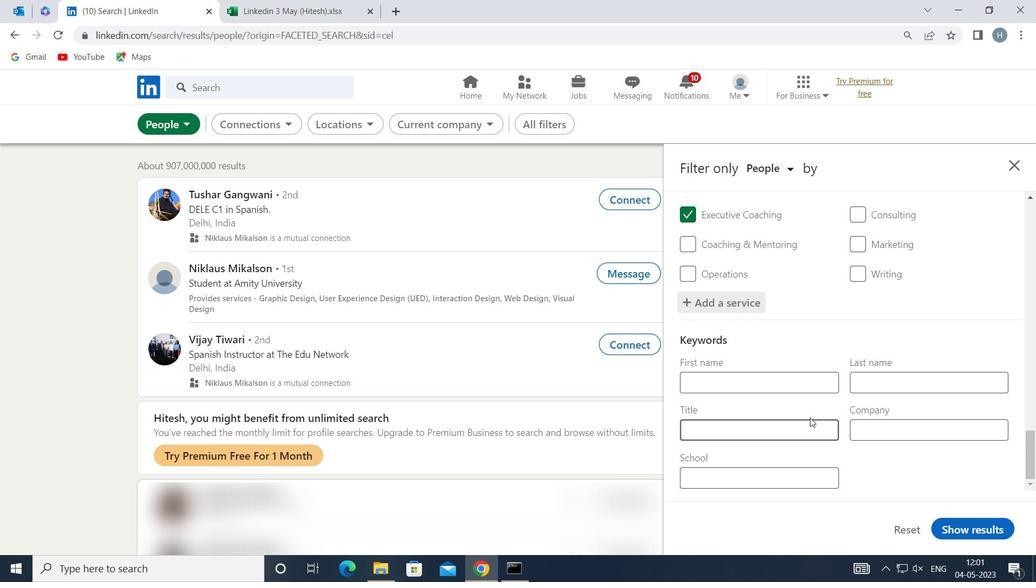 
Action: Mouse pressed left at (805, 427)
Screenshot: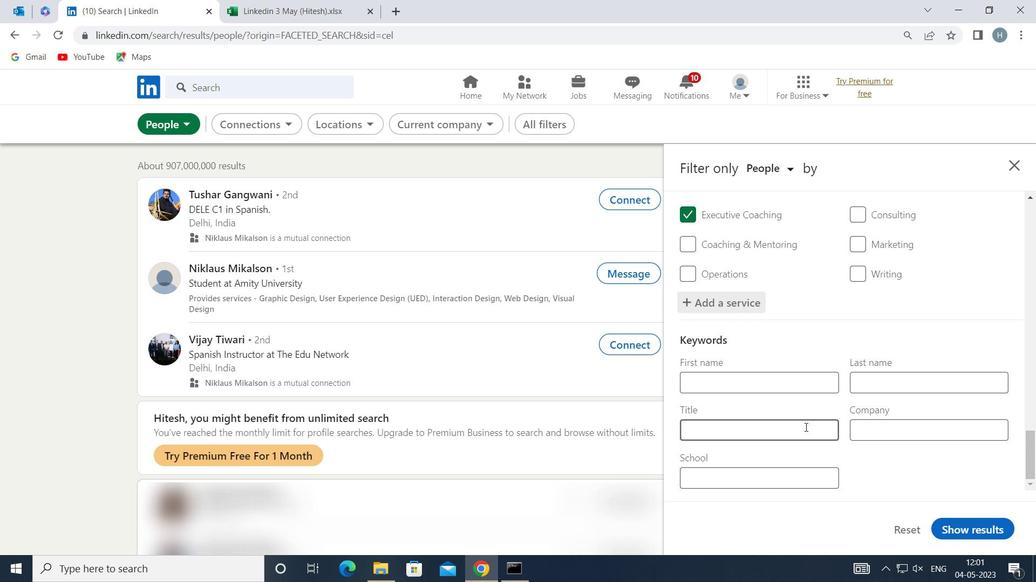 
Action: Key pressed <Key.shift>FINANCIAL<Key.space><Key.shift>DIRECTOR
Screenshot: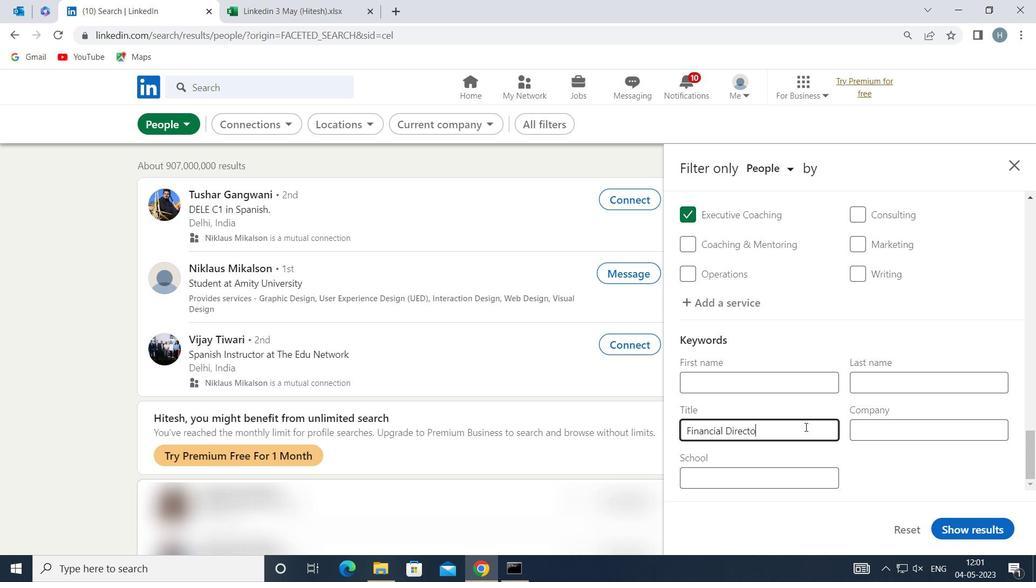 
Action: Mouse moved to (974, 525)
Screenshot: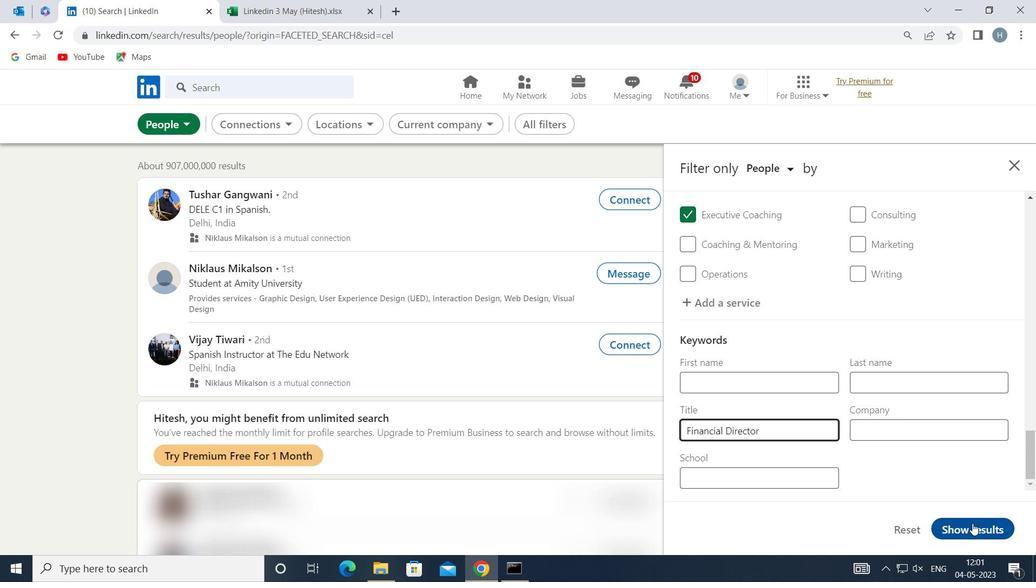 
Action: Mouse pressed left at (974, 525)
Screenshot: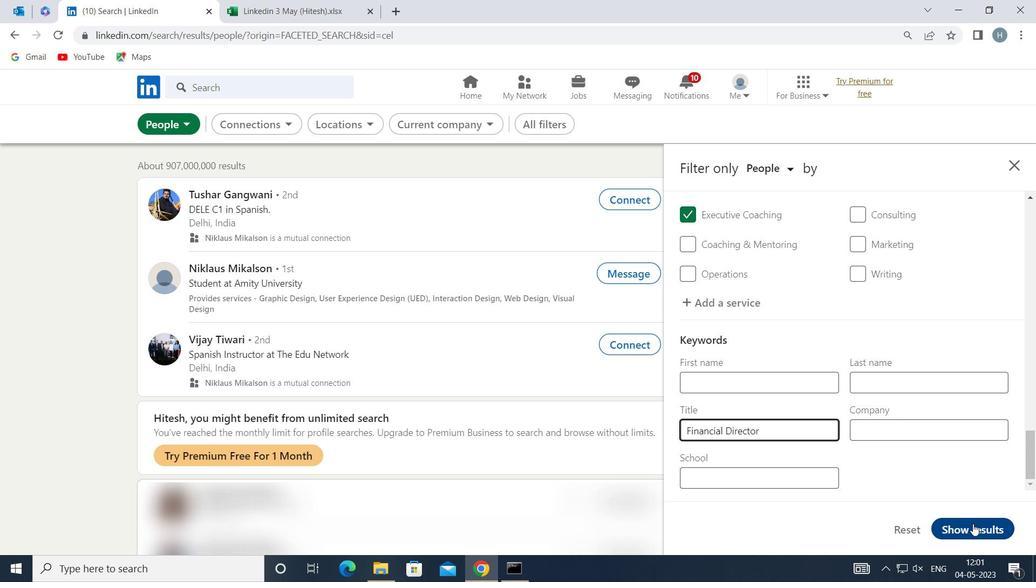 
Action: Mouse moved to (835, 434)
Screenshot: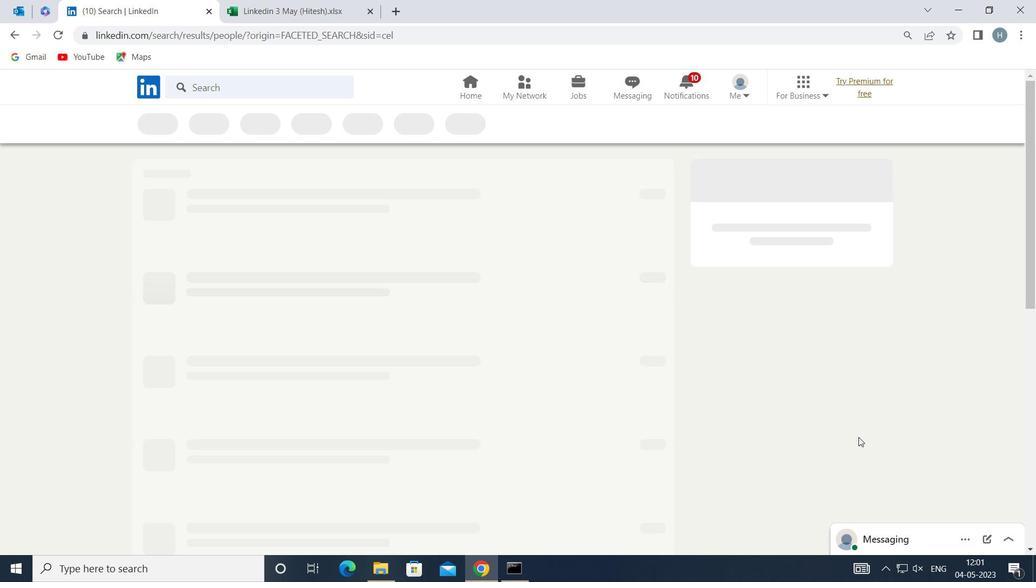 
